 Task: Find connections with filter location Ruyigi with filter topic #Leanstartupswith filter profile language French with filter current company Reliance Digital Retail Ltd. with filter school William Carey University, Shillong with filter industry Agricultural Chemical Manufacturing with filter service category Software Testing with filter keywords title Director
Action: Mouse moved to (198, 245)
Screenshot: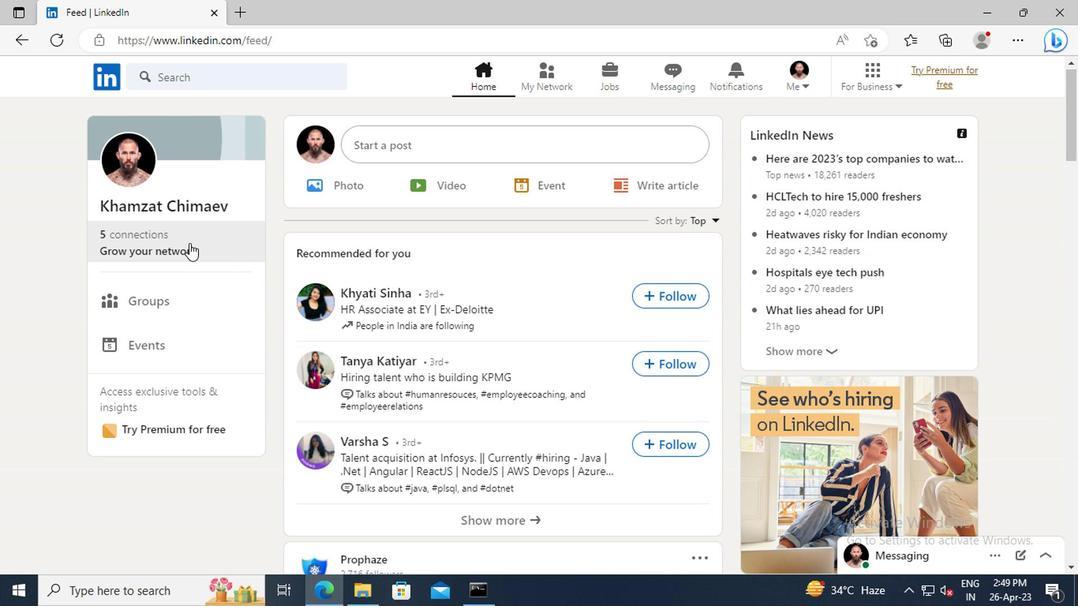 
Action: Mouse pressed left at (198, 245)
Screenshot: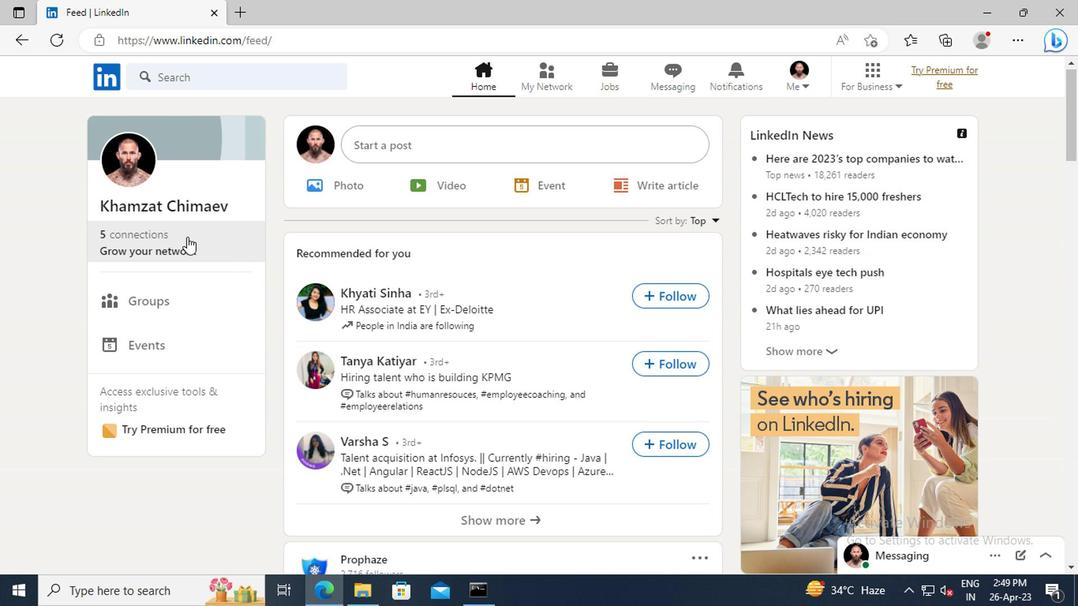 
Action: Mouse moved to (203, 180)
Screenshot: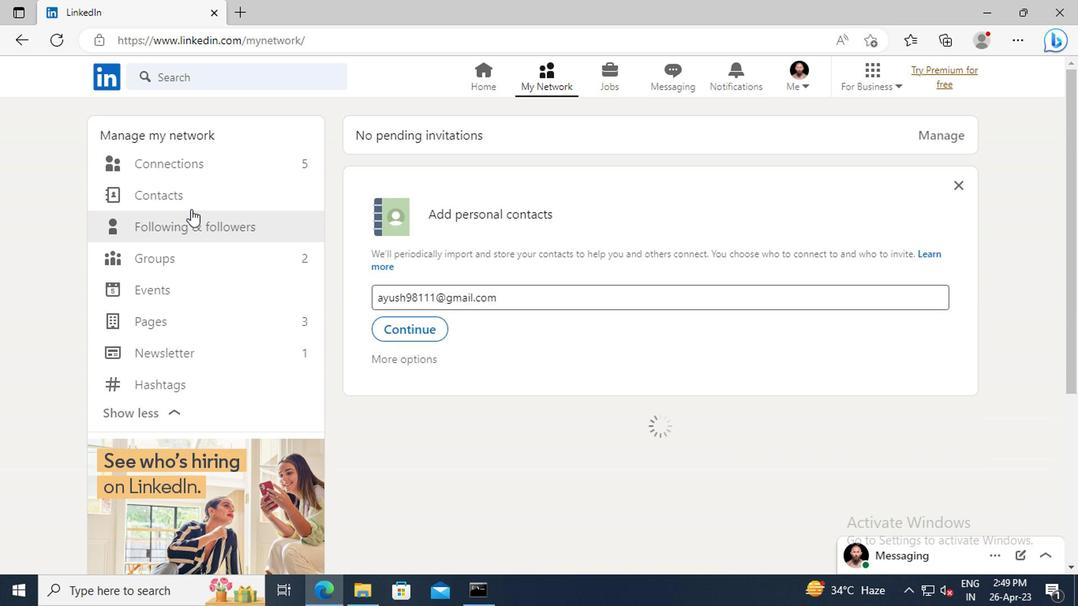 
Action: Mouse pressed left at (203, 180)
Screenshot: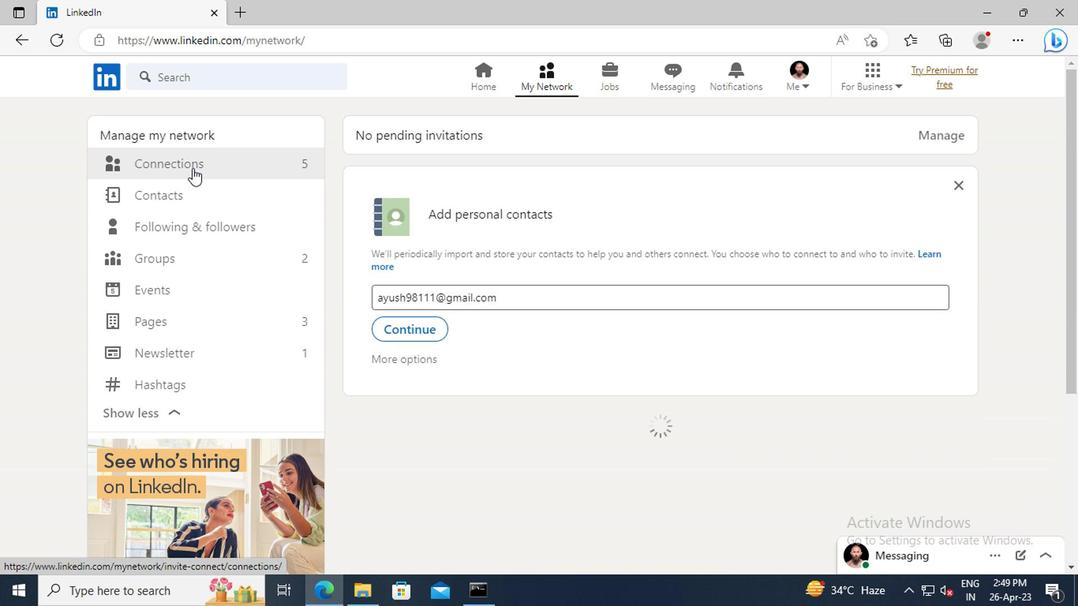 
Action: Mouse moved to (655, 180)
Screenshot: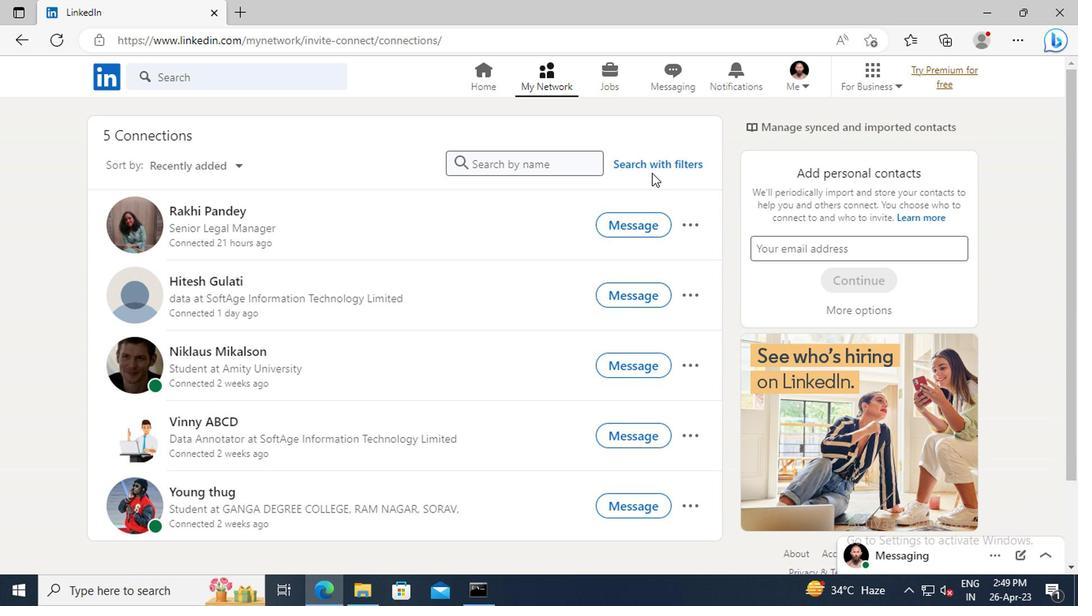 
Action: Mouse pressed left at (655, 180)
Screenshot: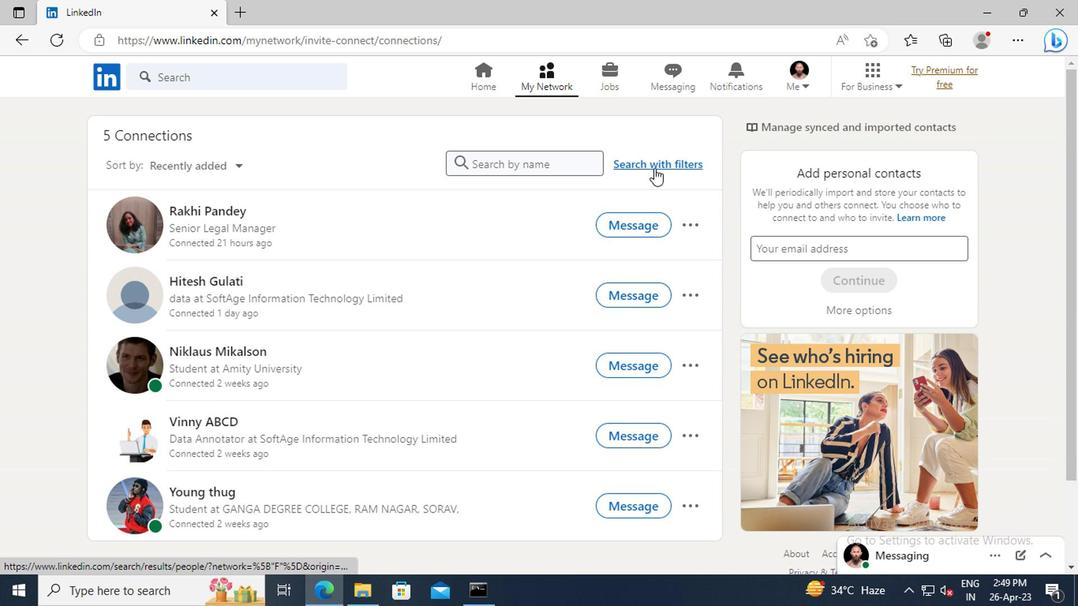 
Action: Mouse moved to (594, 139)
Screenshot: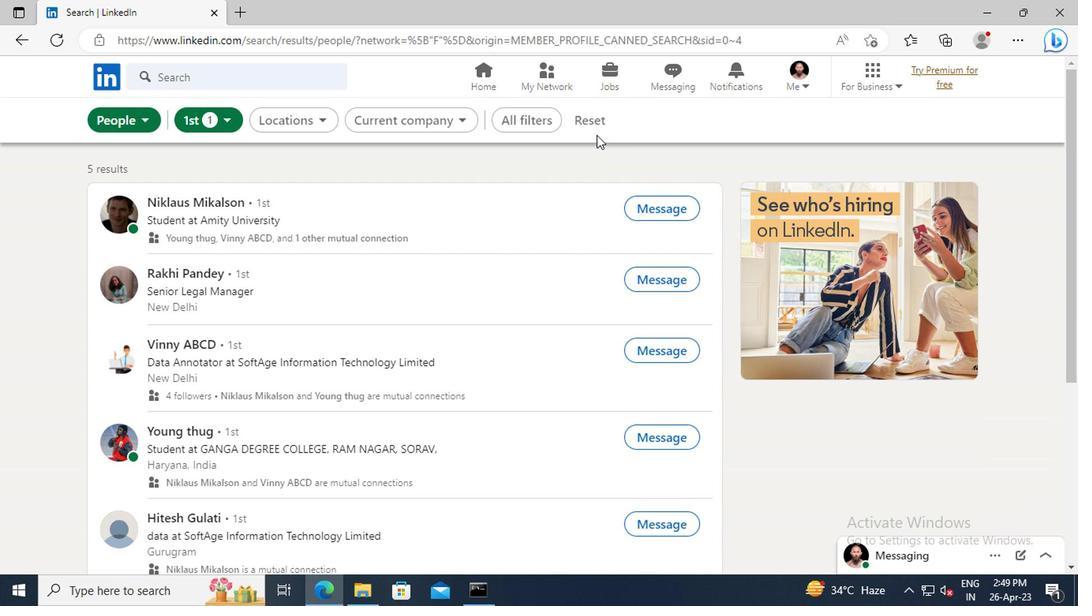 
Action: Mouse pressed left at (594, 139)
Screenshot: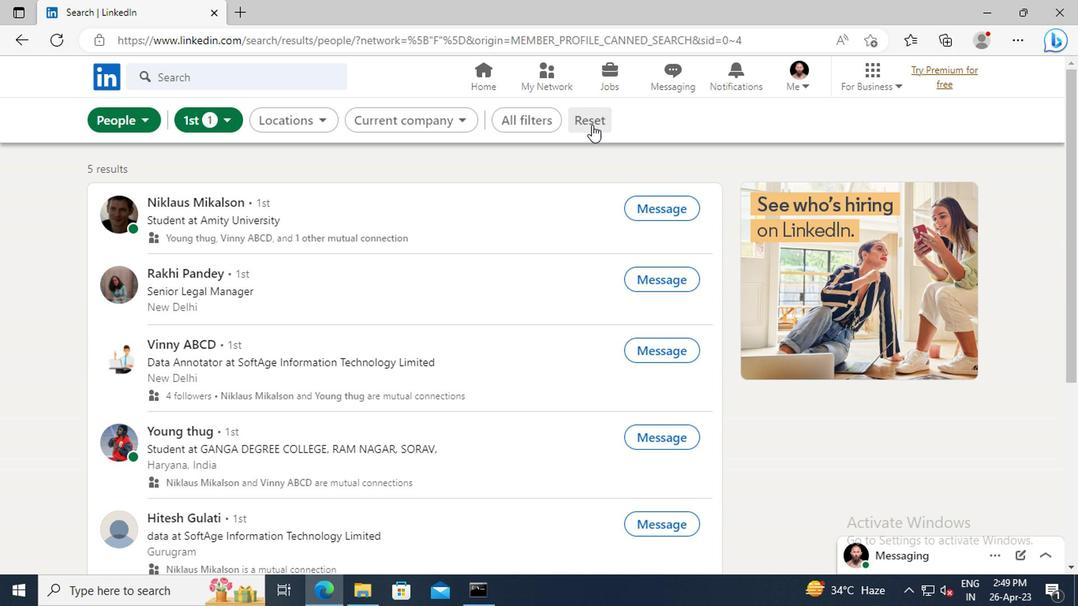 
Action: Mouse moved to (568, 137)
Screenshot: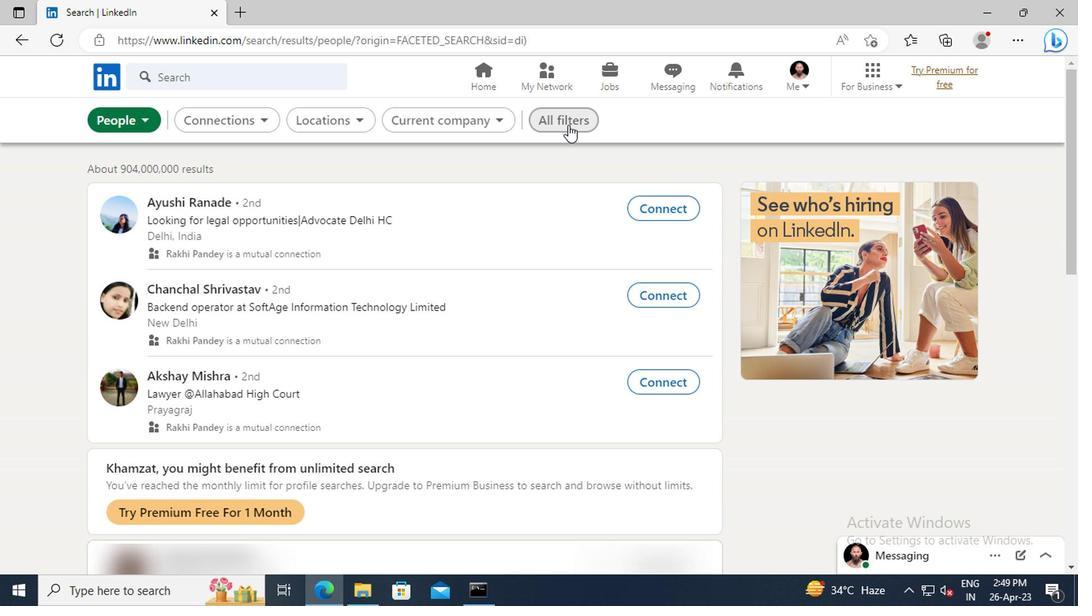 
Action: Mouse pressed left at (568, 137)
Screenshot: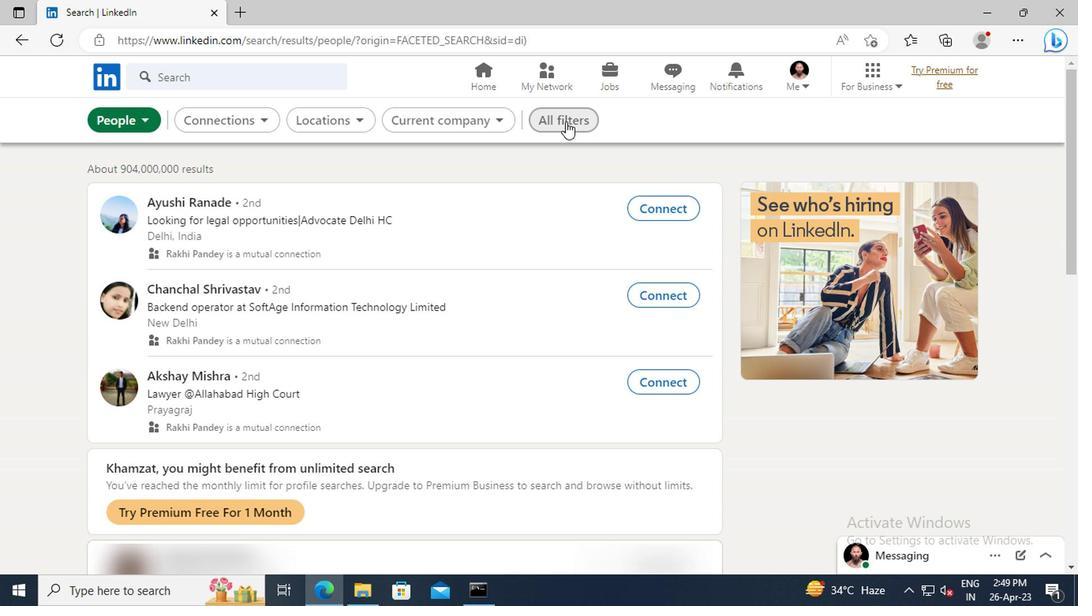 
Action: Mouse moved to (915, 344)
Screenshot: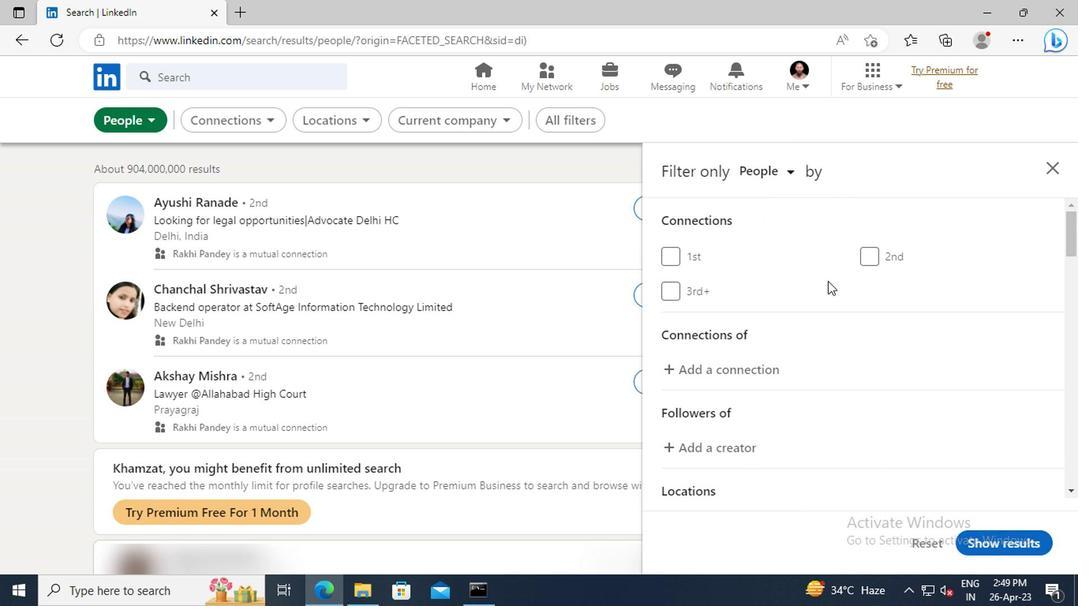 
Action: Mouse scrolled (915, 343) with delta (0, -1)
Screenshot: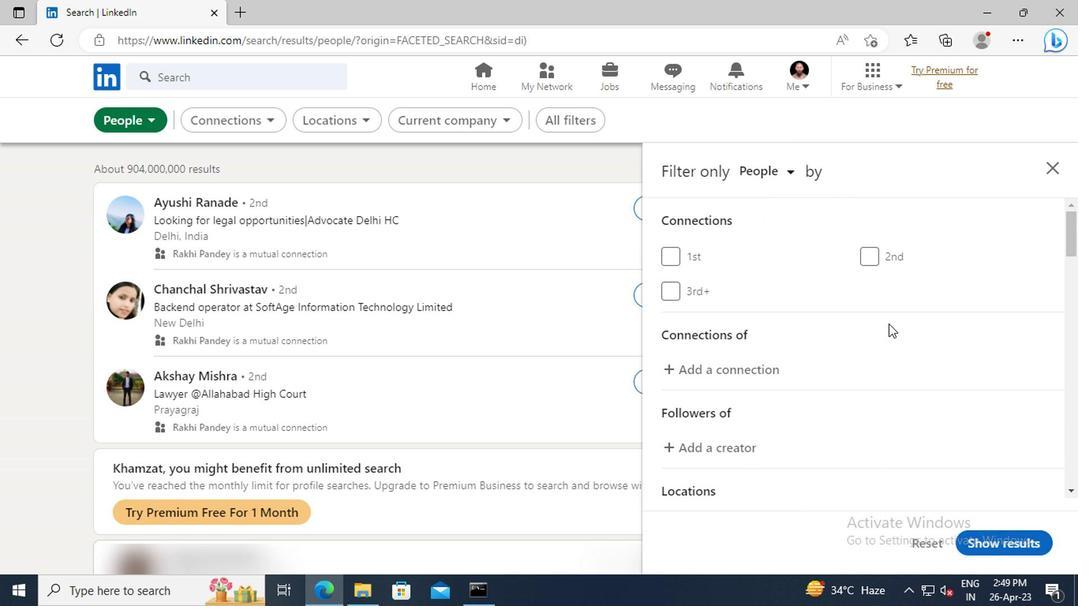 
Action: Mouse scrolled (915, 343) with delta (0, -1)
Screenshot: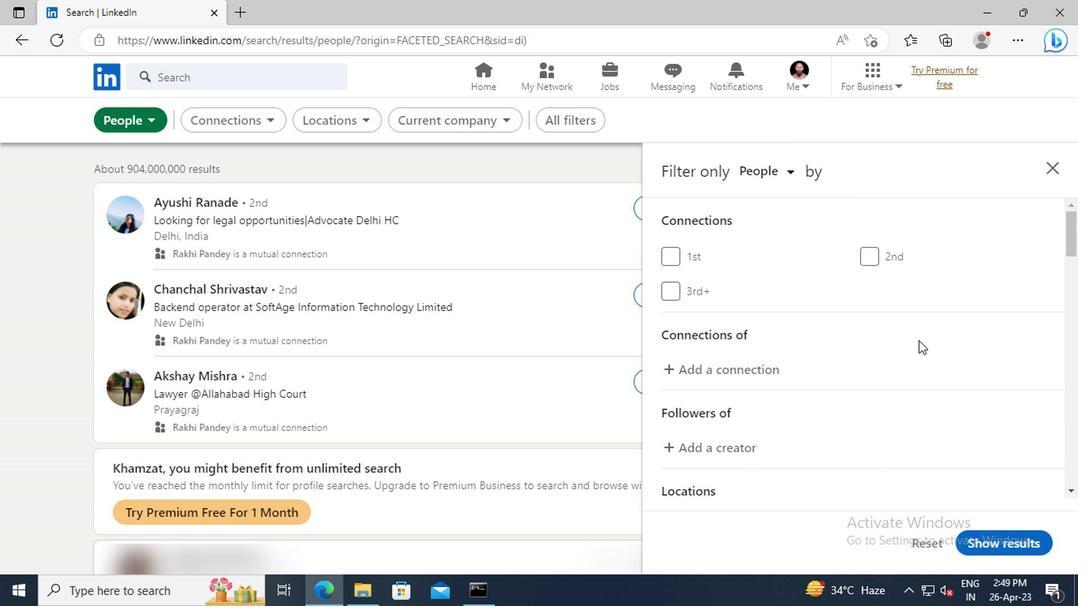 
Action: Mouse scrolled (915, 343) with delta (0, -1)
Screenshot: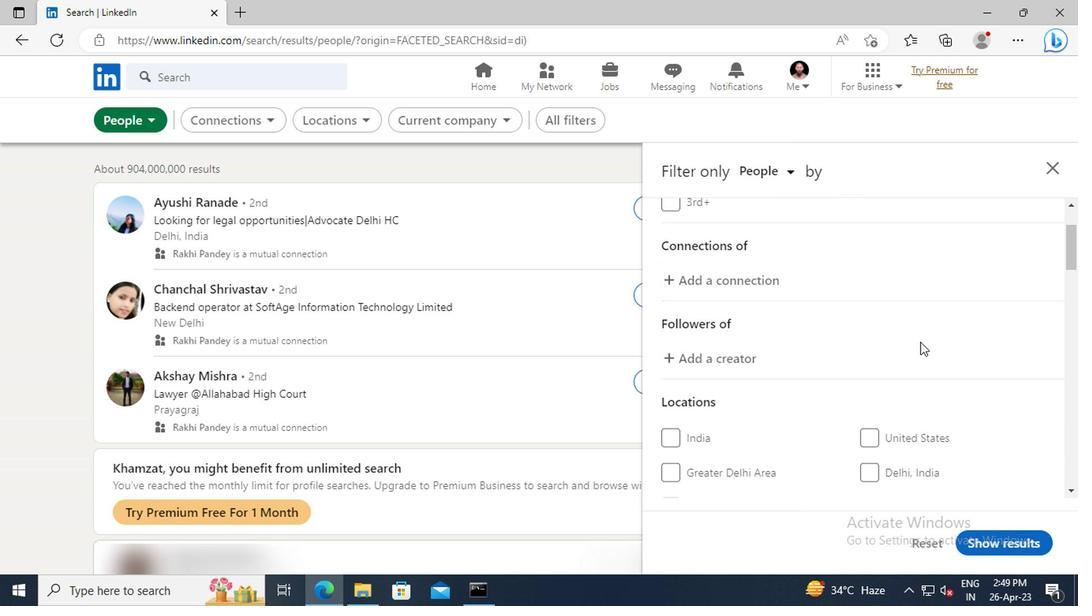 
Action: Mouse scrolled (915, 343) with delta (0, -1)
Screenshot: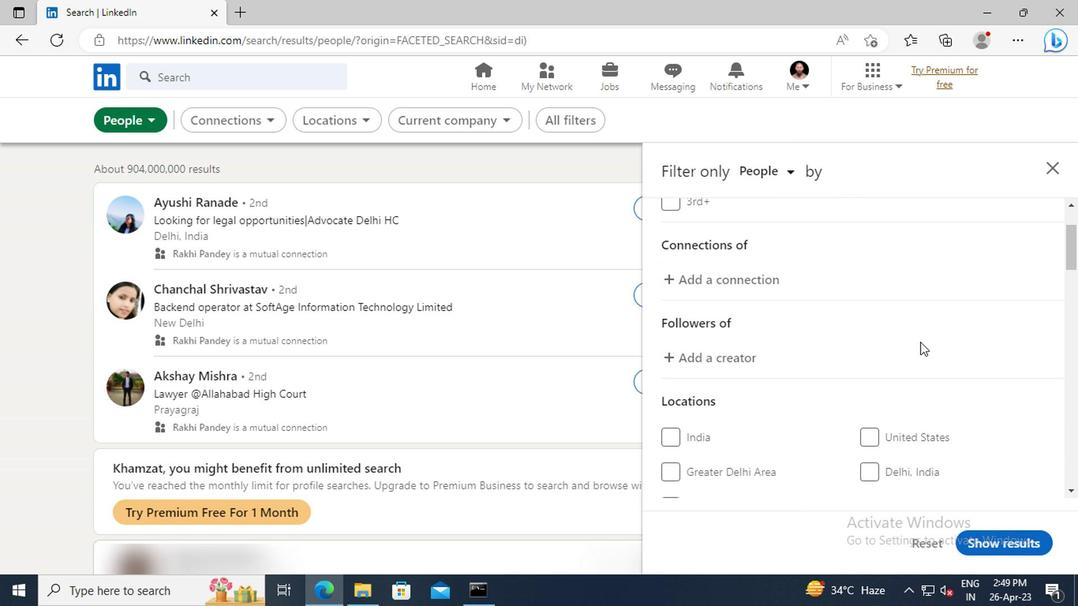 
Action: Mouse moved to (915, 344)
Screenshot: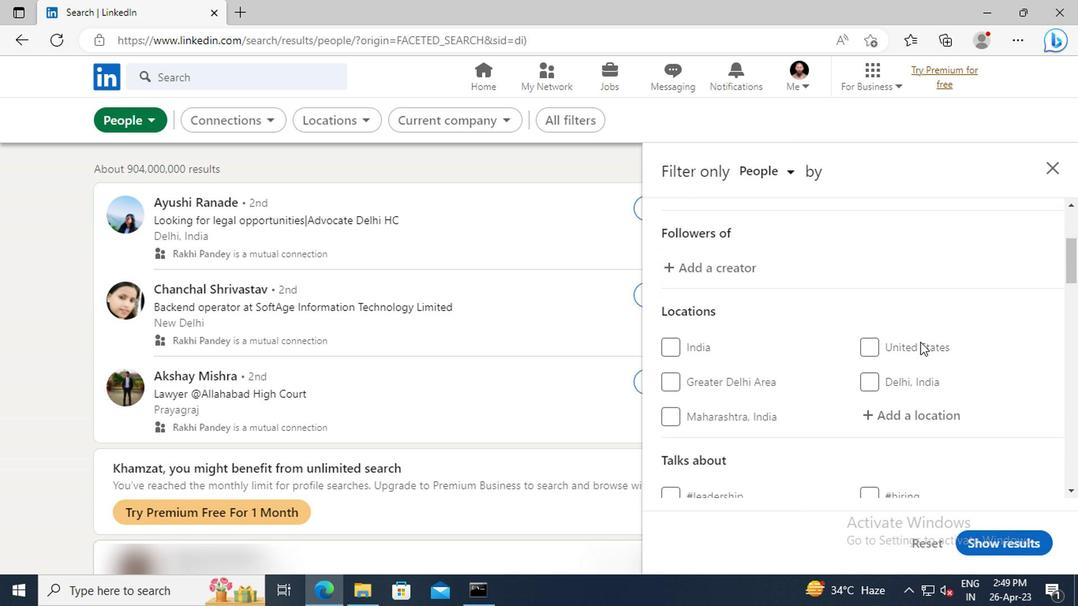 
Action: Mouse scrolled (915, 343) with delta (0, -1)
Screenshot: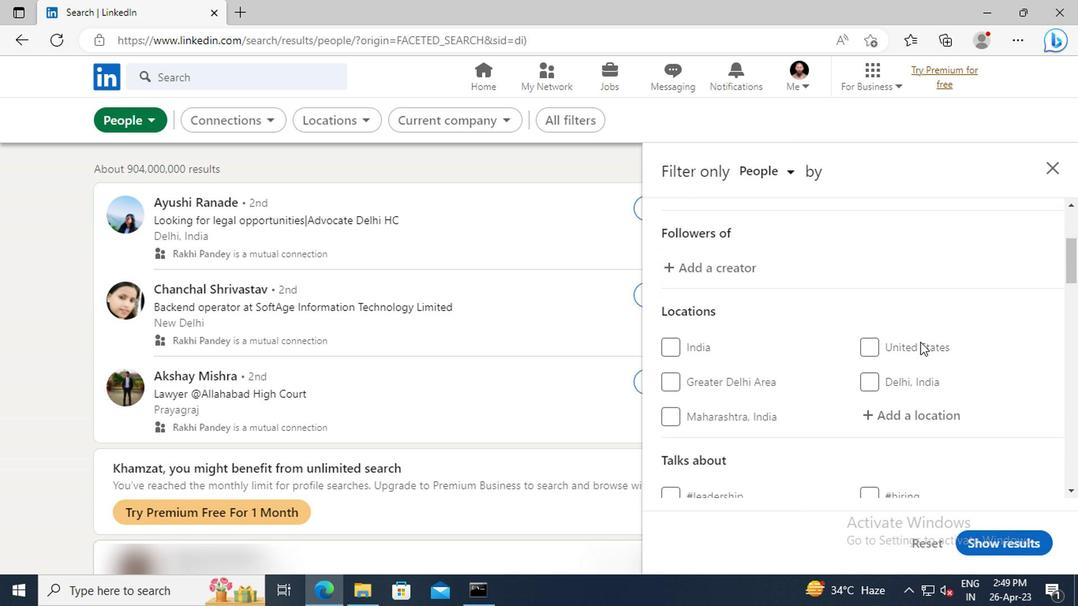 
Action: Mouse moved to (909, 368)
Screenshot: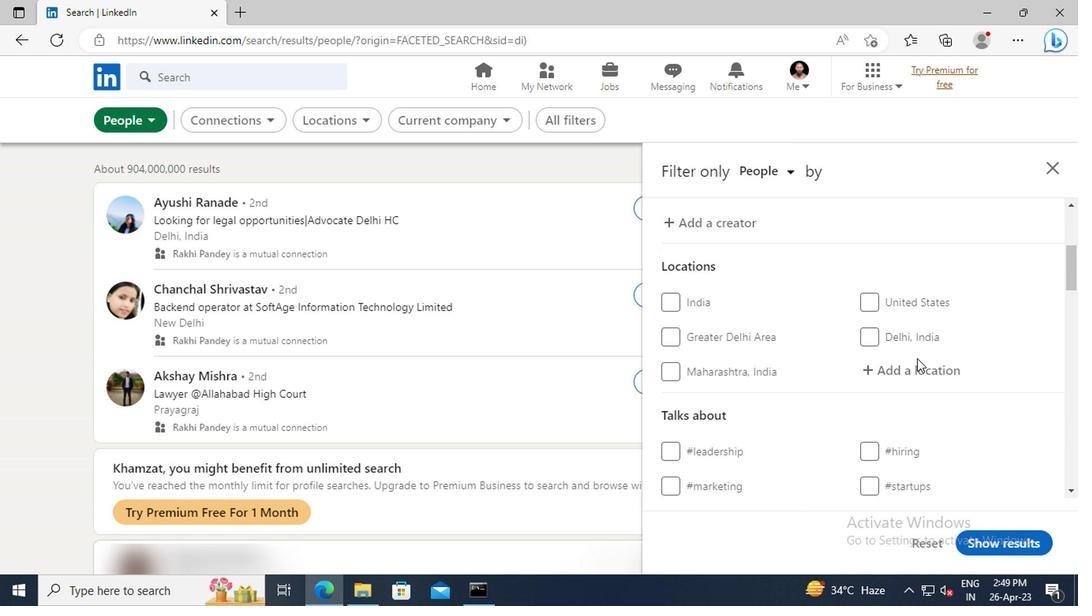 
Action: Mouse pressed left at (909, 368)
Screenshot: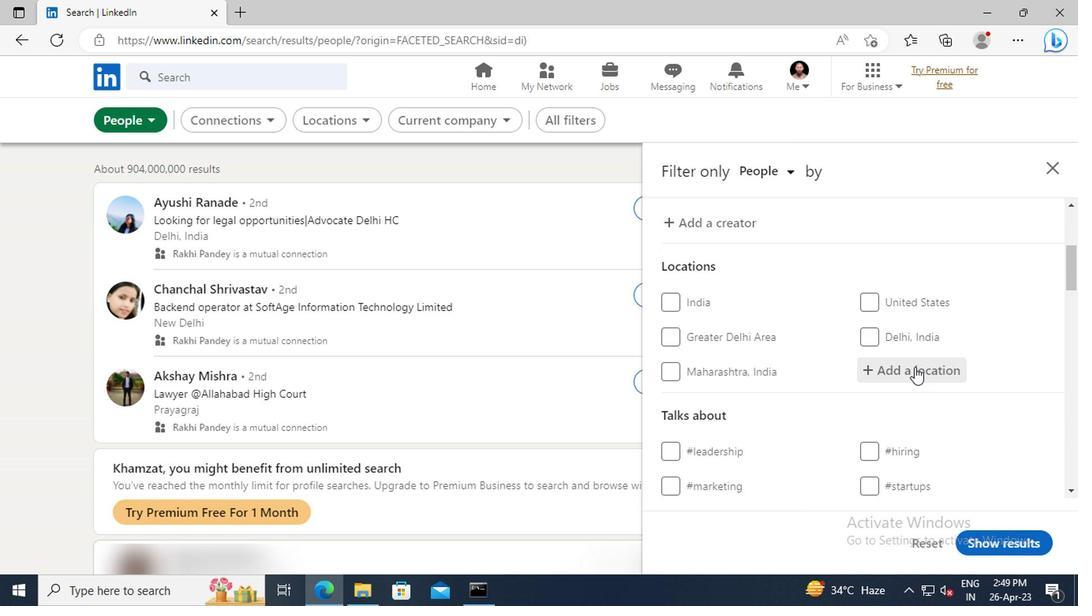
Action: Key pressed <Key.shift>RUYIGI
Screenshot: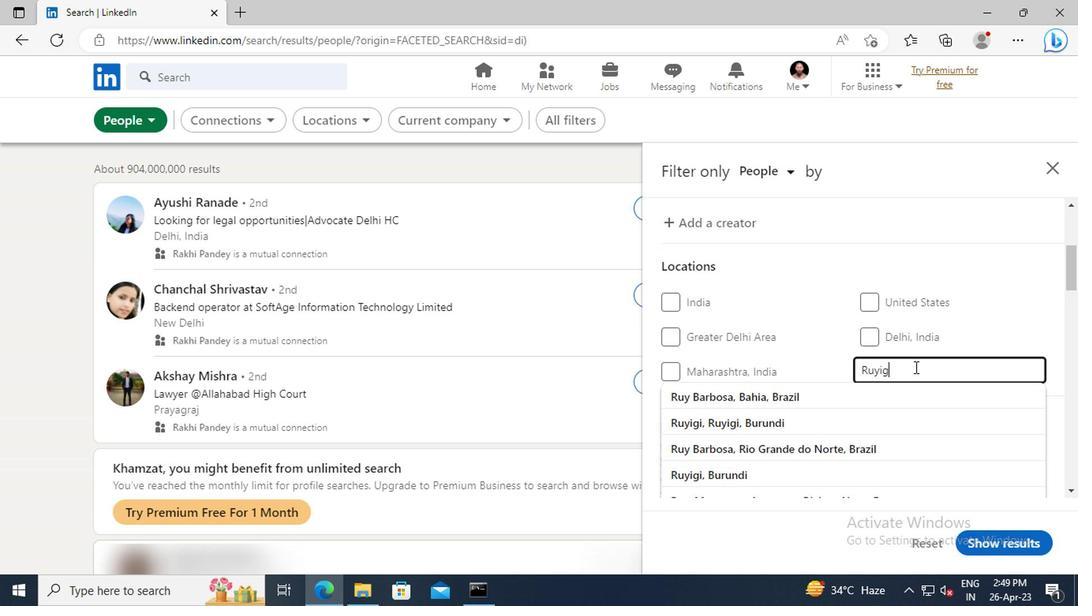 
Action: Mouse moved to (906, 394)
Screenshot: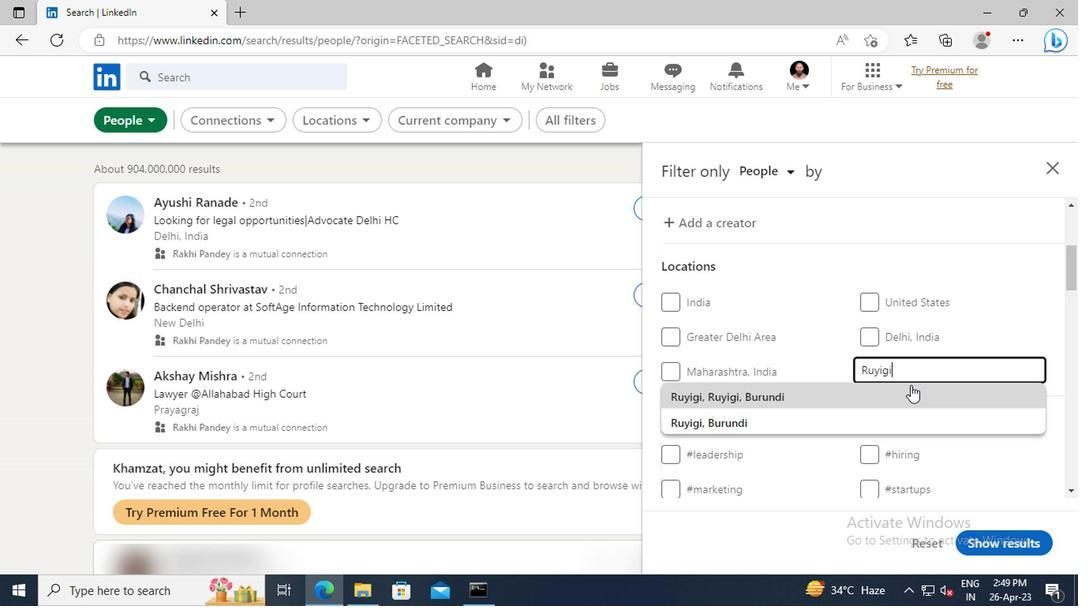 
Action: Mouse pressed left at (906, 394)
Screenshot: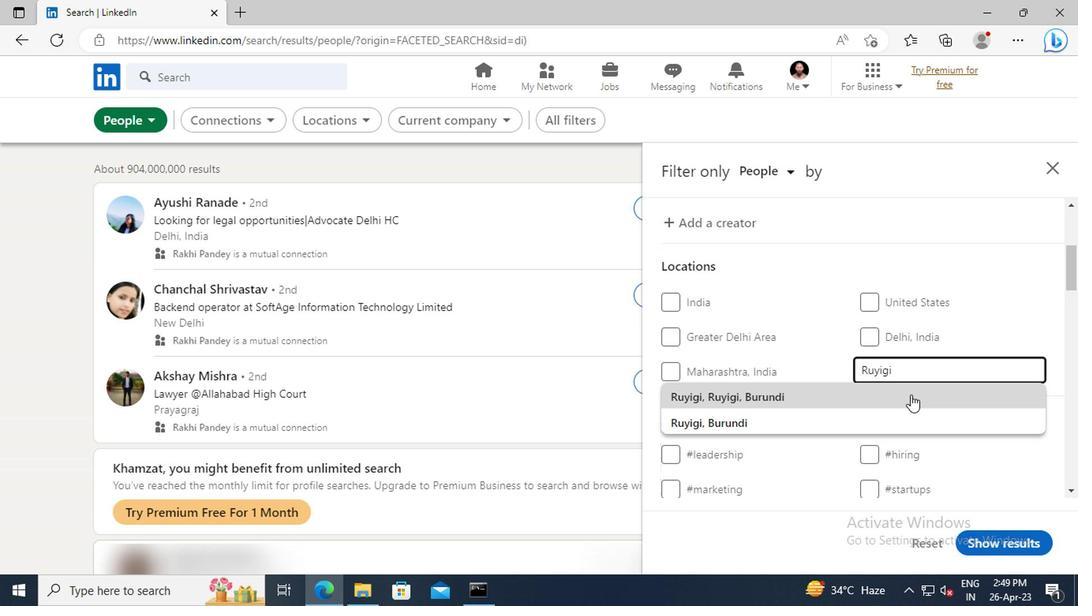 
Action: Mouse moved to (869, 325)
Screenshot: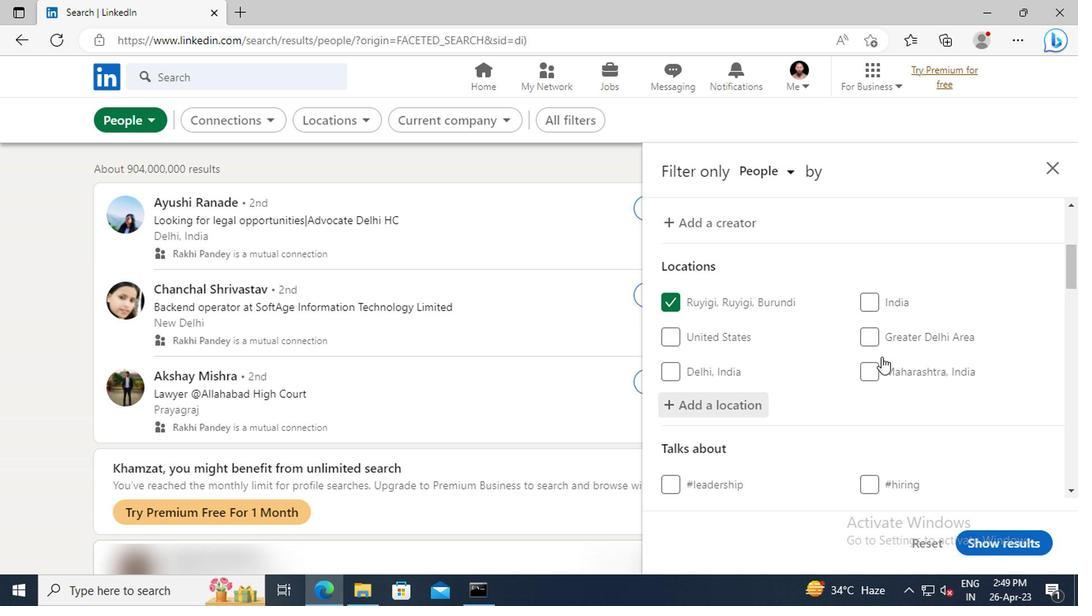 
Action: Mouse scrolled (869, 324) with delta (0, 0)
Screenshot: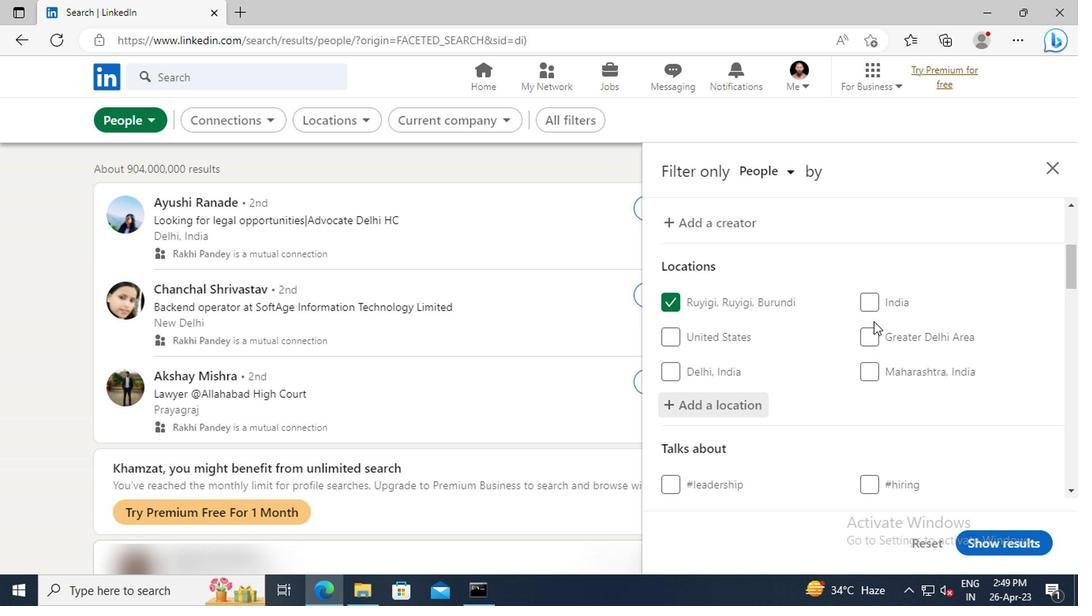 
Action: Mouse scrolled (869, 324) with delta (0, 0)
Screenshot: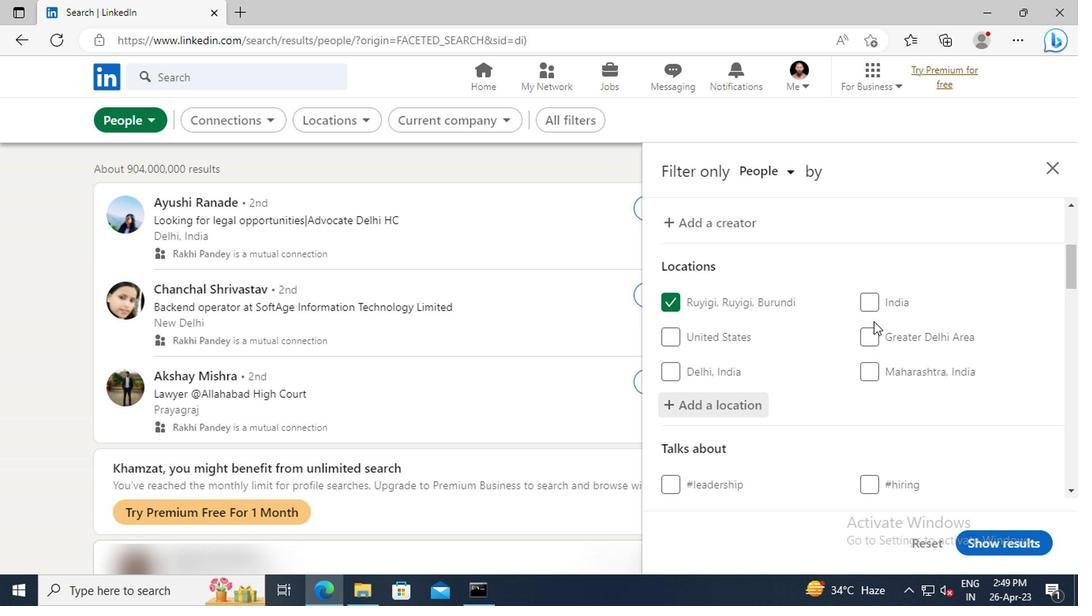 
Action: Mouse scrolled (869, 324) with delta (0, 0)
Screenshot: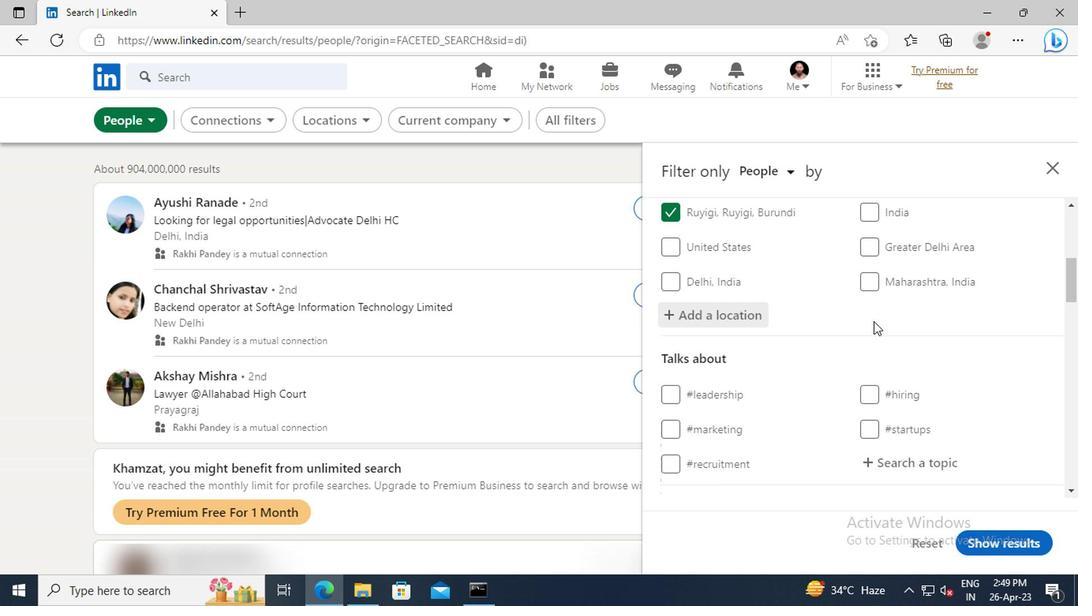 
Action: Mouse scrolled (869, 324) with delta (0, 0)
Screenshot: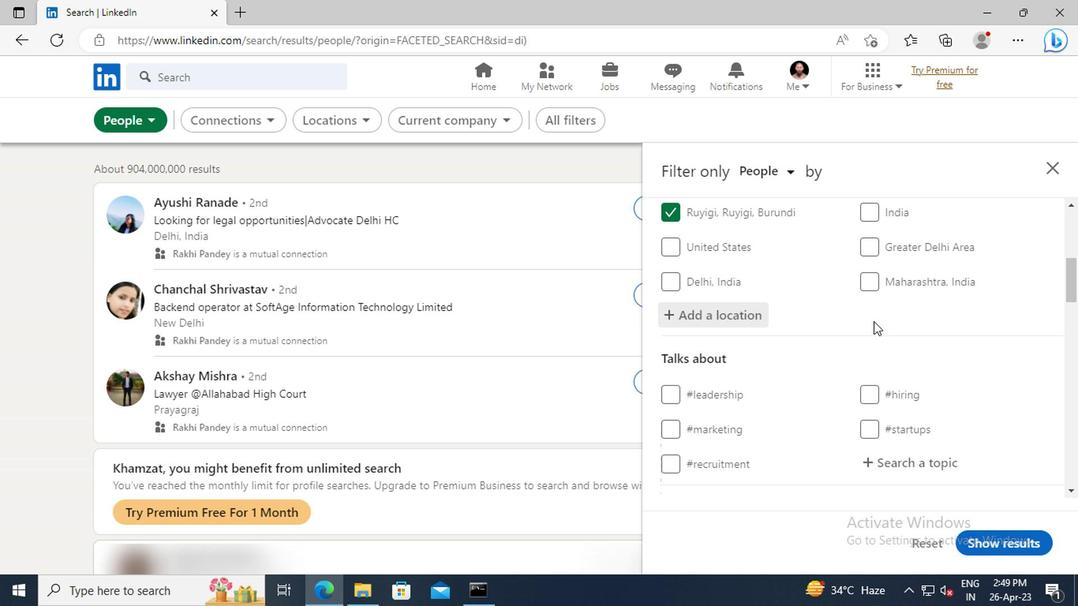 
Action: Mouse moved to (880, 380)
Screenshot: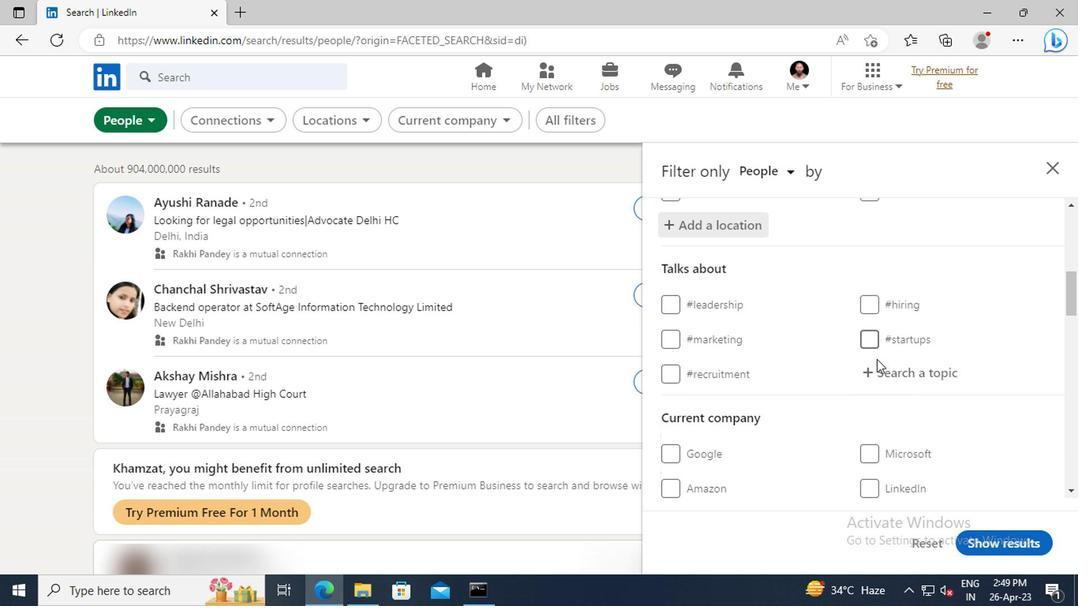 
Action: Mouse pressed left at (880, 380)
Screenshot: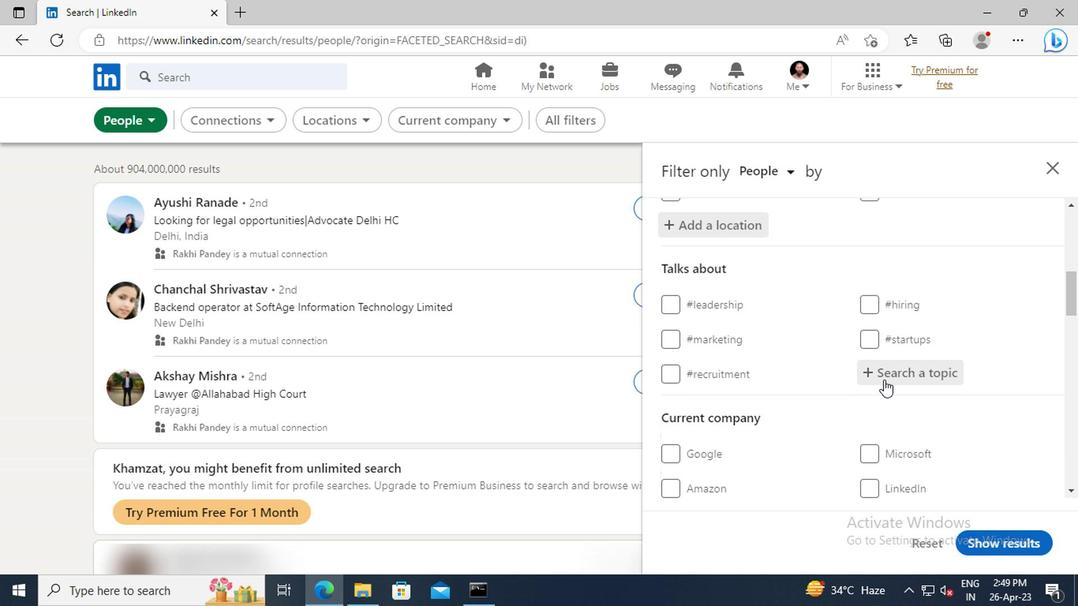 
Action: Key pressed <Key.shift>#<Key.shift>LEANSTARTUPSWITH<Key.enter>
Screenshot: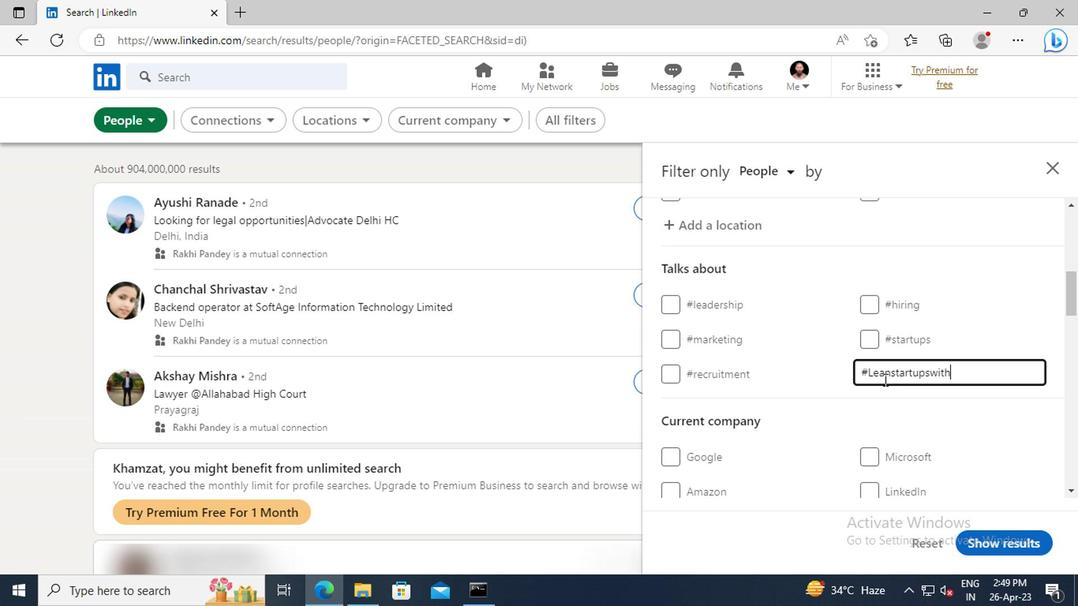 
Action: Mouse scrolled (880, 379) with delta (0, 0)
Screenshot: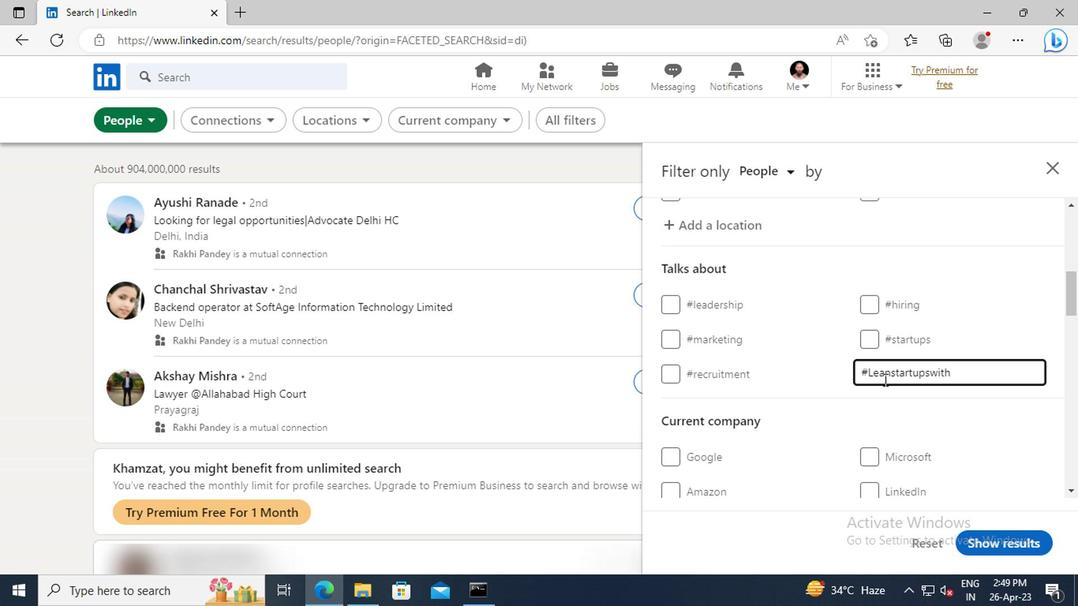 
Action: Mouse scrolled (880, 379) with delta (0, 0)
Screenshot: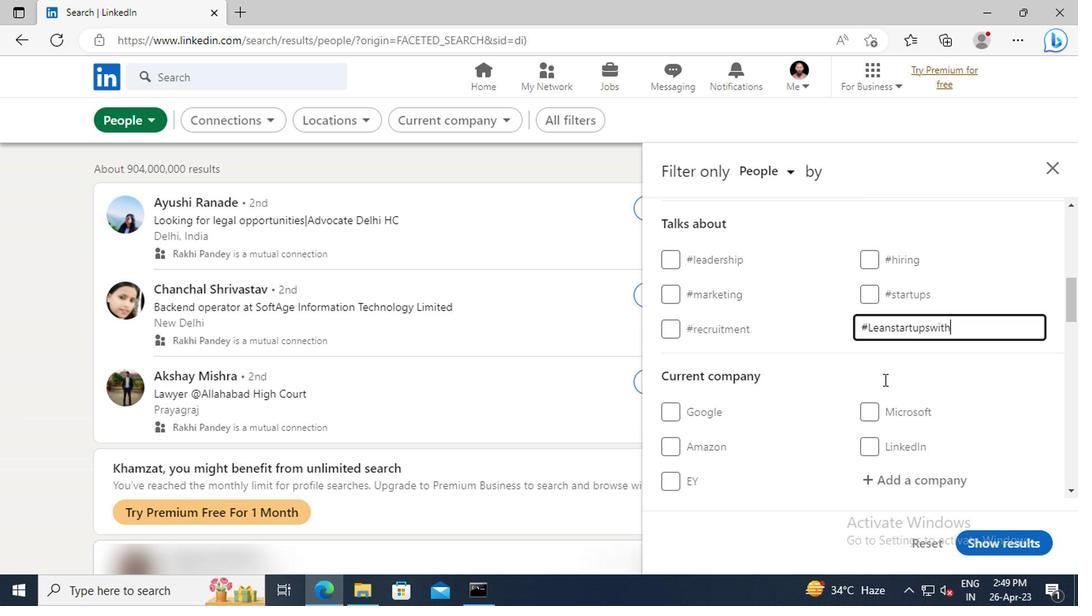 
Action: Mouse scrolled (880, 379) with delta (0, 0)
Screenshot: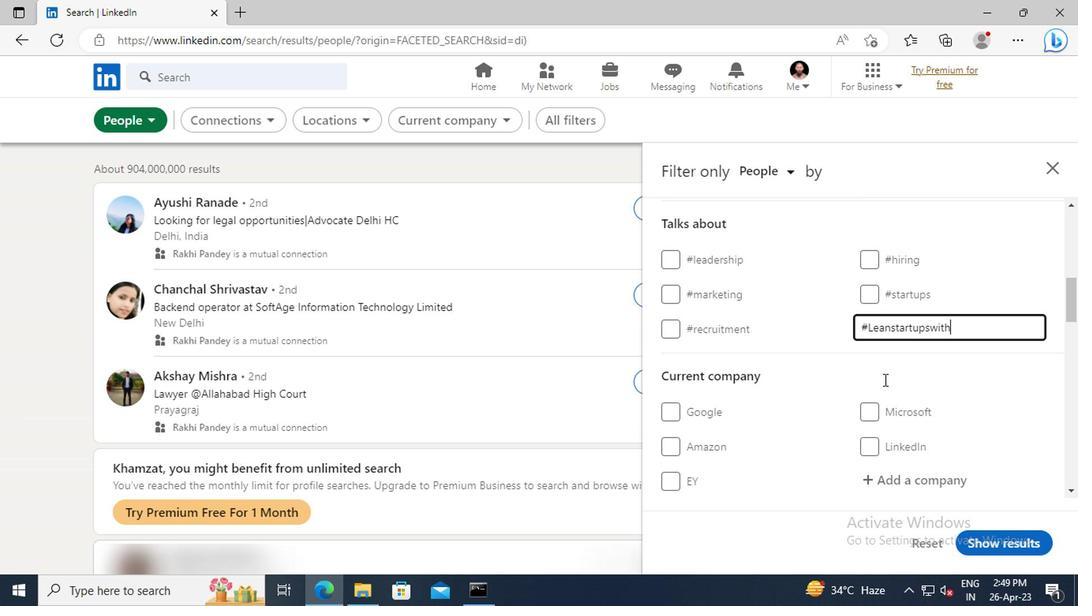 
Action: Mouse scrolled (880, 379) with delta (0, 0)
Screenshot: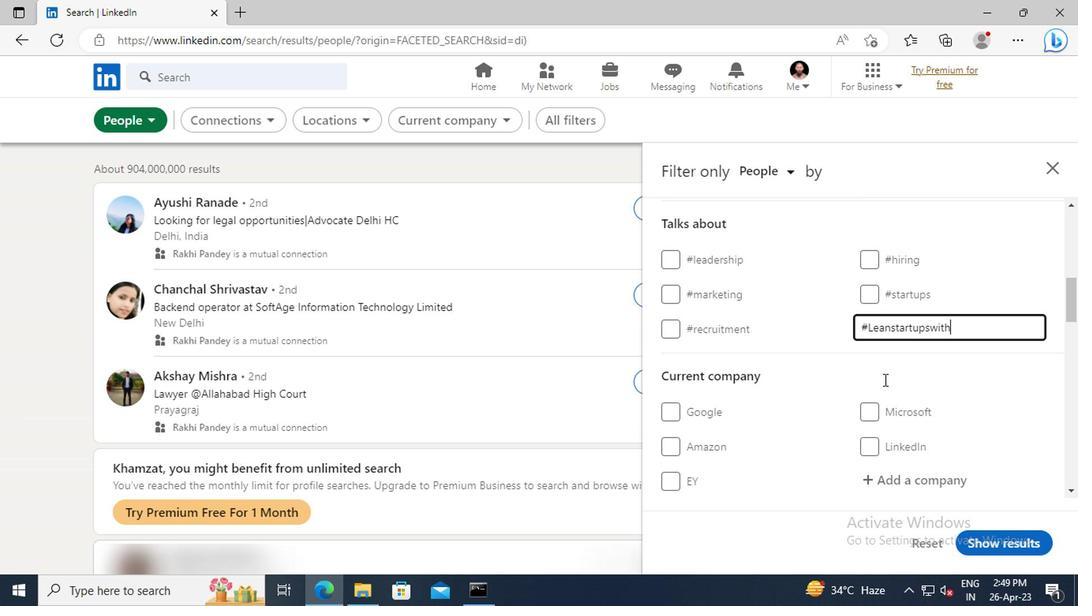 
Action: Mouse scrolled (880, 379) with delta (0, 0)
Screenshot: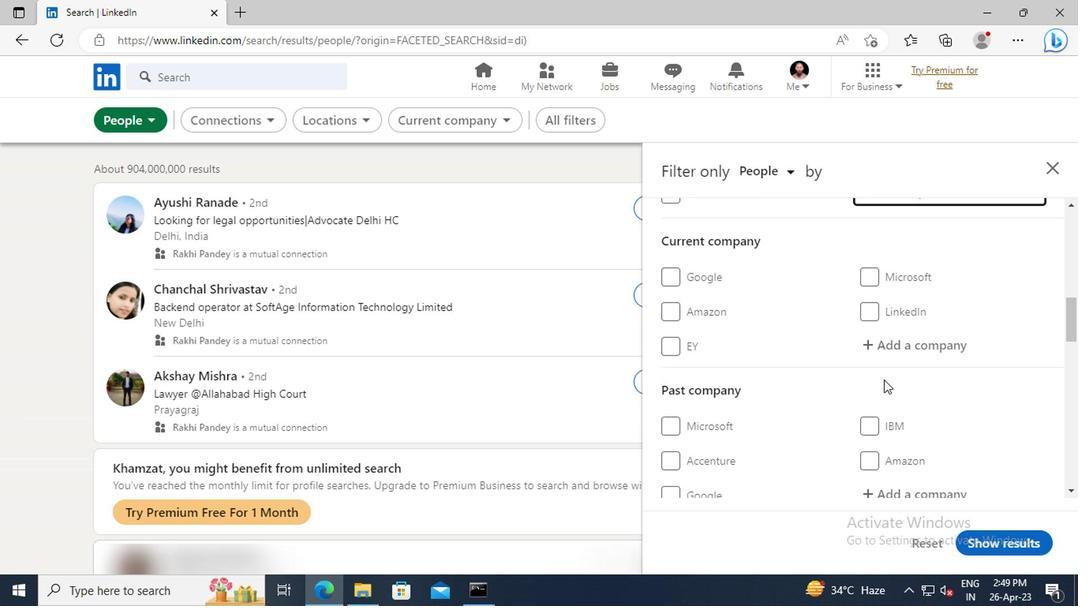 
Action: Mouse scrolled (880, 379) with delta (0, 0)
Screenshot: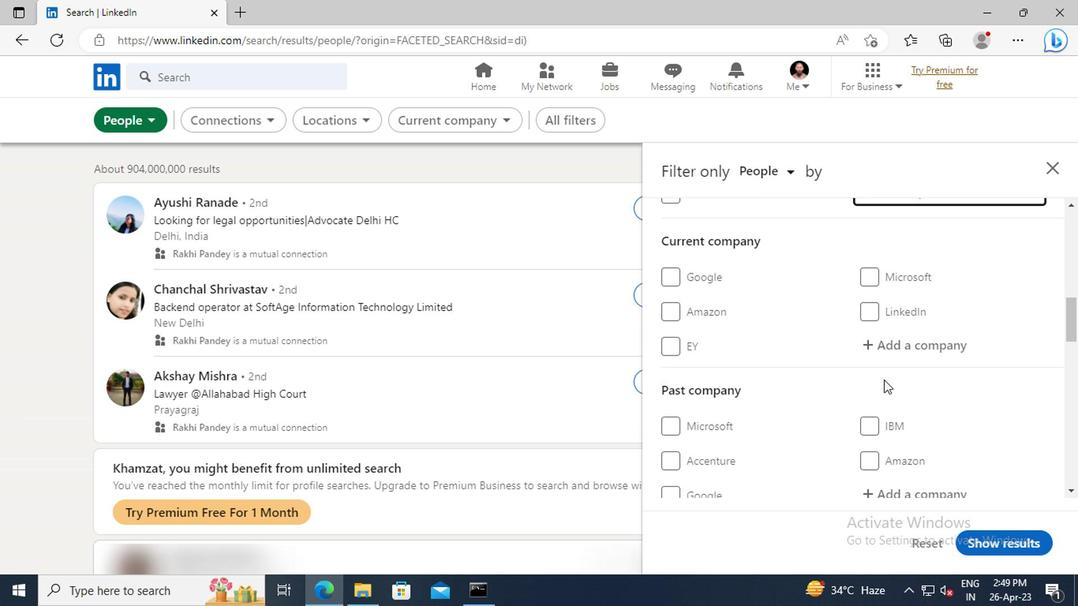 
Action: Mouse scrolled (880, 379) with delta (0, 0)
Screenshot: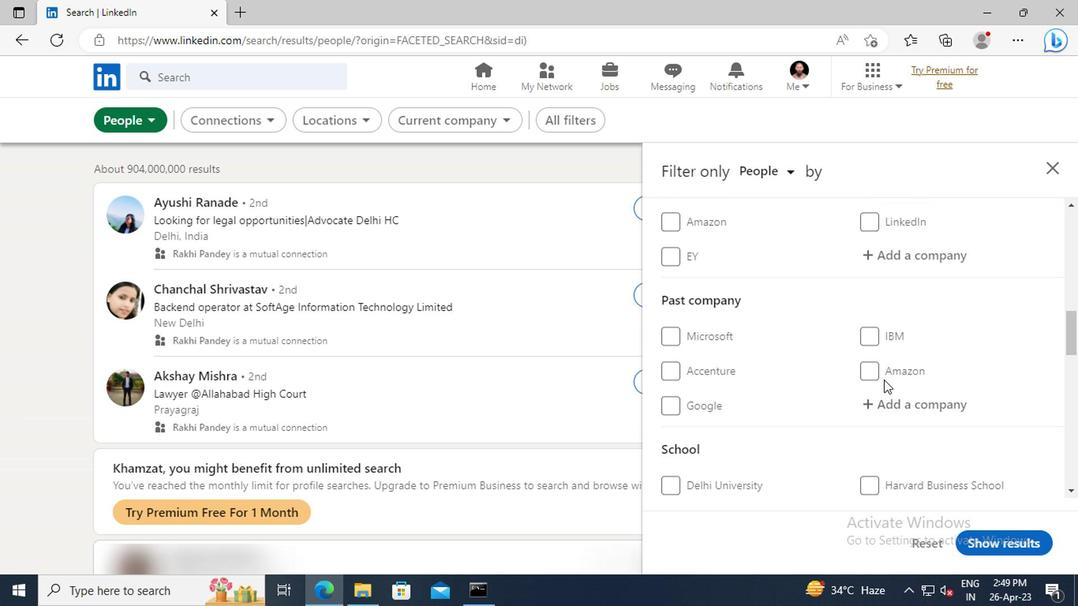 
Action: Mouse scrolled (880, 379) with delta (0, 0)
Screenshot: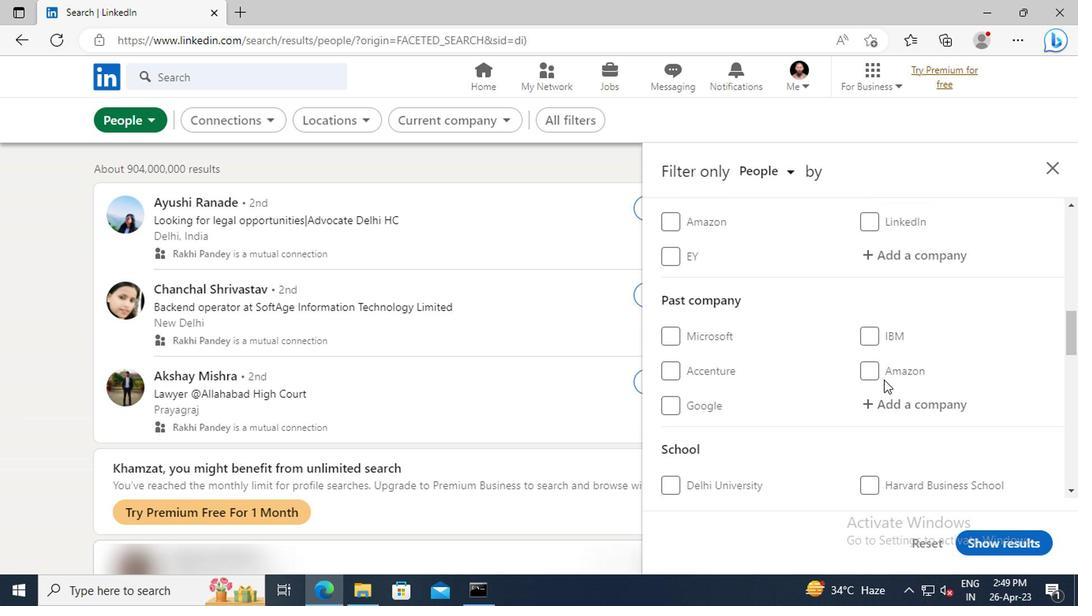 
Action: Mouse scrolled (880, 379) with delta (0, 0)
Screenshot: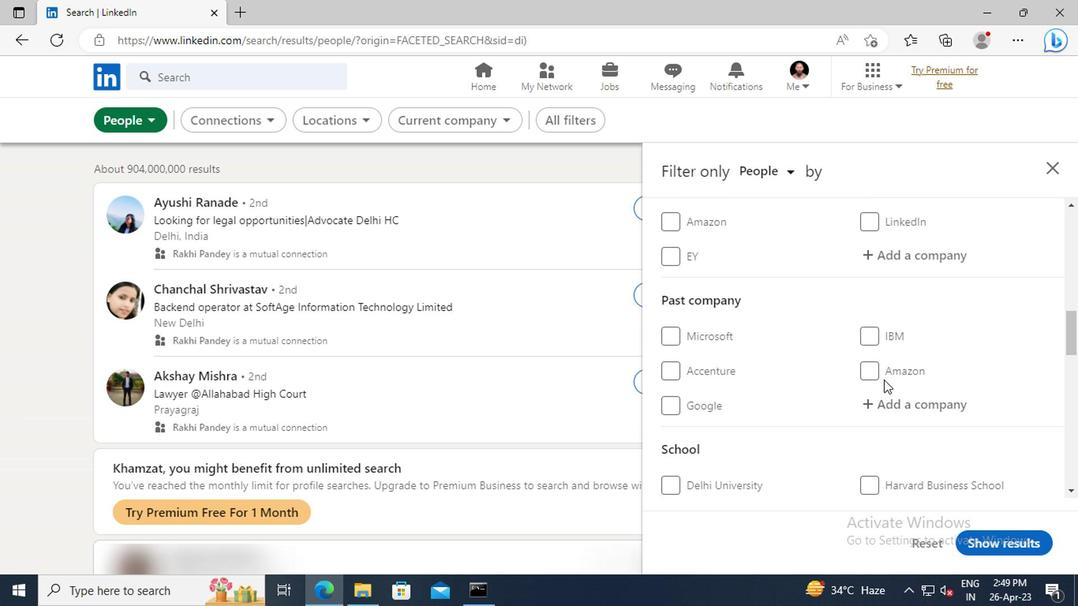 
Action: Mouse scrolled (880, 379) with delta (0, 0)
Screenshot: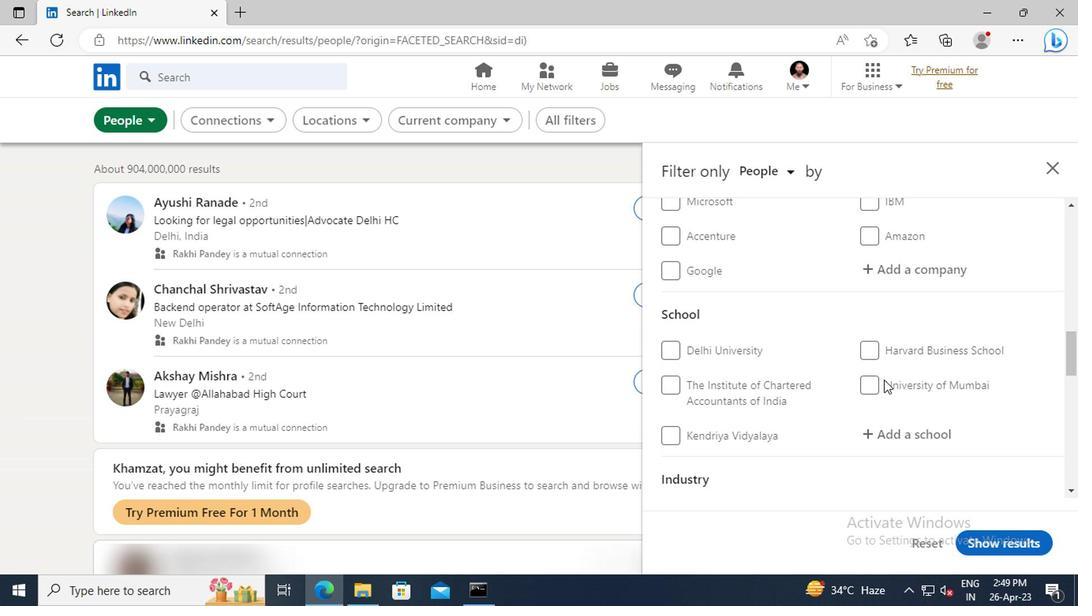 
Action: Mouse scrolled (880, 379) with delta (0, 0)
Screenshot: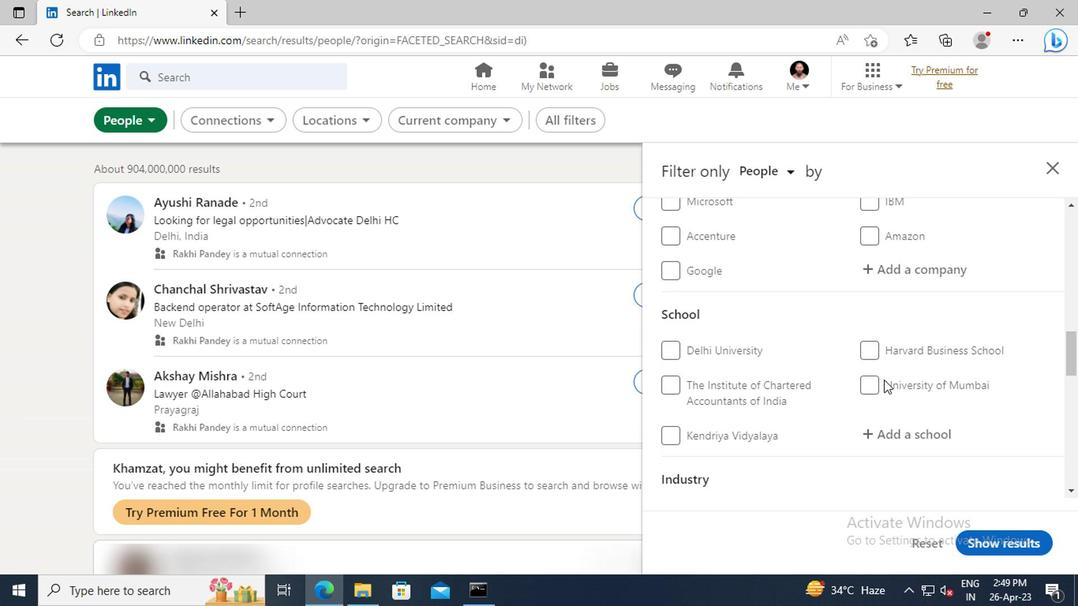 
Action: Mouse scrolled (880, 379) with delta (0, 0)
Screenshot: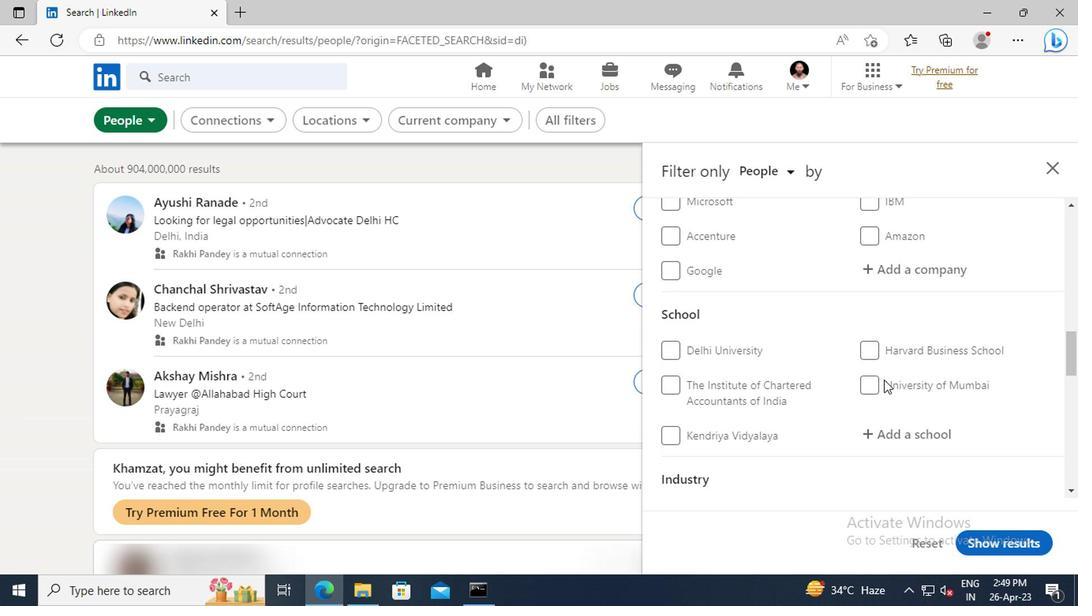 
Action: Mouse scrolled (880, 379) with delta (0, 0)
Screenshot: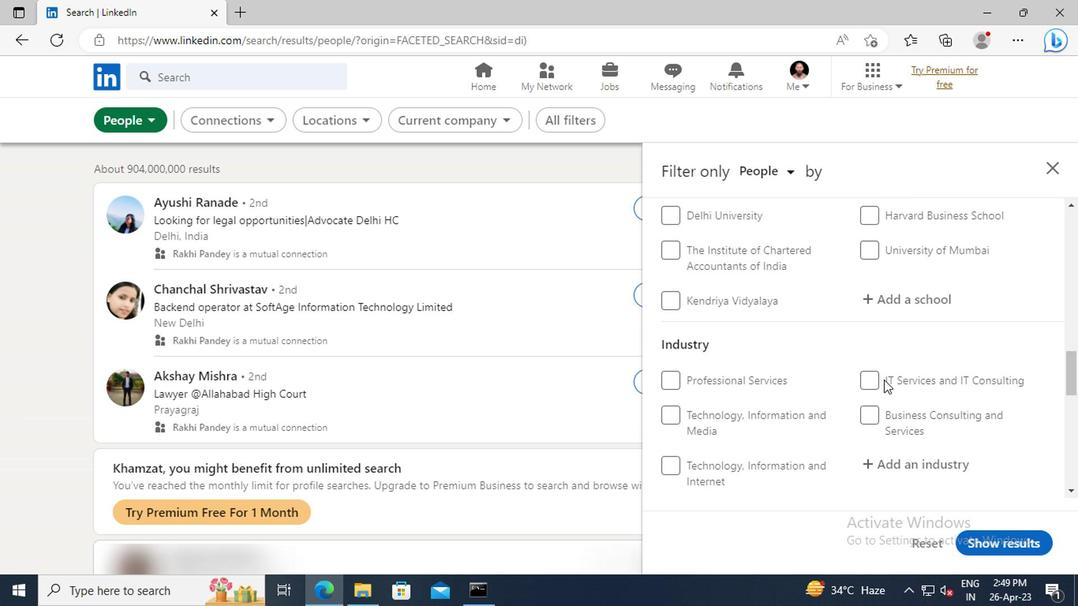 
Action: Mouse scrolled (880, 379) with delta (0, 0)
Screenshot: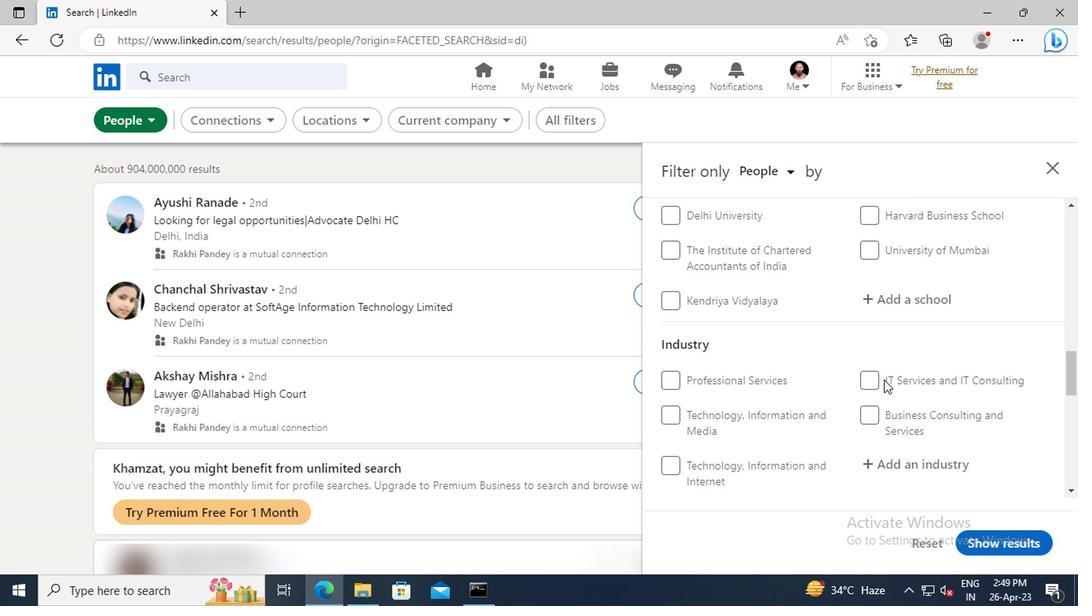 
Action: Mouse scrolled (880, 379) with delta (0, 0)
Screenshot: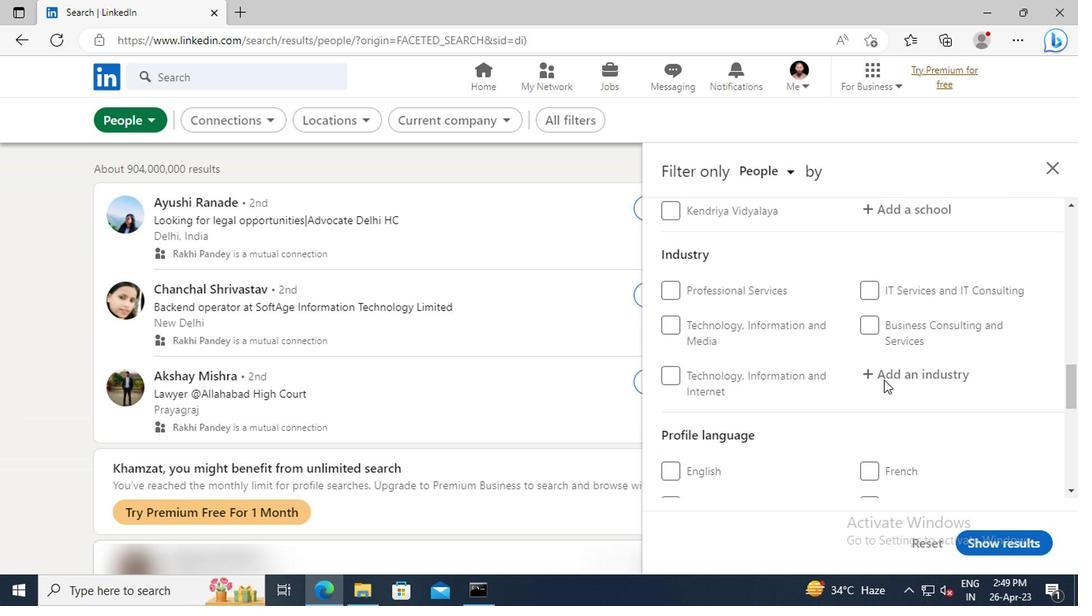 
Action: Mouse scrolled (880, 379) with delta (0, 0)
Screenshot: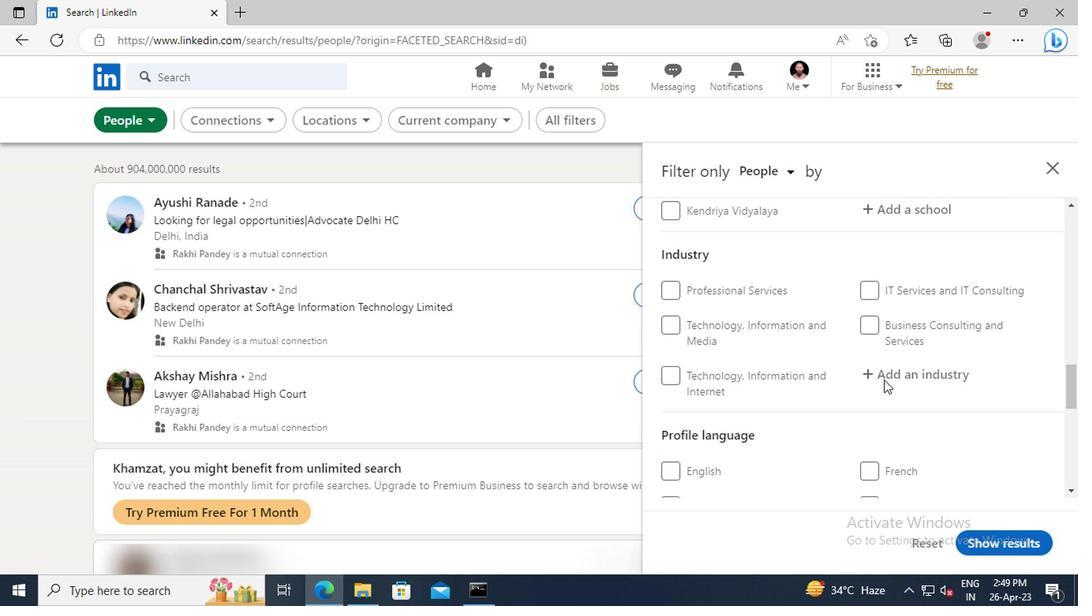 
Action: Mouse moved to (863, 384)
Screenshot: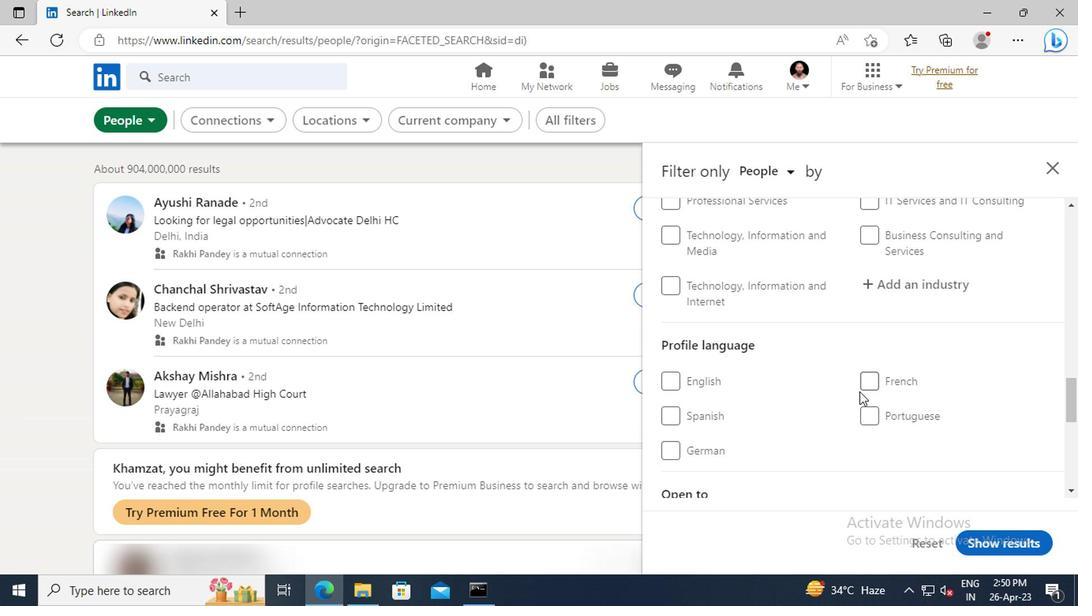 
Action: Mouse pressed left at (863, 384)
Screenshot: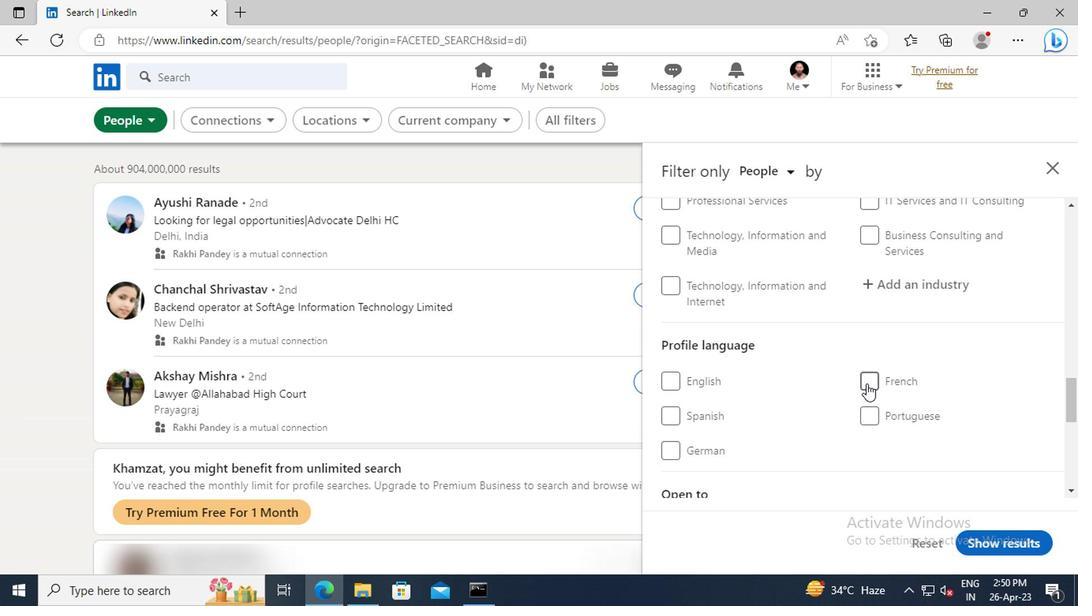 
Action: Mouse moved to (849, 384)
Screenshot: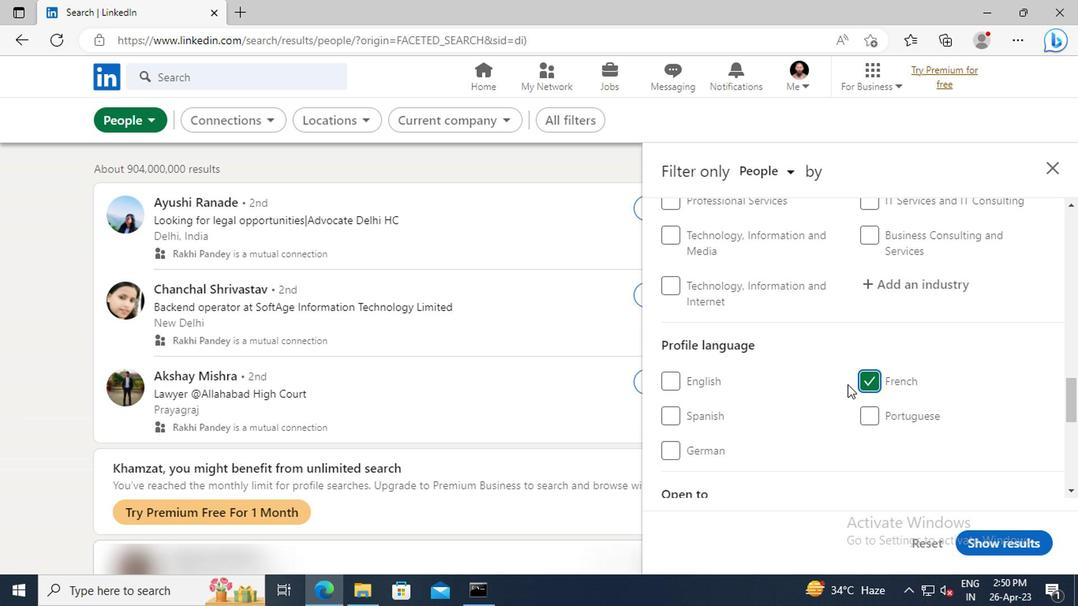 
Action: Mouse scrolled (849, 385) with delta (0, 1)
Screenshot: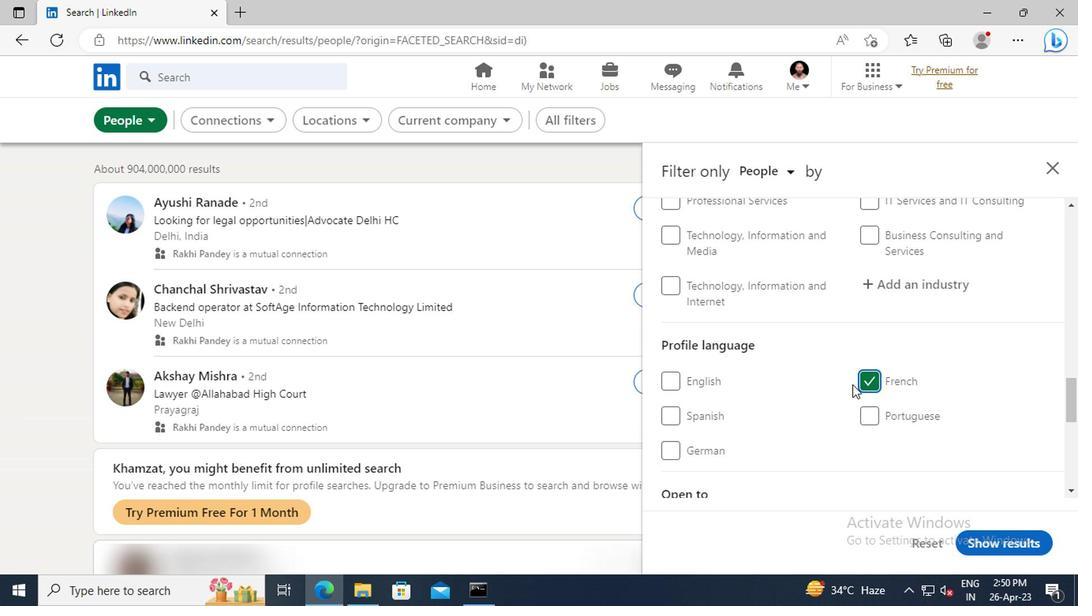 
Action: Mouse scrolled (849, 385) with delta (0, 1)
Screenshot: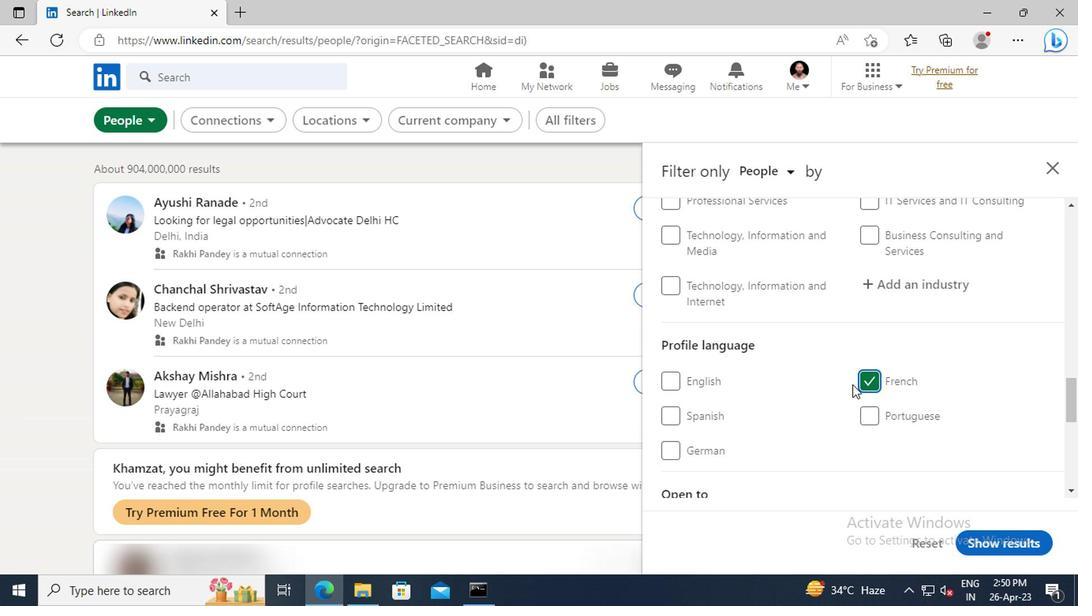 
Action: Mouse moved to (849, 384)
Screenshot: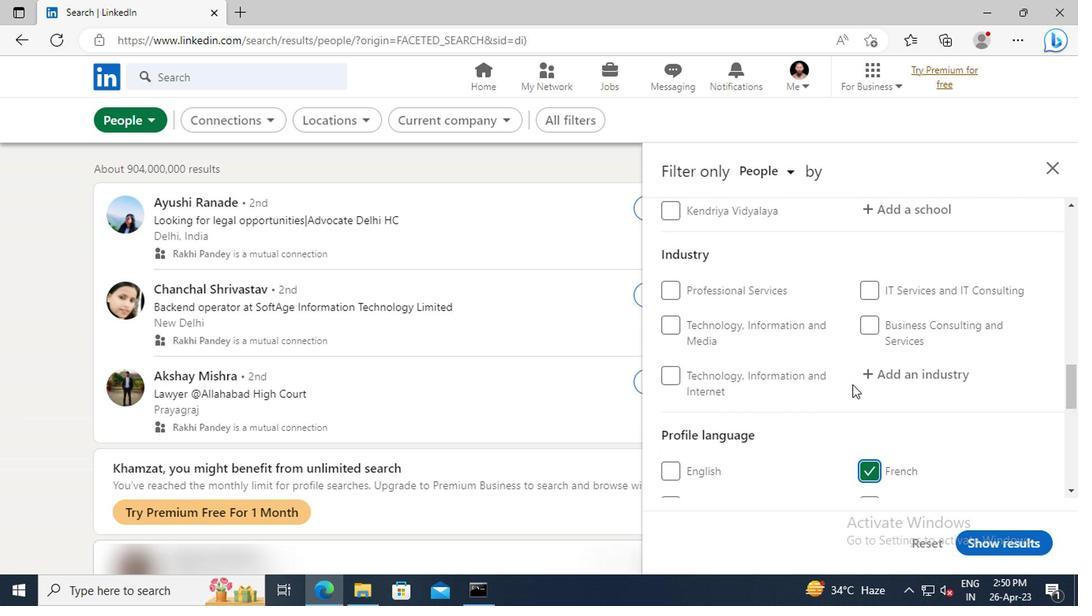 
Action: Mouse scrolled (849, 385) with delta (0, 1)
Screenshot: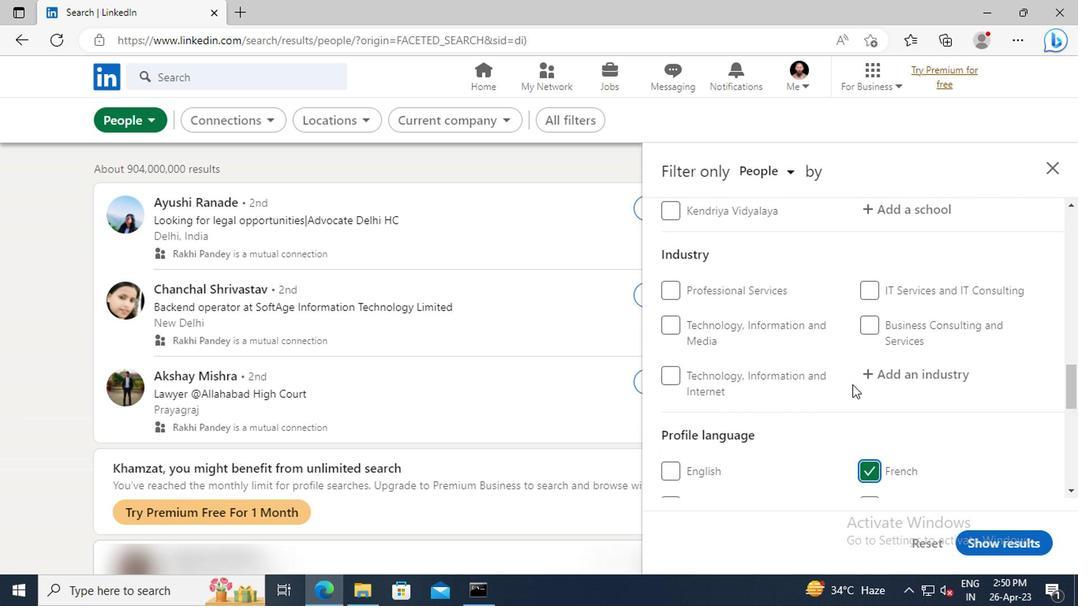 
Action: Mouse scrolled (849, 385) with delta (0, 1)
Screenshot: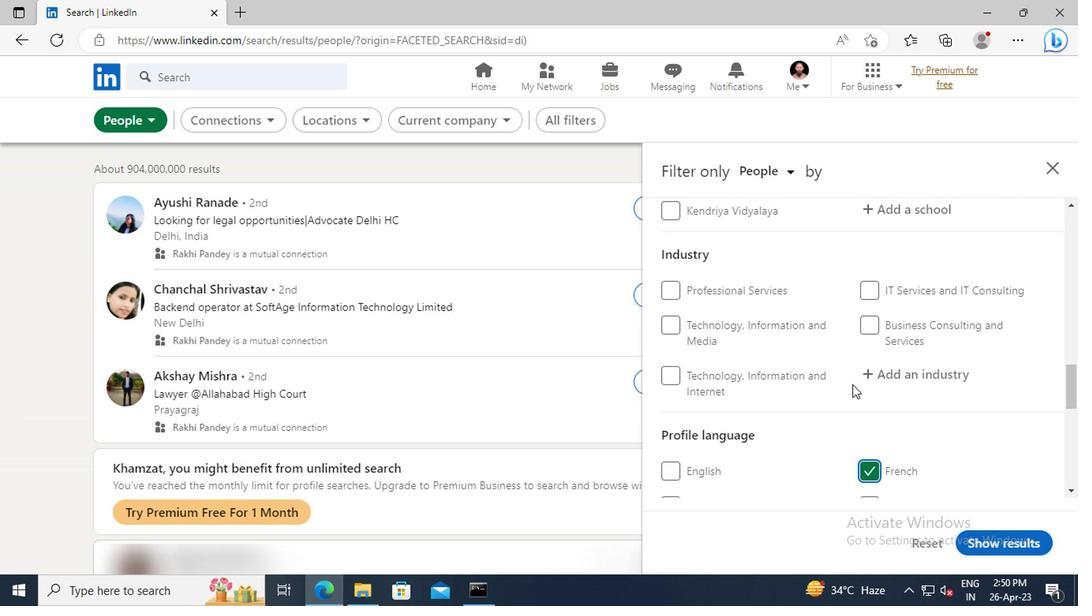 
Action: Mouse scrolled (849, 385) with delta (0, 1)
Screenshot: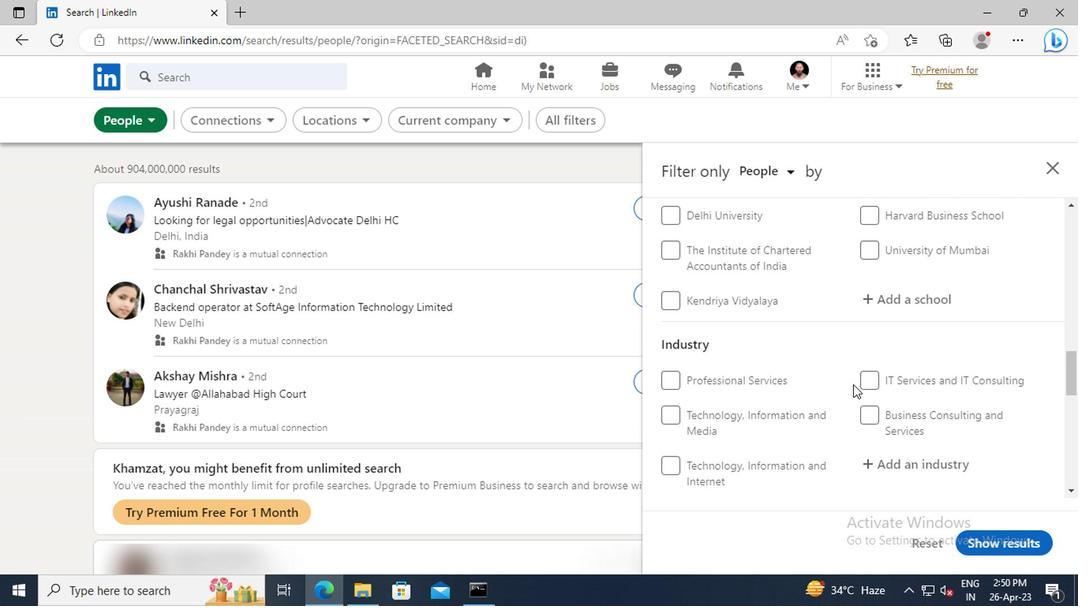 
Action: Mouse moved to (850, 384)
Screenshot: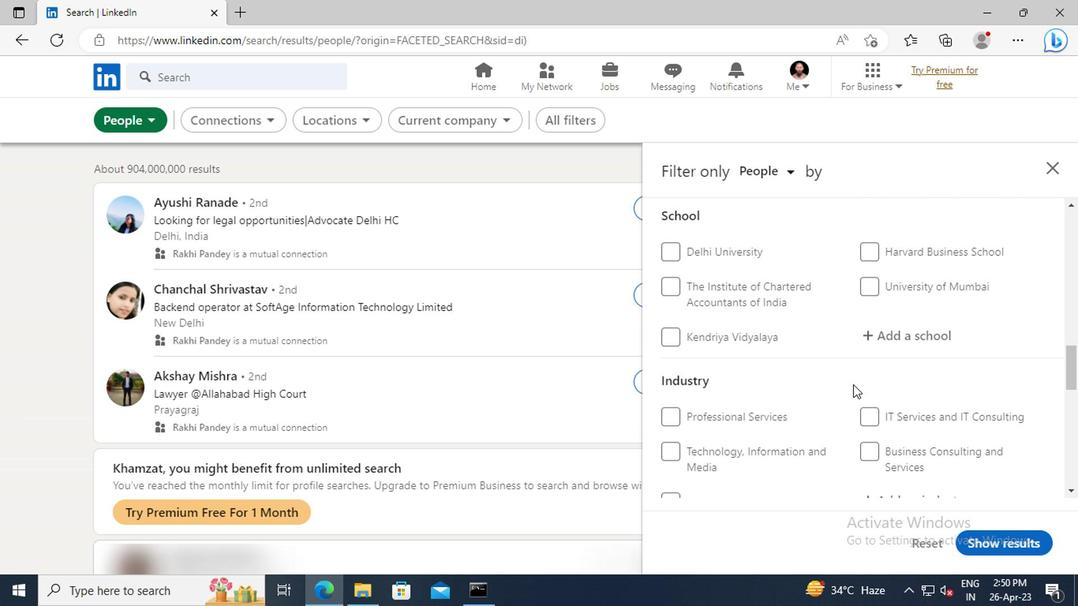 
Action: Mouse scrolled (850, 385) with delta (0, 1)
Screenshot: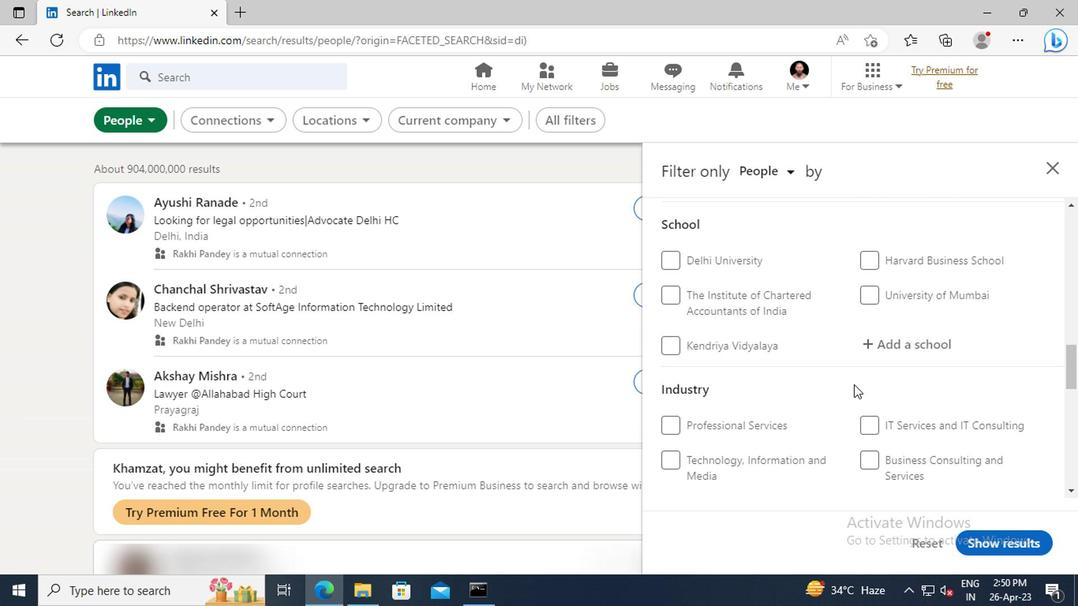 
Action: Mouse scrolled (850, 385) with delta (0, 1)
Screenshot: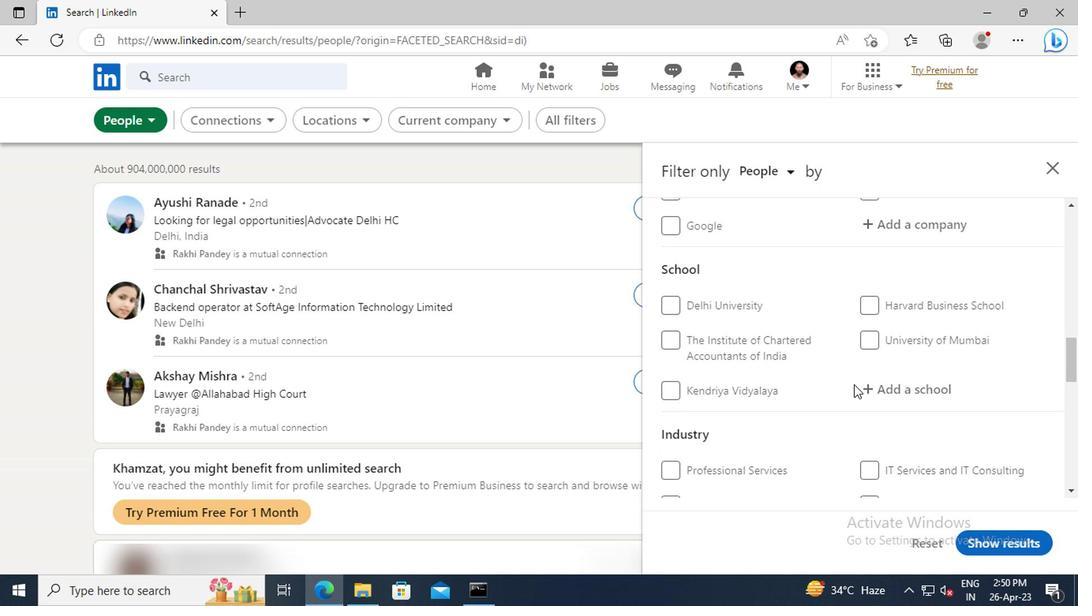 
Action: Mouse scrolled (850, 385) with delta (0, 1)
Screenshot: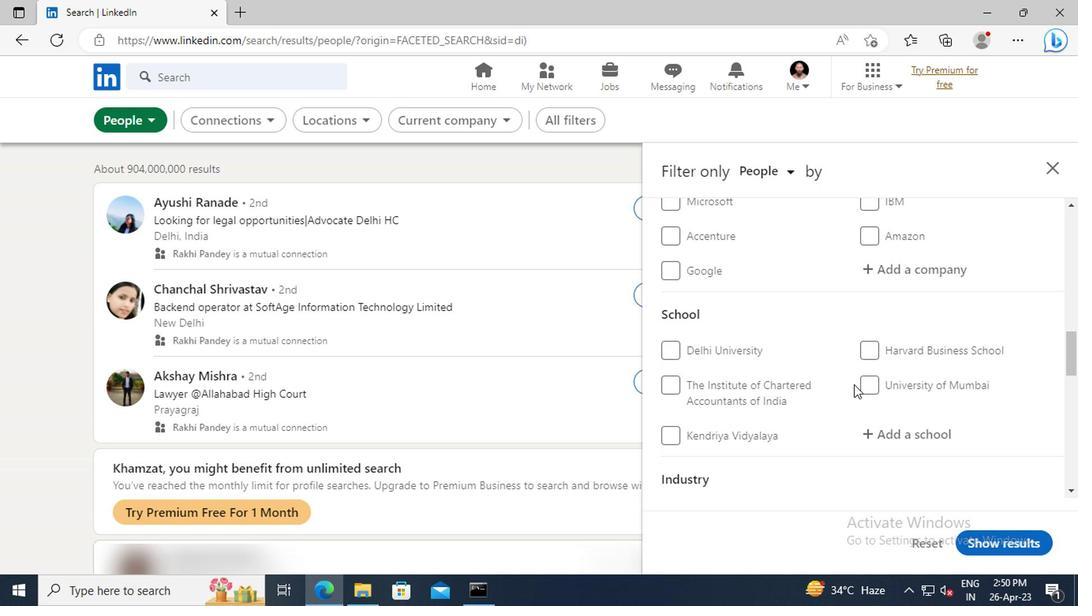 
Action: Mouse scrolled (850, 385) with delta (0, 1)
Screenshot: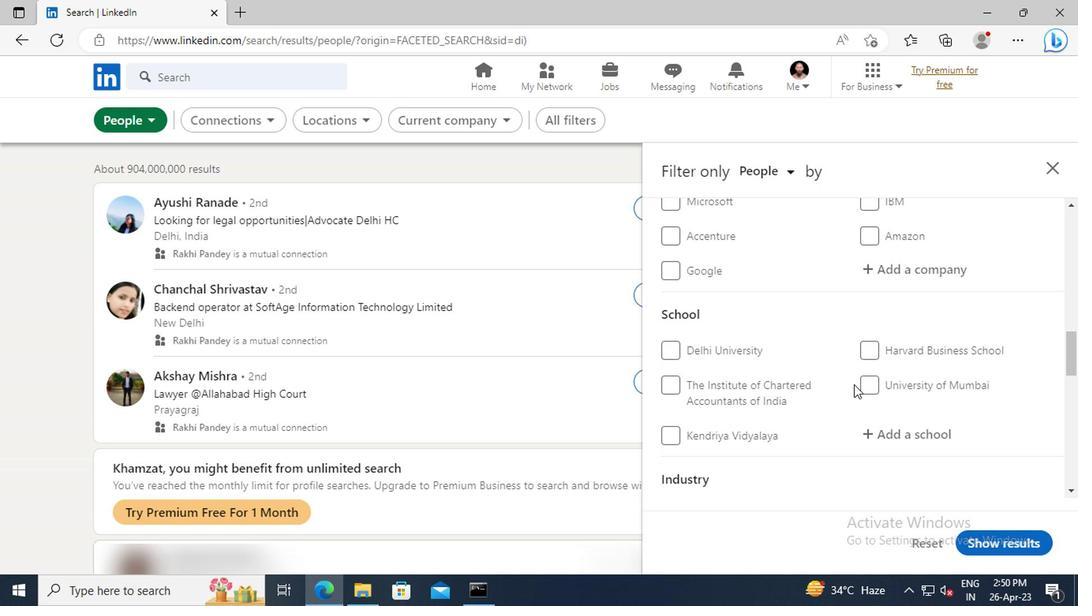 
Action: Mouse scrolled (850, 385) with delta (0, 1)
Screenshot: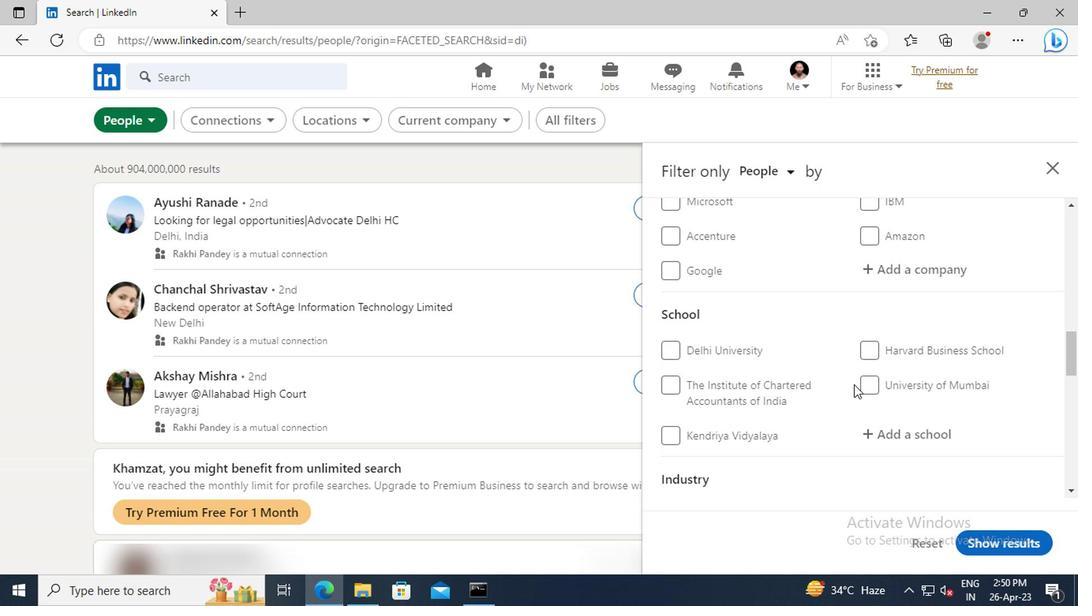 
Action: Mouse scrolled (850, 385) with delta (0, 1)
Screenshot: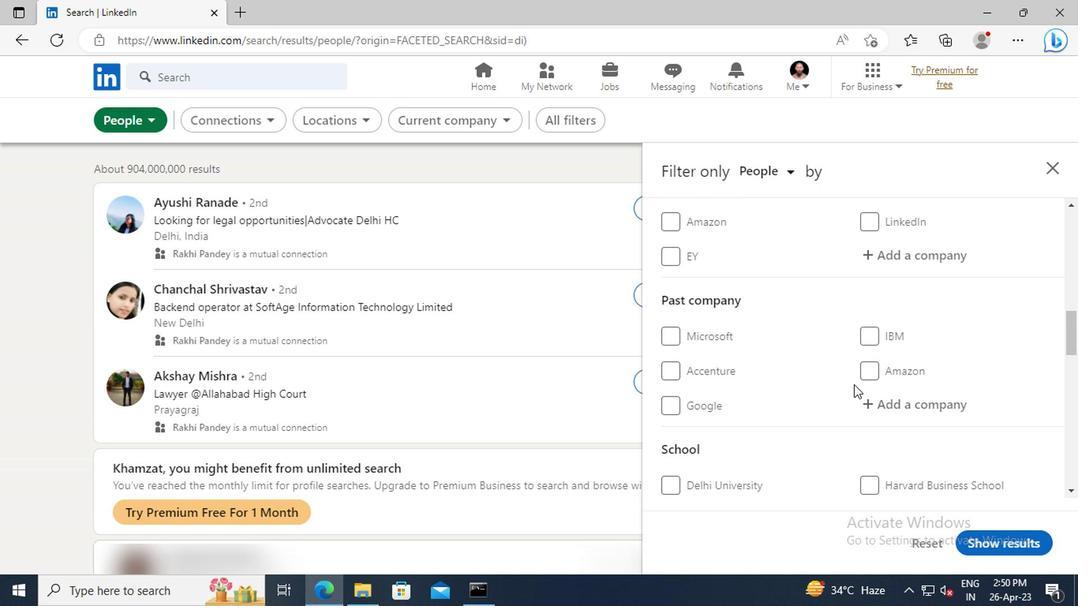 
Action: Mouse scrolled (850, 385) with delta (0, 1)
Screenshot: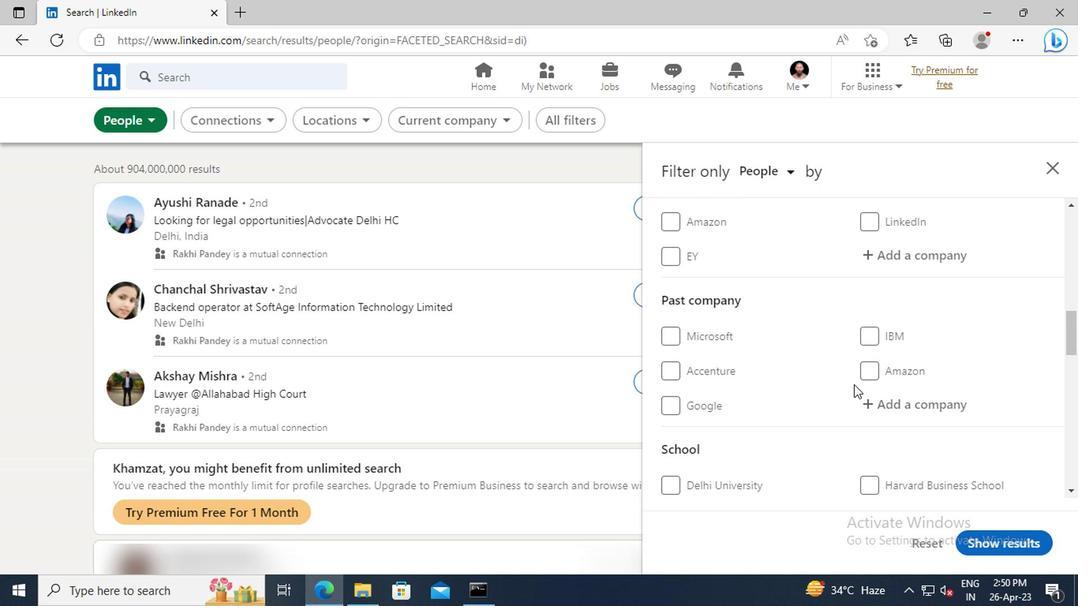 
Action: Mouse scrolled (850, 385) with delta (0, 1)
Screenshot: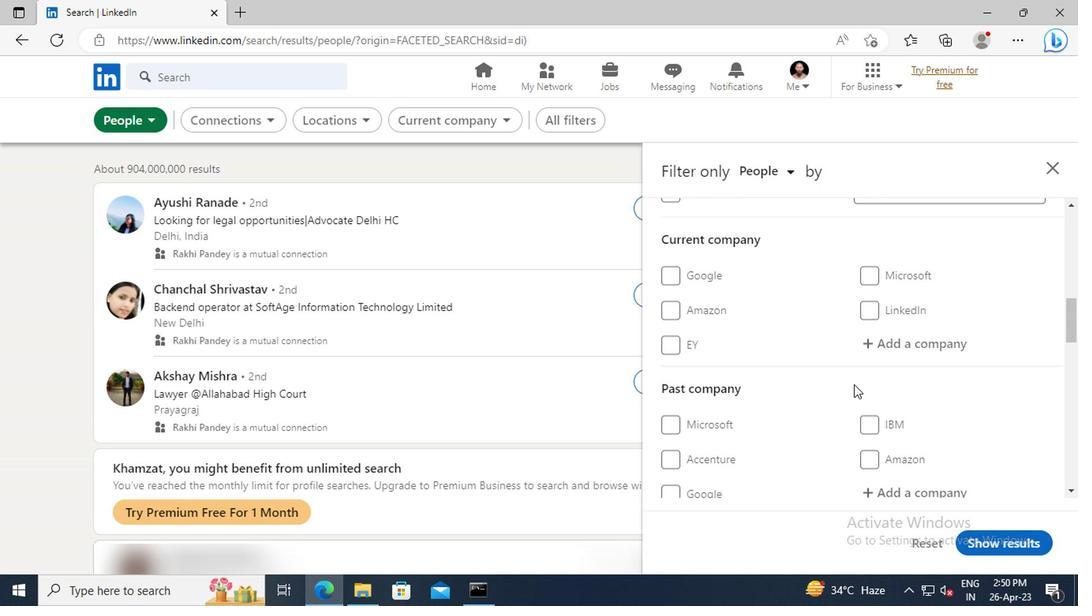 
Action: Mouse moved to (872, 385)
Screenshot: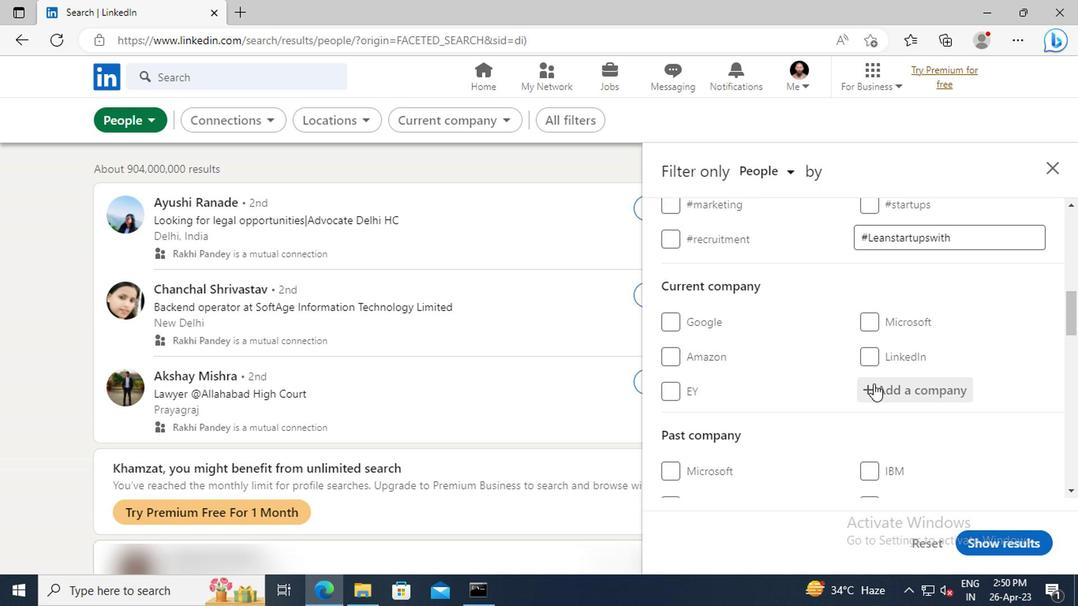 
Action: Mouse pressed left at (872, 385)
Screenshot: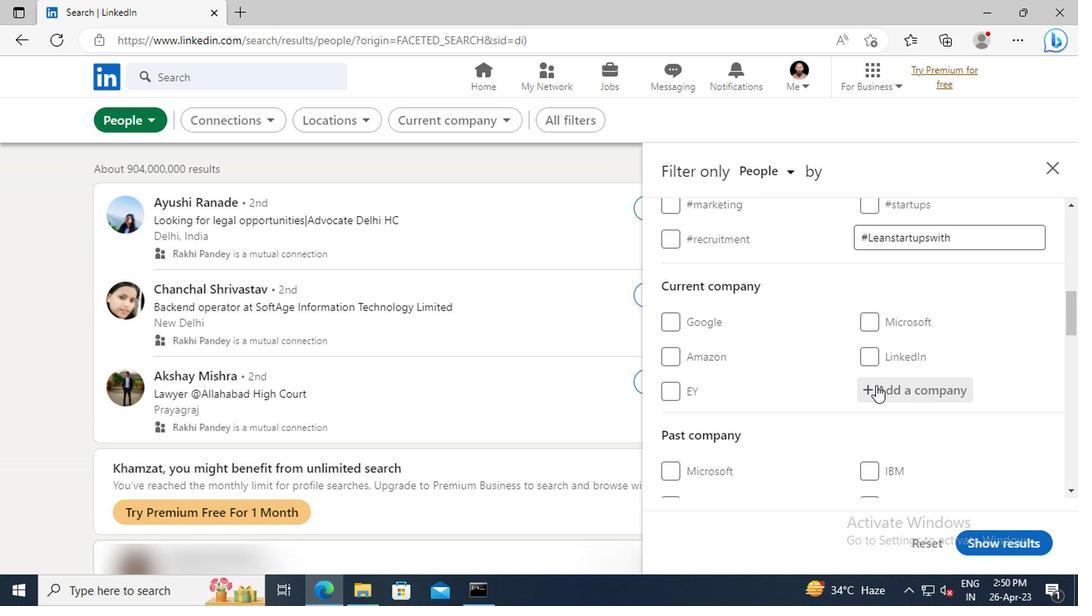 
Action: Key pressed <Key.shift>RELIANCE<Key.space><Key.shift>DIGITAL<Key.space><Key.shift>RETAIL<Key.space><Key.shift>LTD.
Screenshot: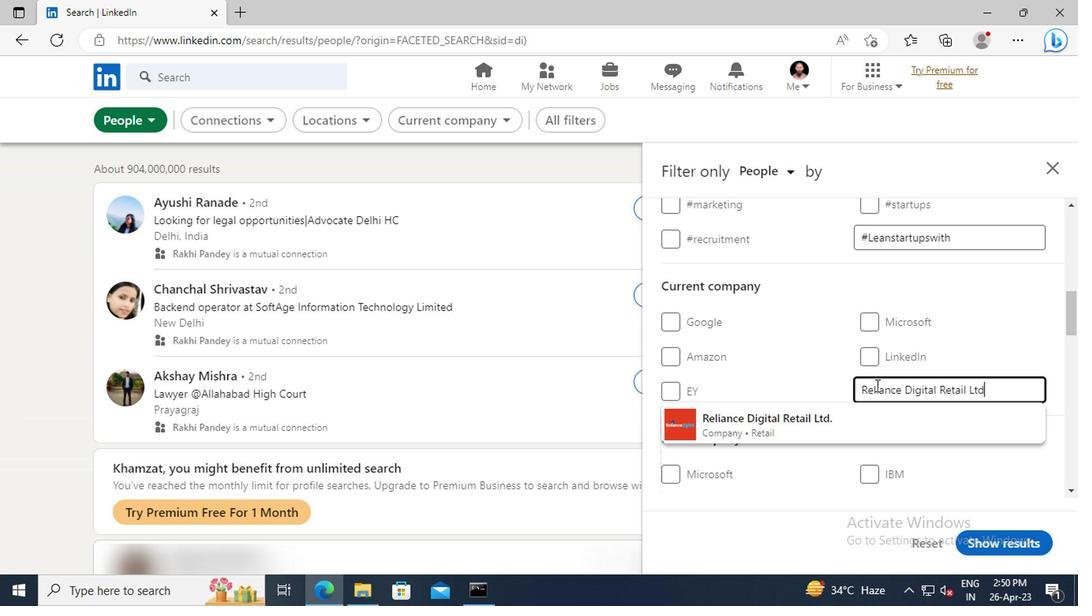 
Action: Mouse moved to (826, 416)
Screenshot: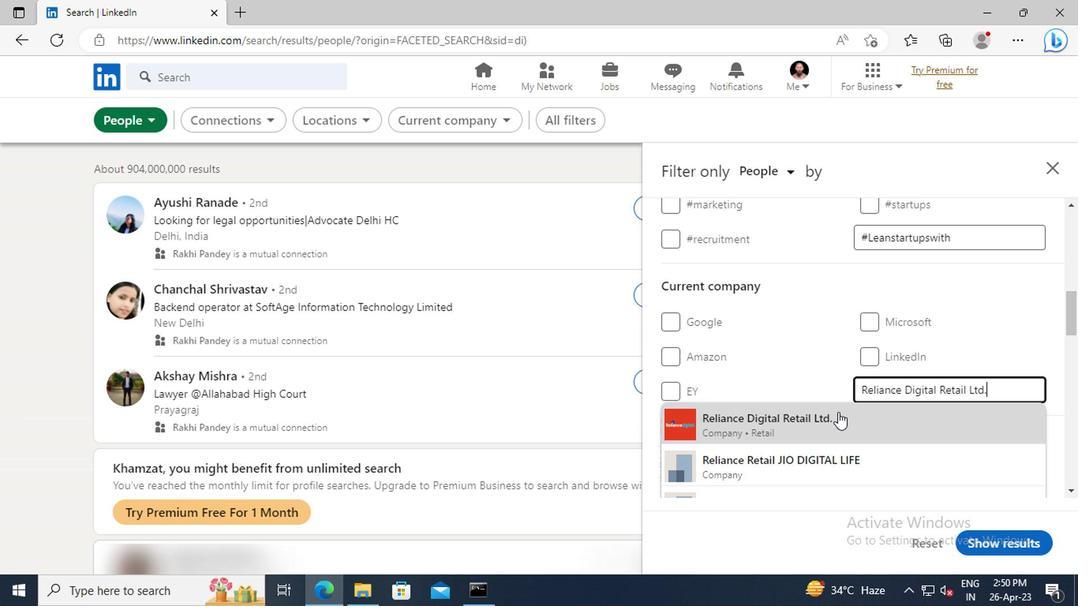 
Action: Mouse pressed left at (826, 416)
Screenshot: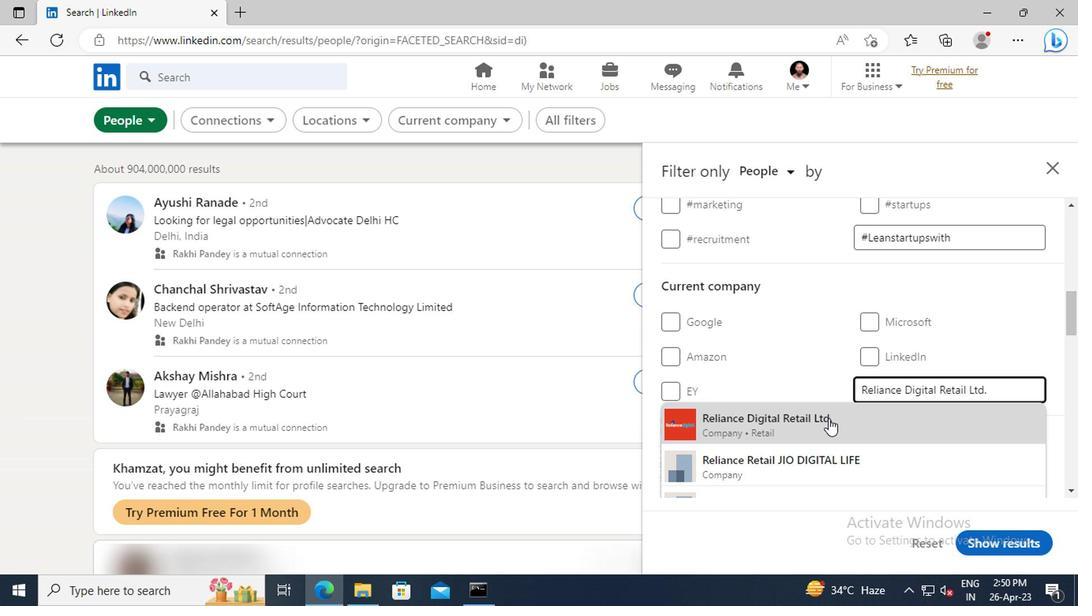 
Action: Mouse moved to (816, 315)
Screenshot: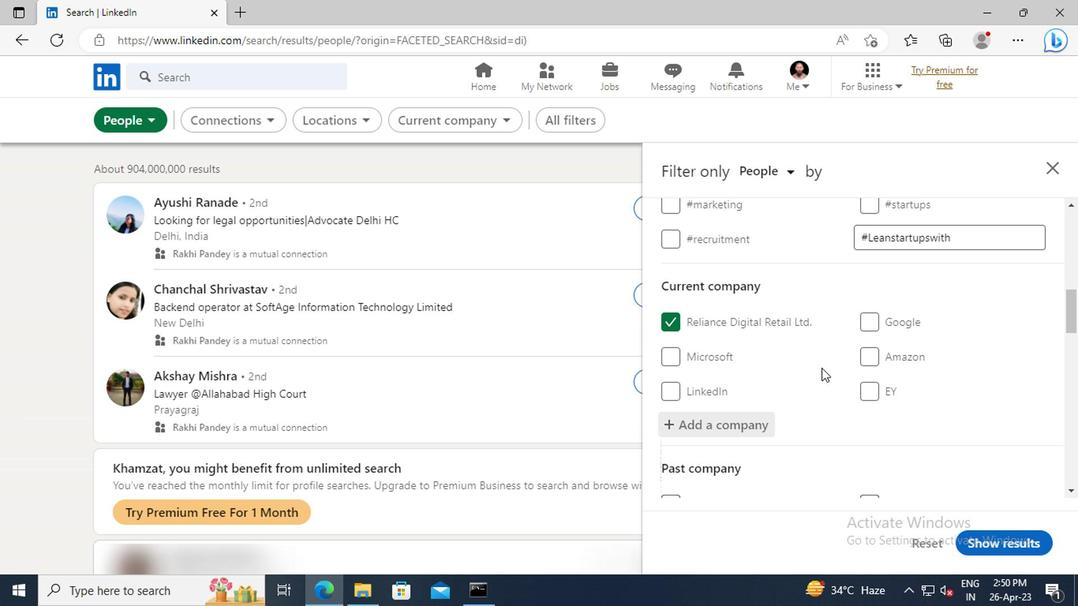 
Action: Mouse scrolled (816, 315) with delta (0, 0)
Screenshot: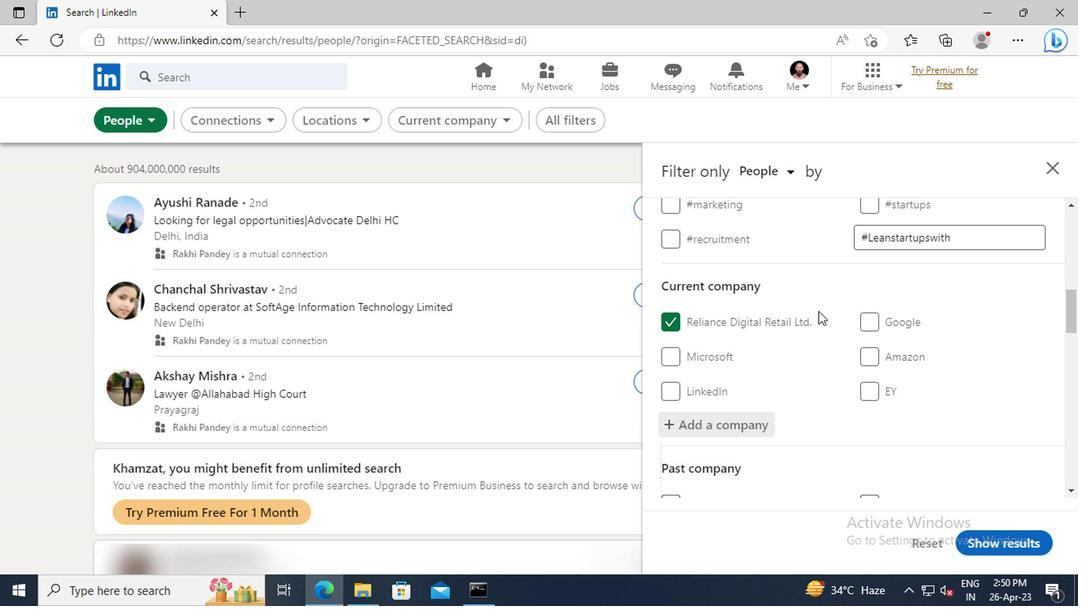 
Action: Mouse scrolled (816, 315) with delta (0, 0)
Screenshot: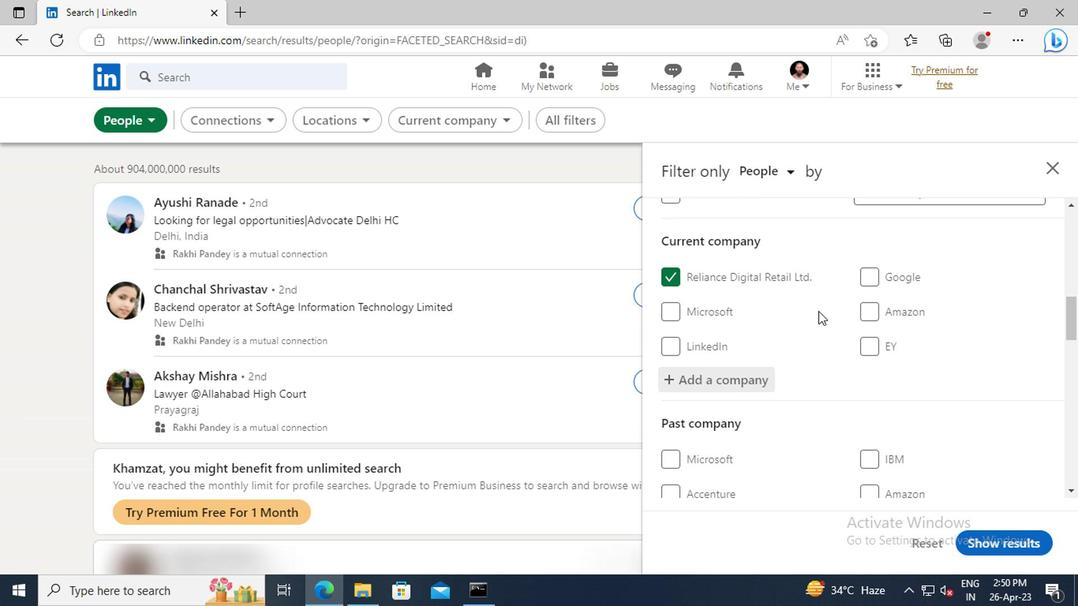 
Action: Mouse scrolled (816, 315) with delta (0, 0)
Screenshot: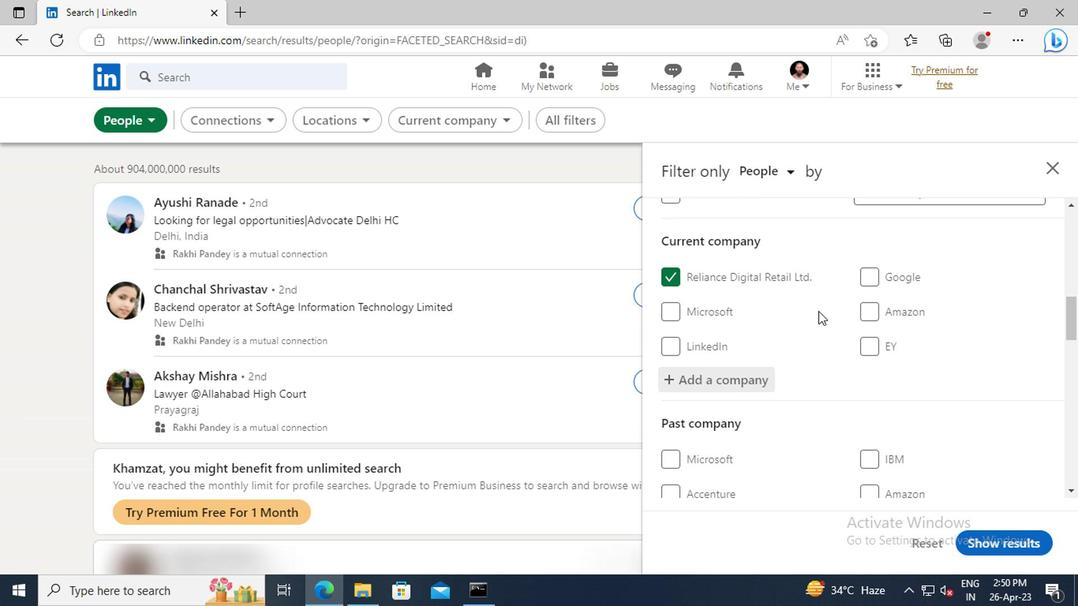
Action: Mouse scrolled (816, 315) with delta (0, 0)
Screenshot: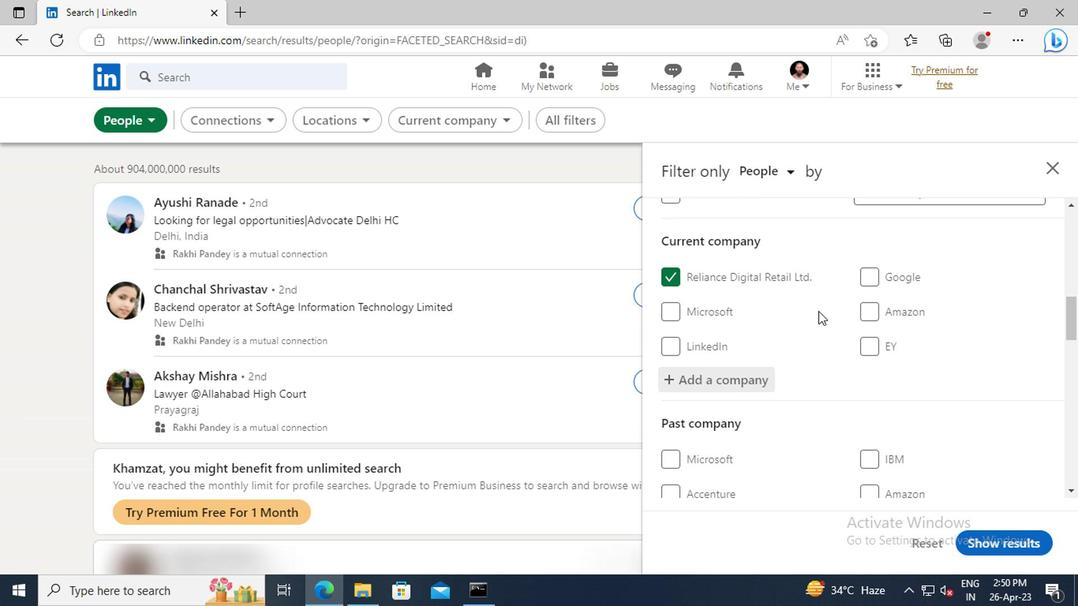 
Action: Mouse scrolled (816, 315) with delta (0, 0)
Screenshot: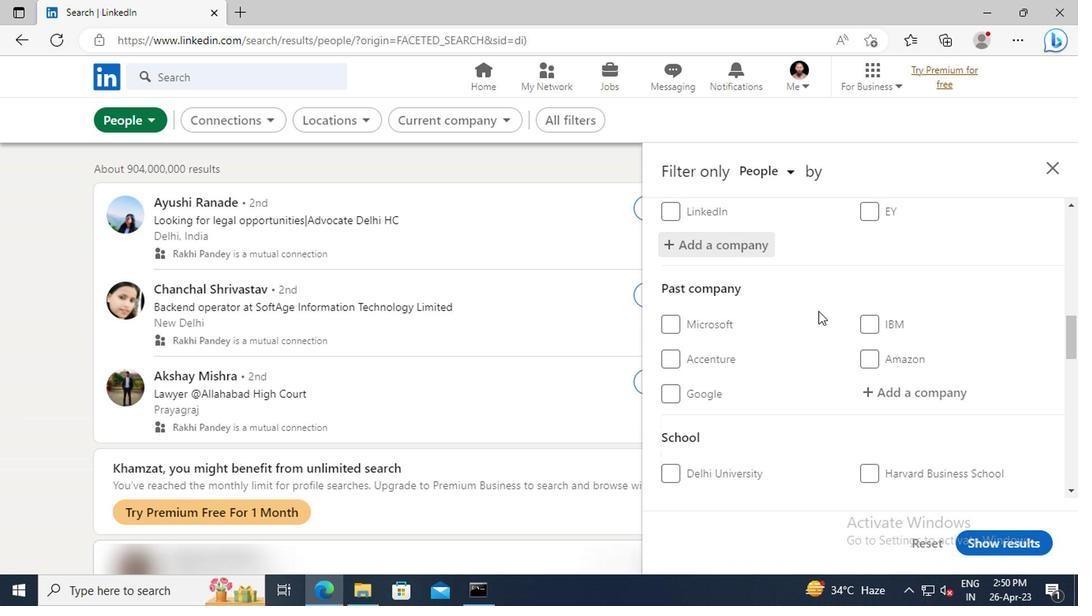 
Action: Mouse scrolled (816, 315) with delta (0, 0)
Screenshot: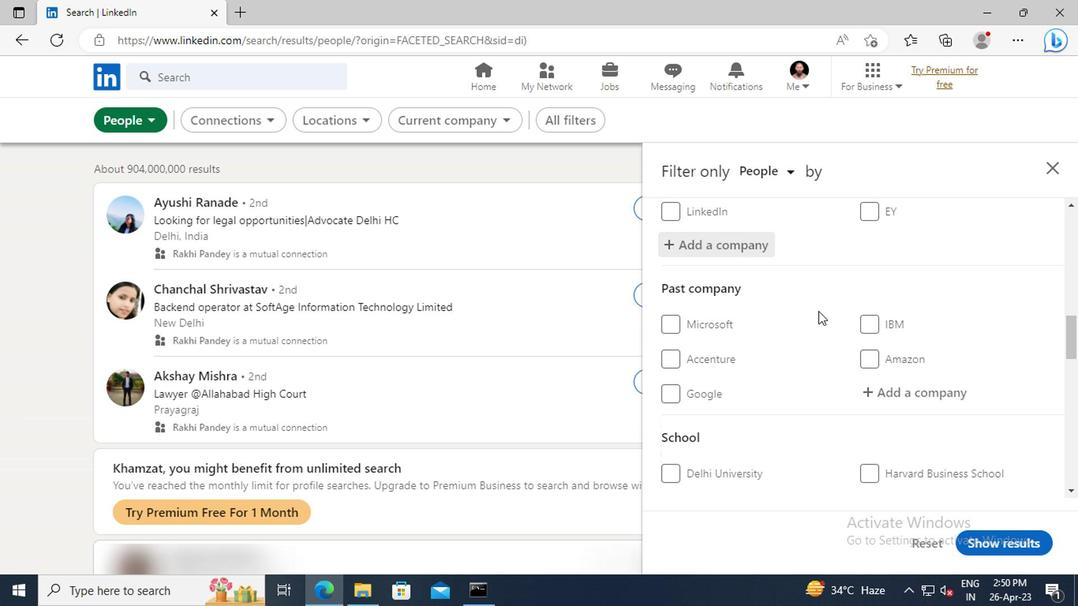 
Action: Mouse scrolled (816, 315) with delta (0, 0)
Screenshot: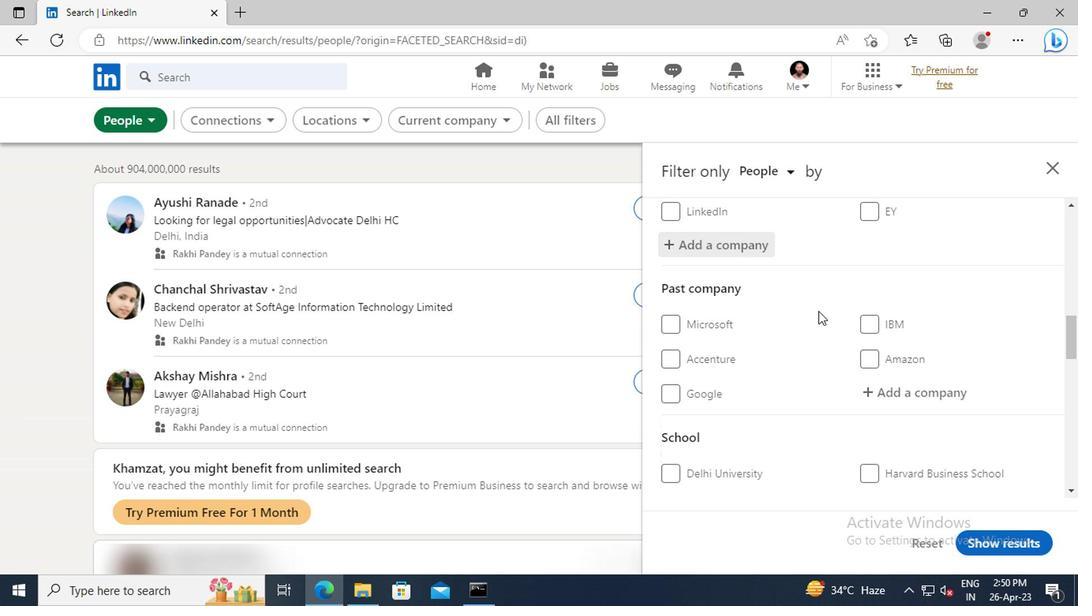 
Action: Mouse scrolled (816, 315) with delta (0, 0)
Screenshot: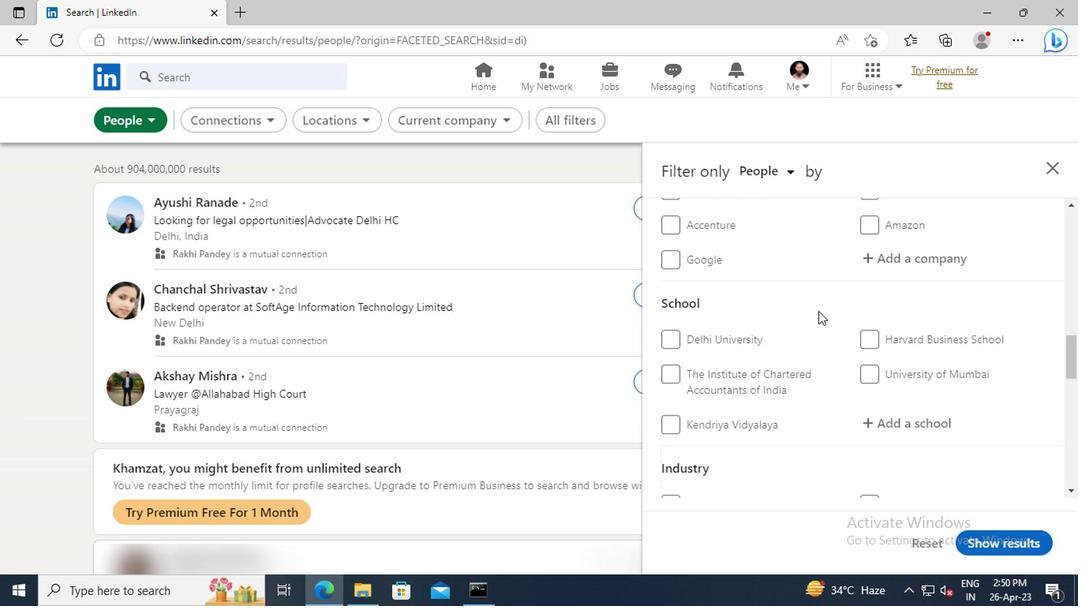 
Action: Mouse moved to (855, 356)
Screenshot: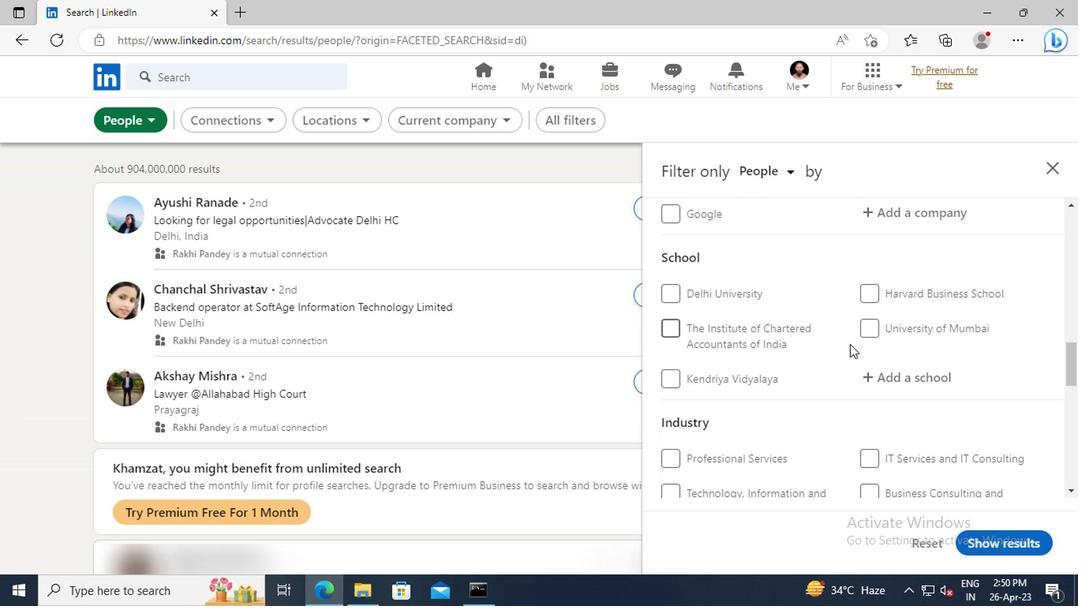 
Action: Mouse scrolled (855, 355) with delta (0, -1)
Screenshot: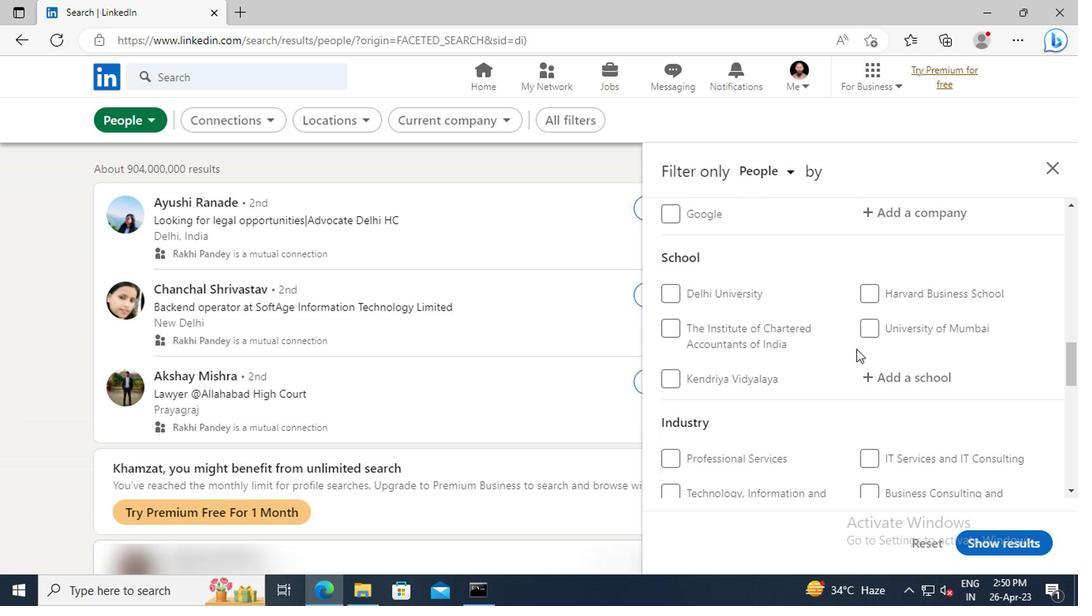 
Action: Mouse moved to (882, 336)
Screenshot: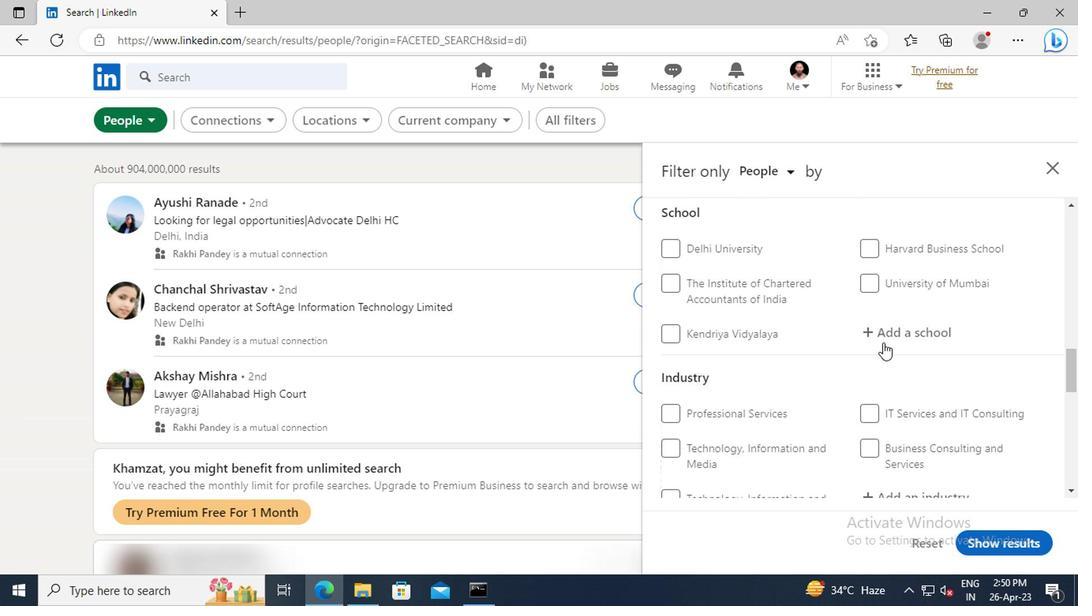 
Action: Mouse pressed left at (882, 336)
Screenshot: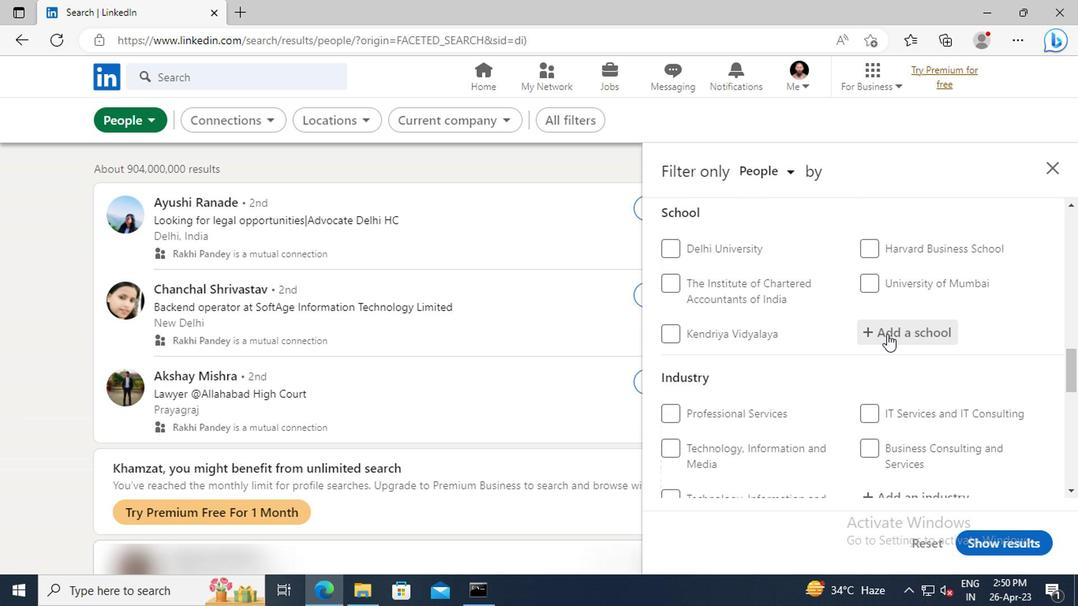 
Action: Key pressed <Key.shift>WILLIAM<Key.space><Key.shift>CAREY<Key.space><Key.shift>UNIVERSITY,<Key.space><Key.shift>SHILLONG
Screenshot: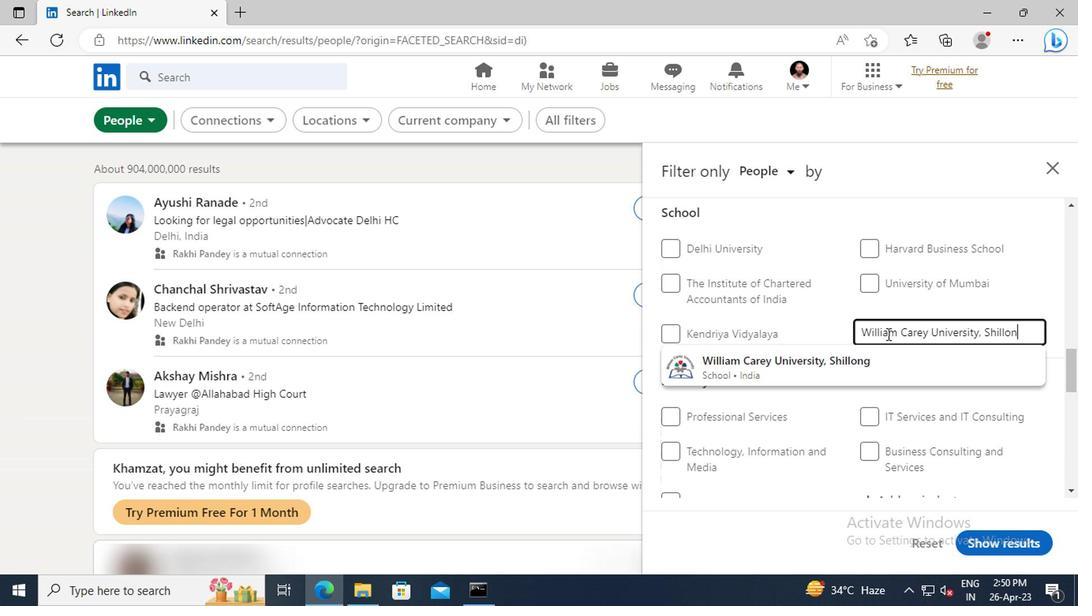 
Action: Mouse moved to (875, 368)
Screenshot: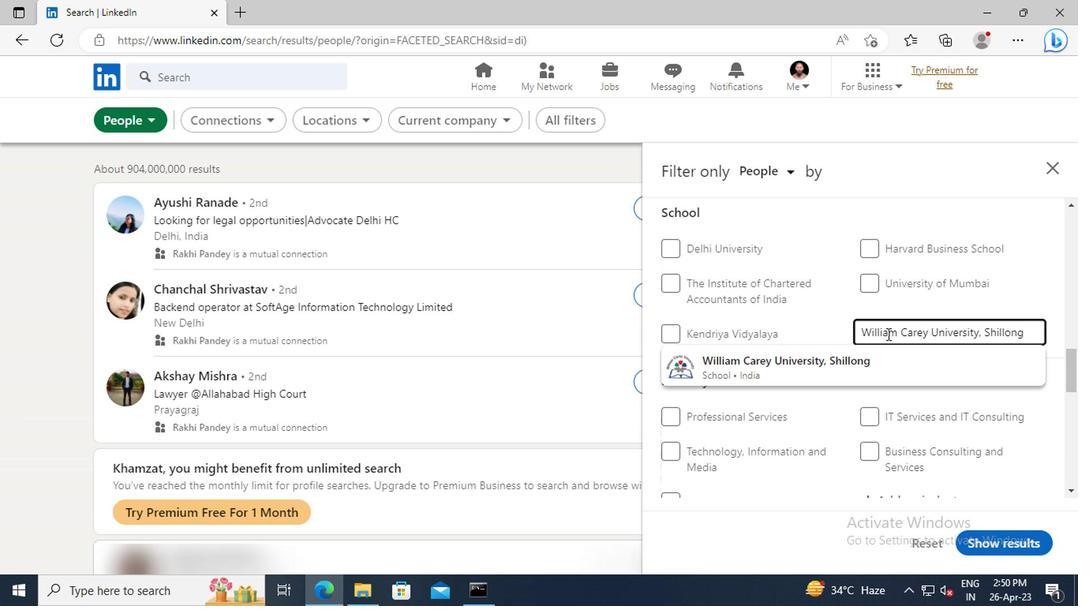 
Action: Mouse pressed left at (875, 368)
Screenshot: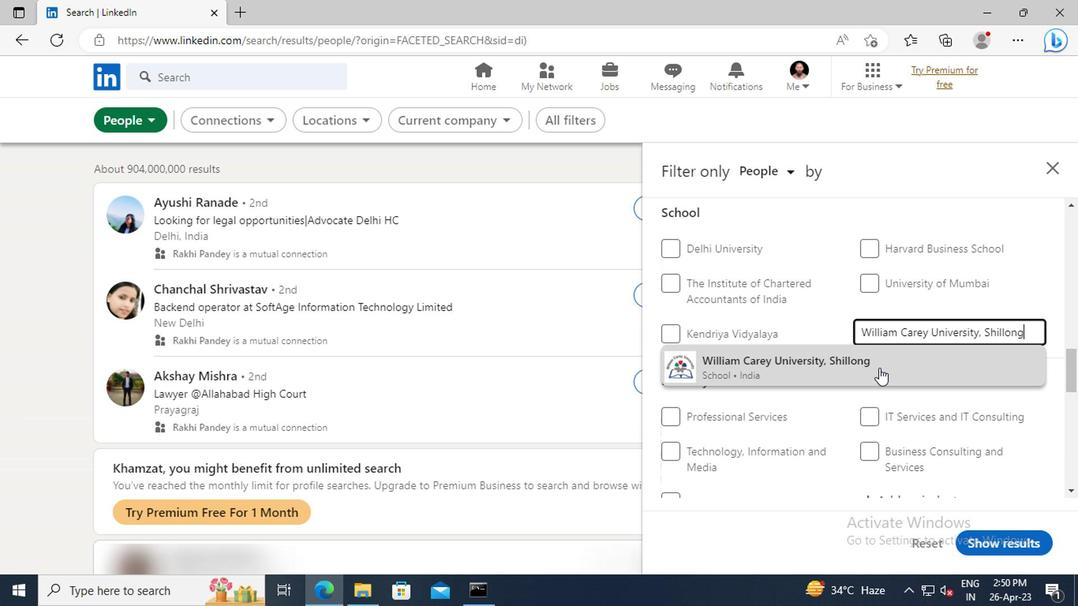 
Action: Mouse moved to (860, 323)
Screenshot: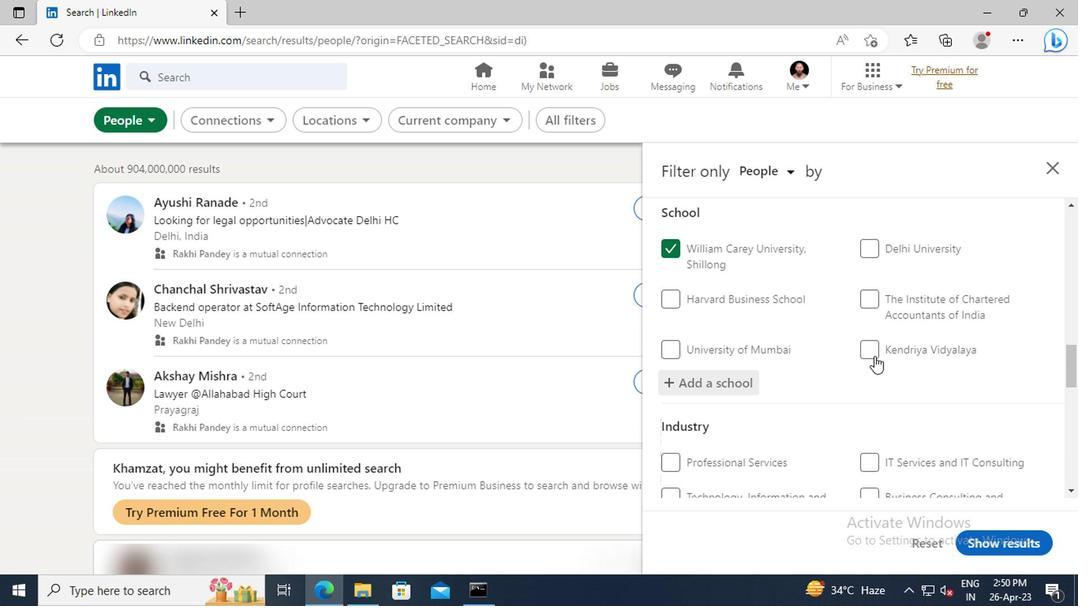 
Action: Mouse scrolled (860, 322) with delta (0, 0)
Screenshot: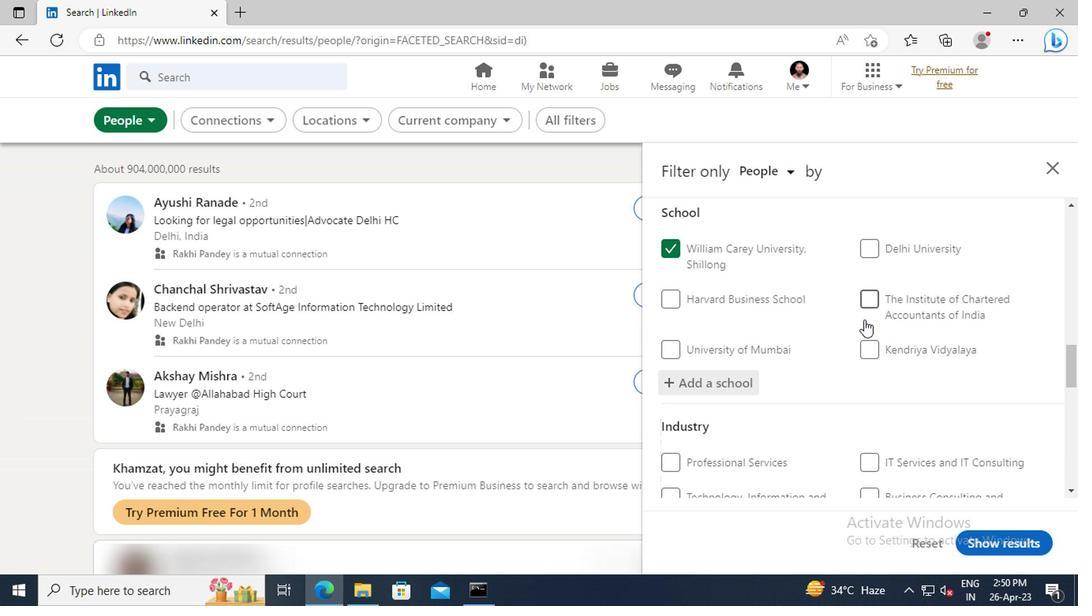 
Action: Mouse scrolled (860, 322) with delta (0, 0)
Screenshot: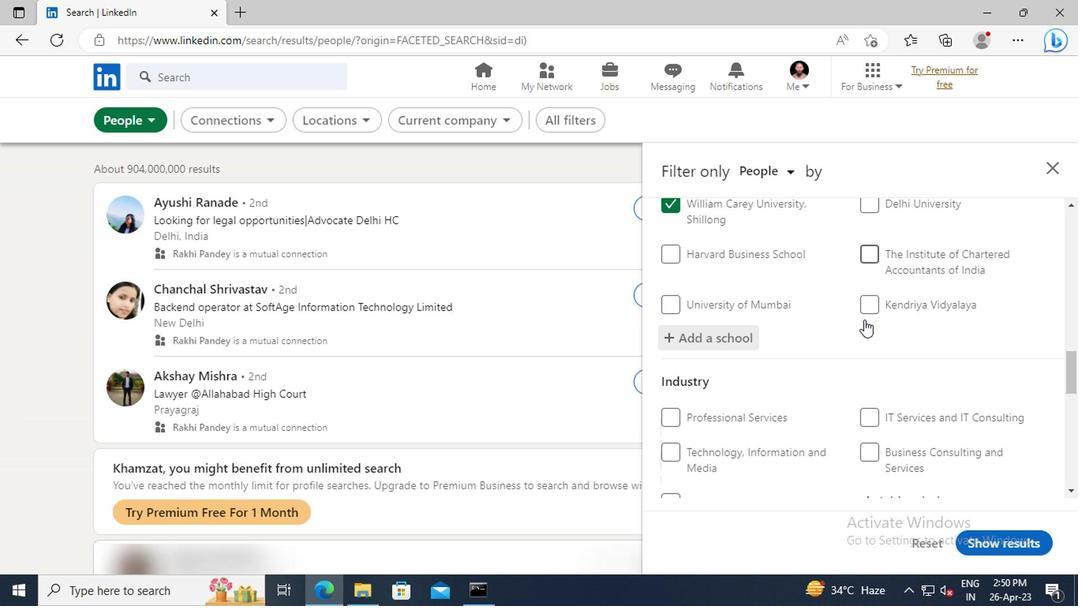 
Action: Mouse moved to (868, 313)
Screenshot: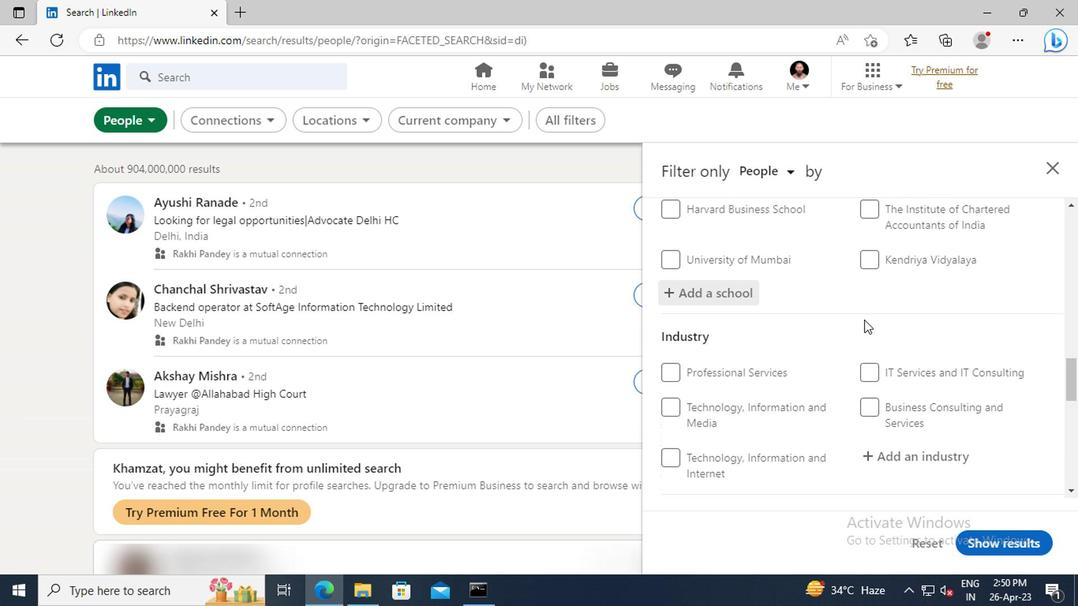 
Action: Mouse scrolled (868, 313) with delta (0, 0)
Screenshot: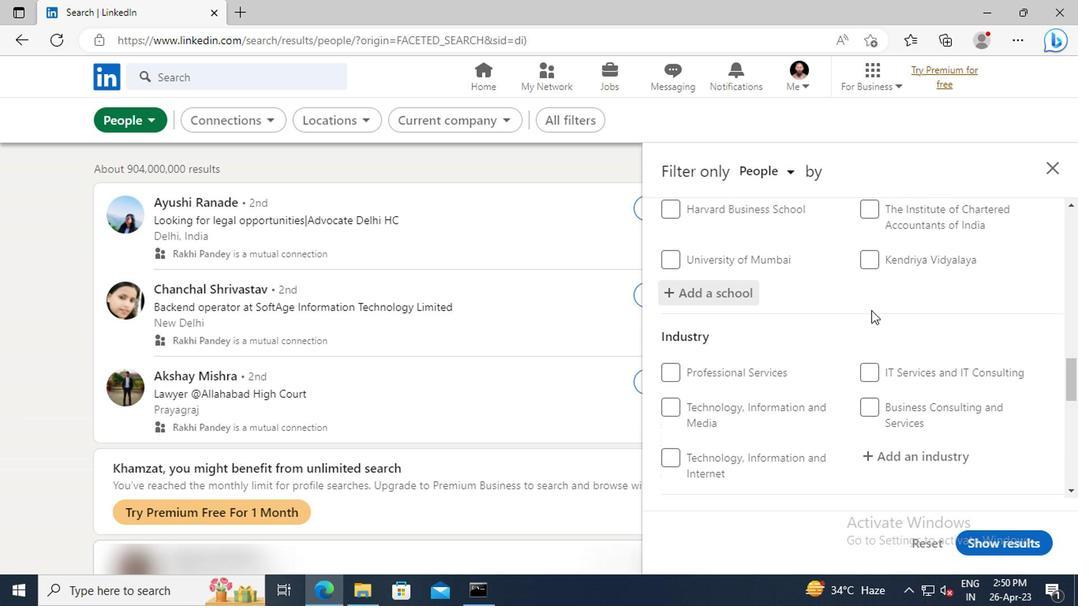 
Action: Mouse scrolled (868, 313) with delta (0, 0)
Screenshot: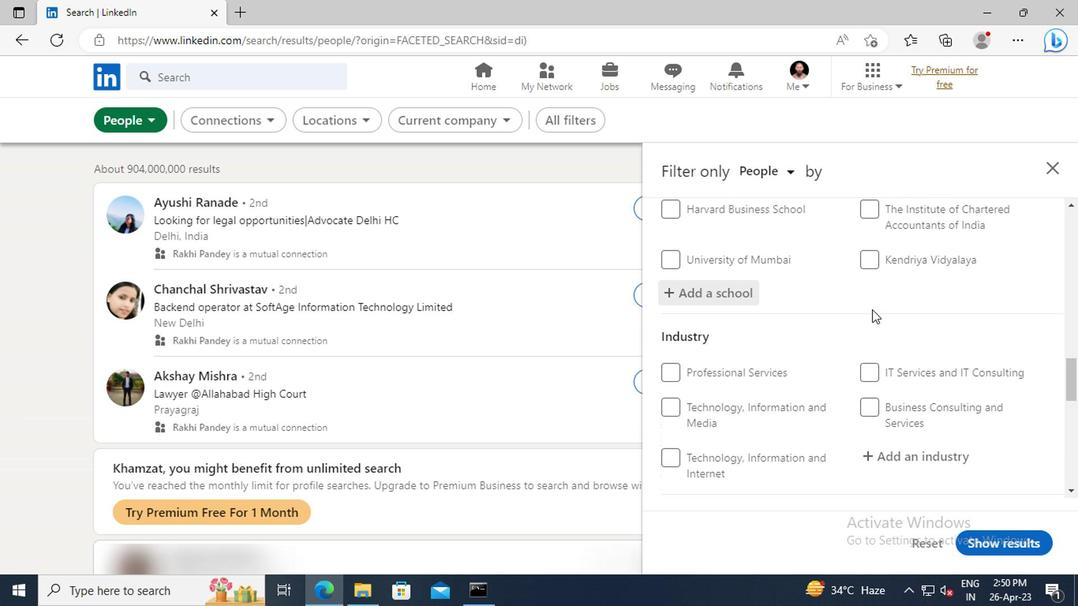 
Action: Mouse moved to (887, 363)
Screenshot: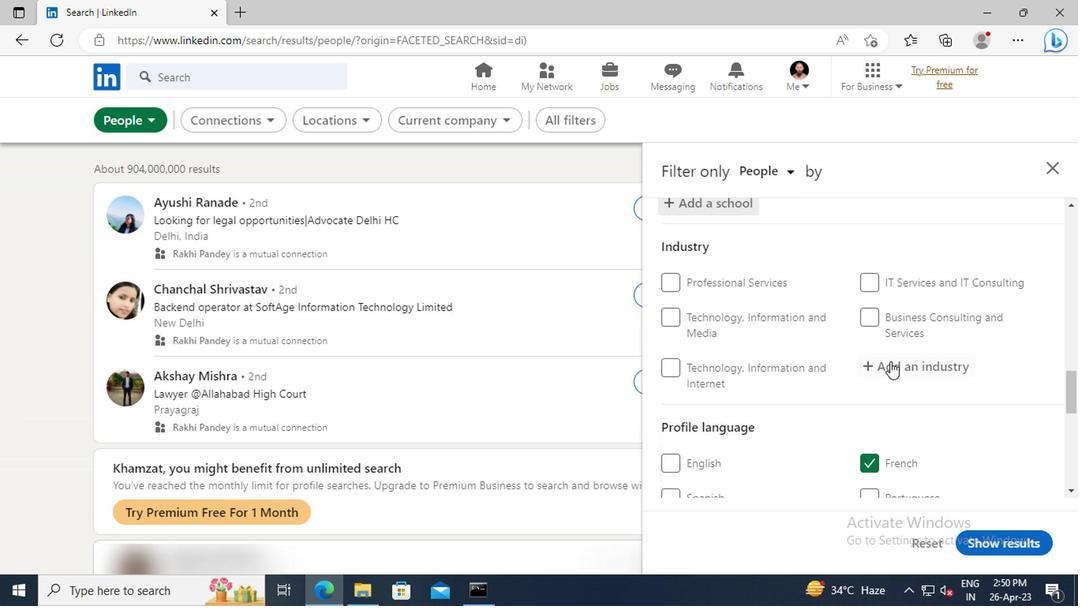 
Action: Mouse pressed left at (887, 363)
Screenshot: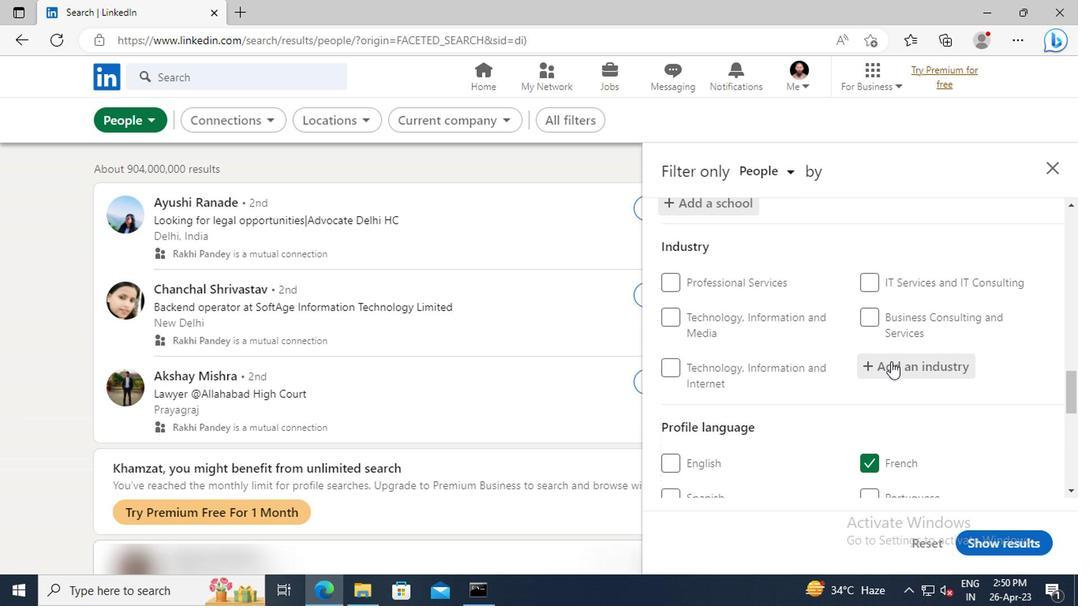 
Action: Key pressed <Key.shift_r>AGRICULTURAL<Key.space><Key.shift>CHEMICAL<Key.space><Key.shift>MANUFACTURING
Screenshot: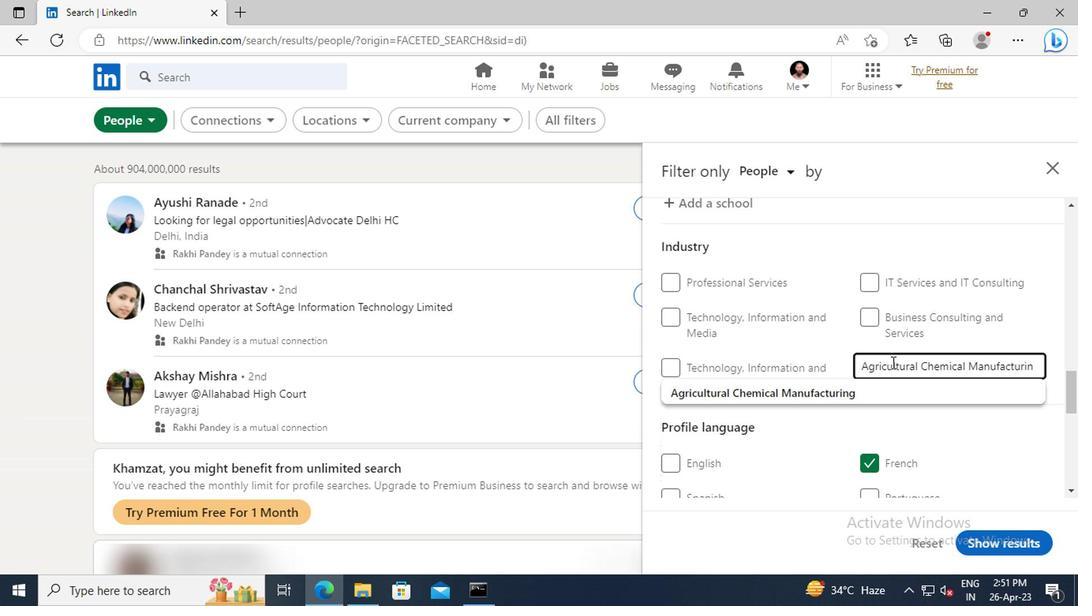 
Action: Mouse moved to (855, 391)
Screenshot: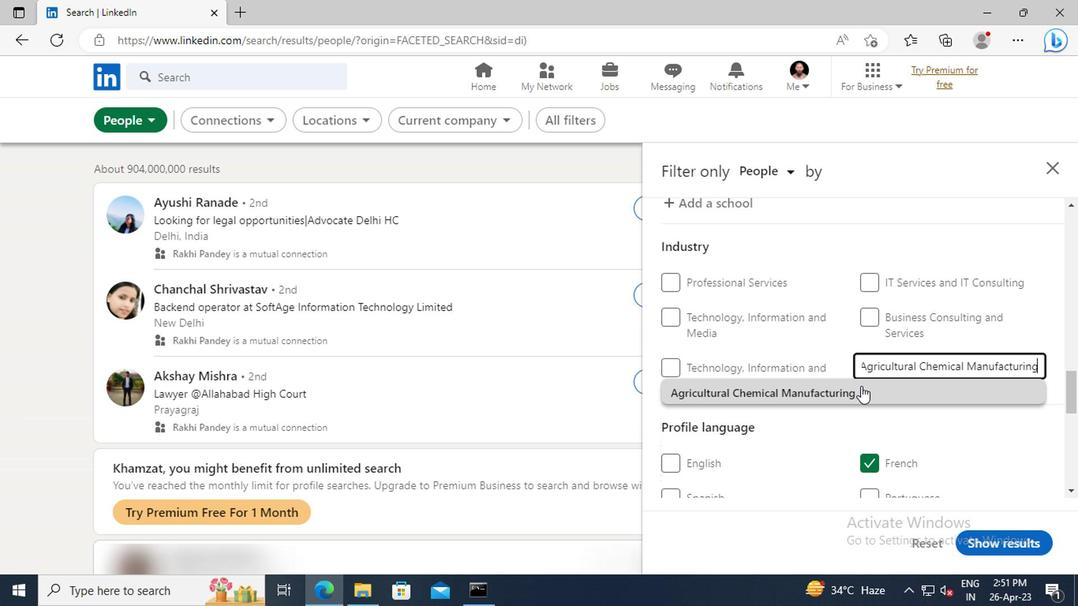 
Action: Mouse pressed left at (855, 391)
Screenshot: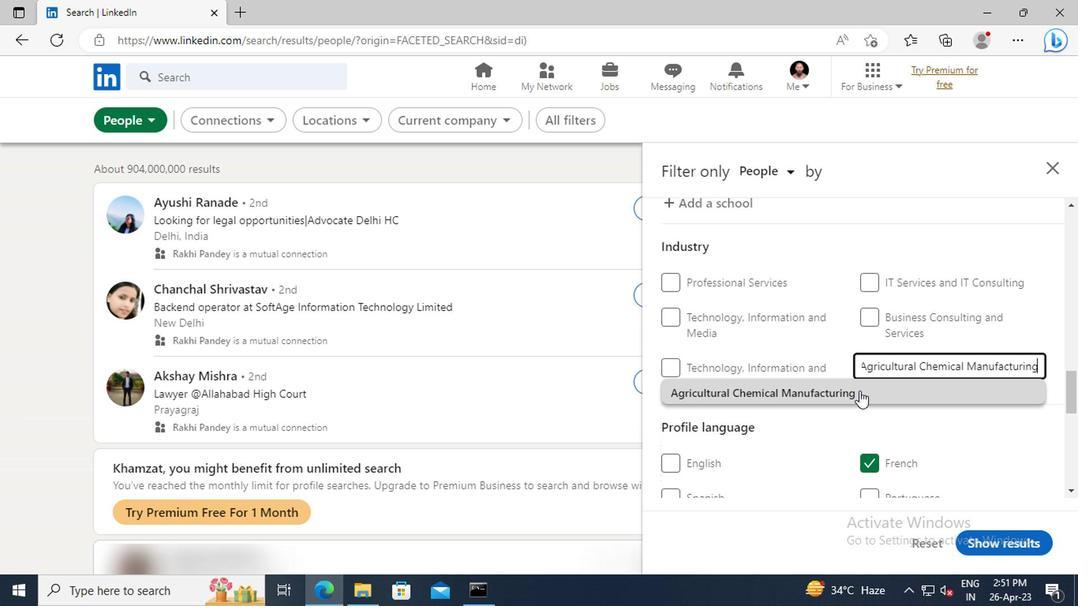 
Action: Mouse moved to (853, 334)
Screenshot: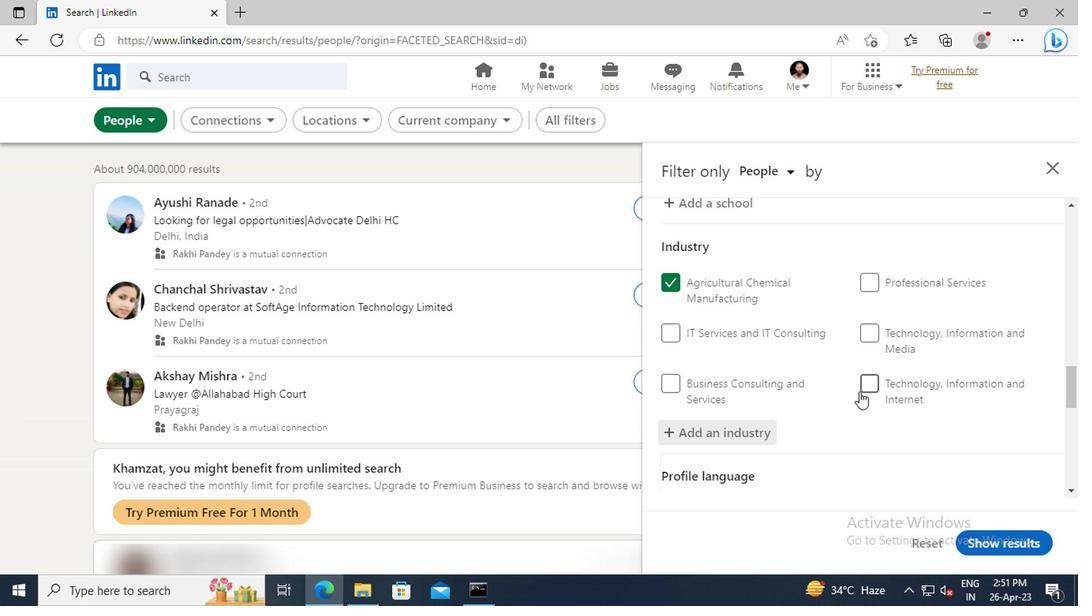 
Action: Mouse scrolled (853, 333) with delta (0, 0)
Screenshot: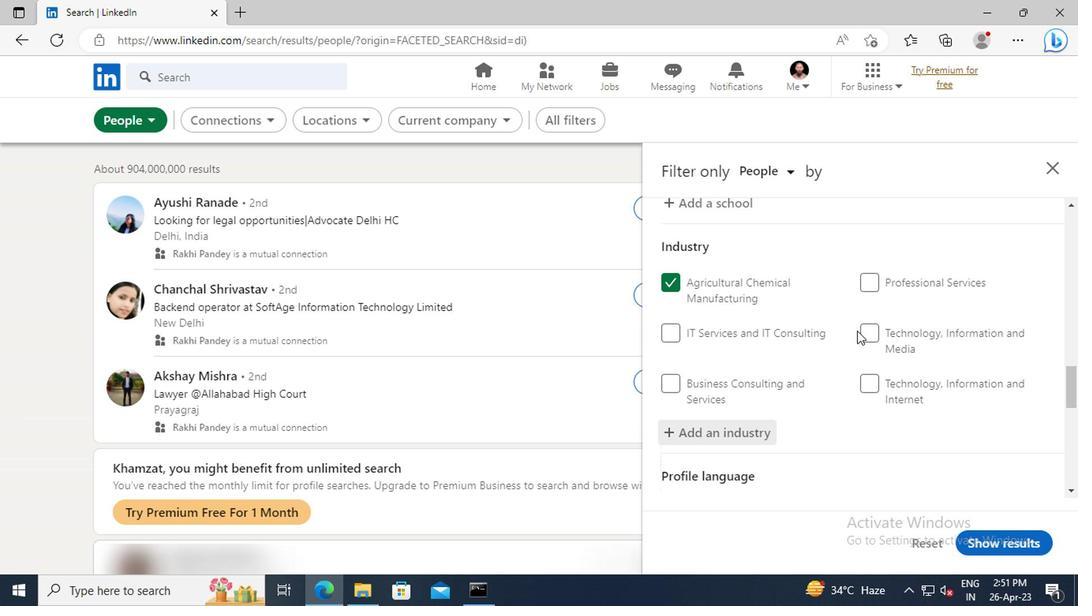 
Action: Mouse scrolled (853, 333) with delta (0, 0)
Screenshot: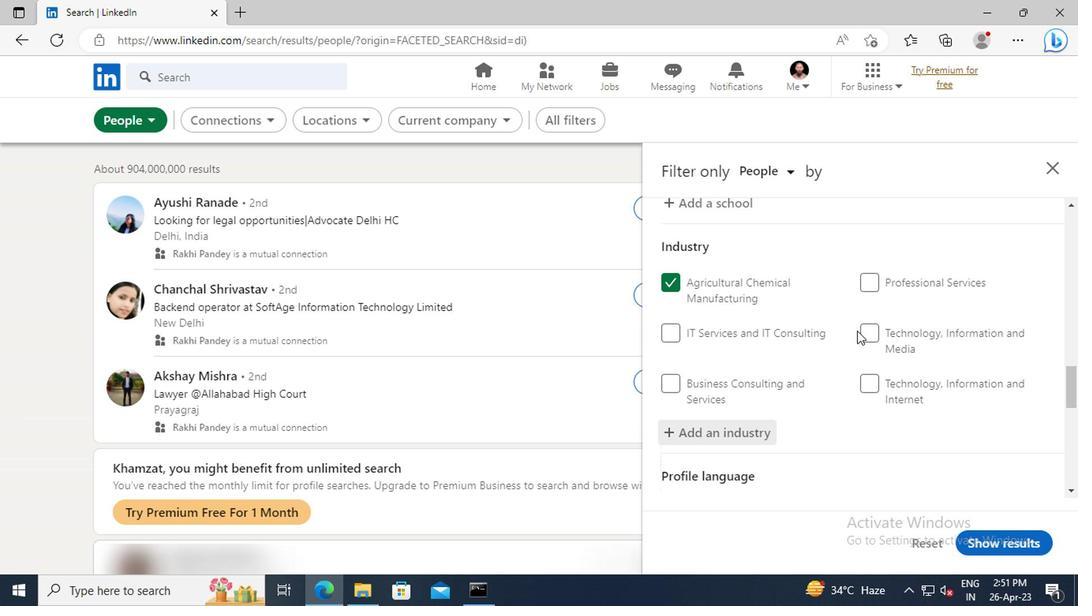 
Action: Mouse scrolled (853, 333) with delta (0, 0)
Screenshot: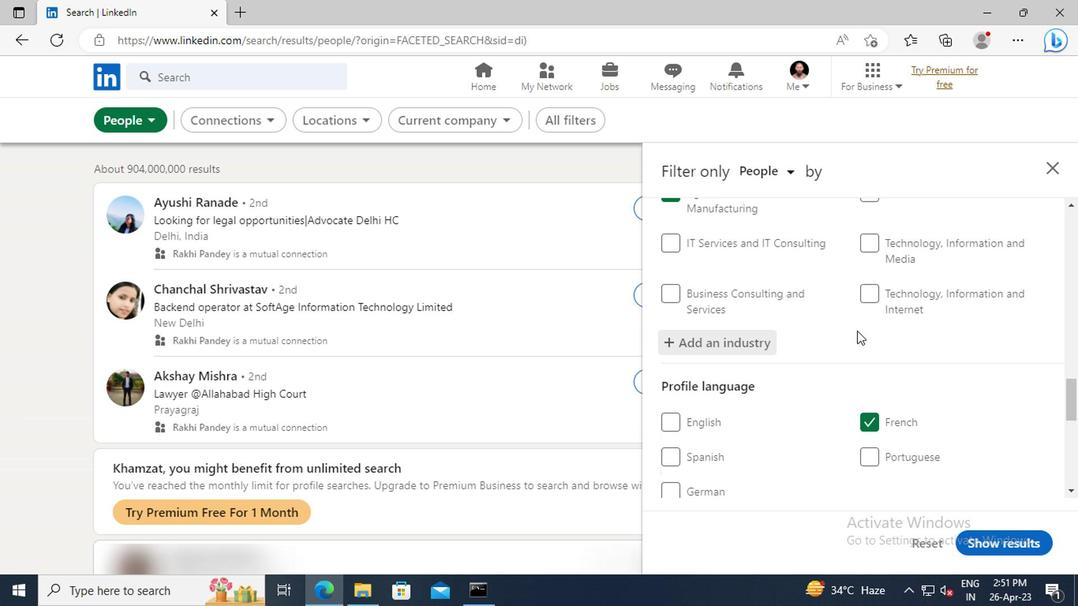 
Action: Mouse scrolled (853, 333) with delta (0, 0)
Screenshot: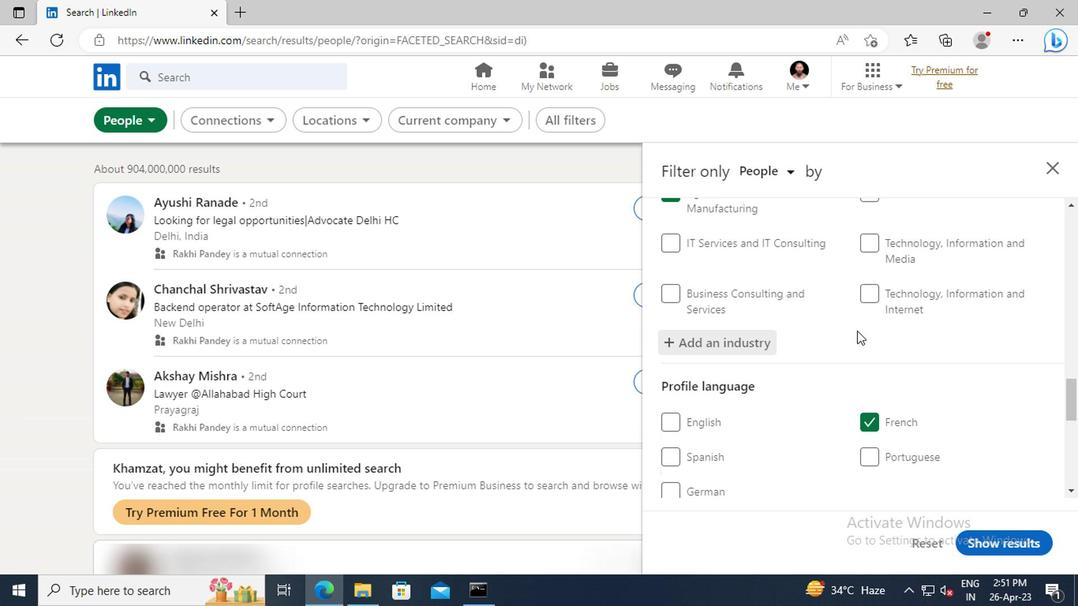 
Action: Mouse scrolled (853, 333) with delta (0, 0)
Screenshot: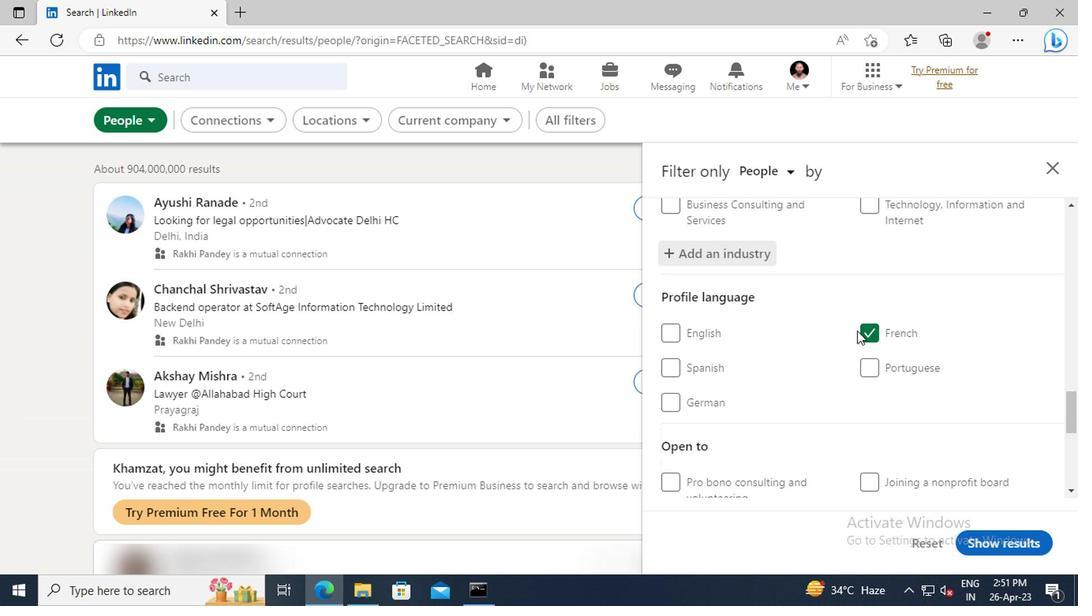
Action: Mouse scrolled (853, 333) with delta (0, 0)
Screenshot: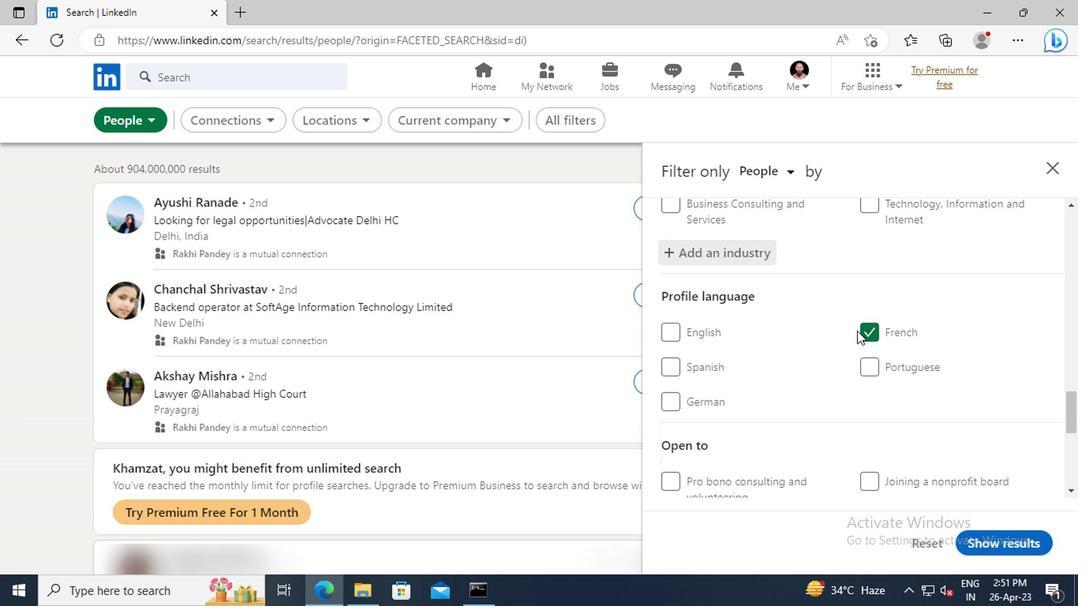 
Action: Mouse scrolled (853, 333) with delta (0, 0)
Screenshot: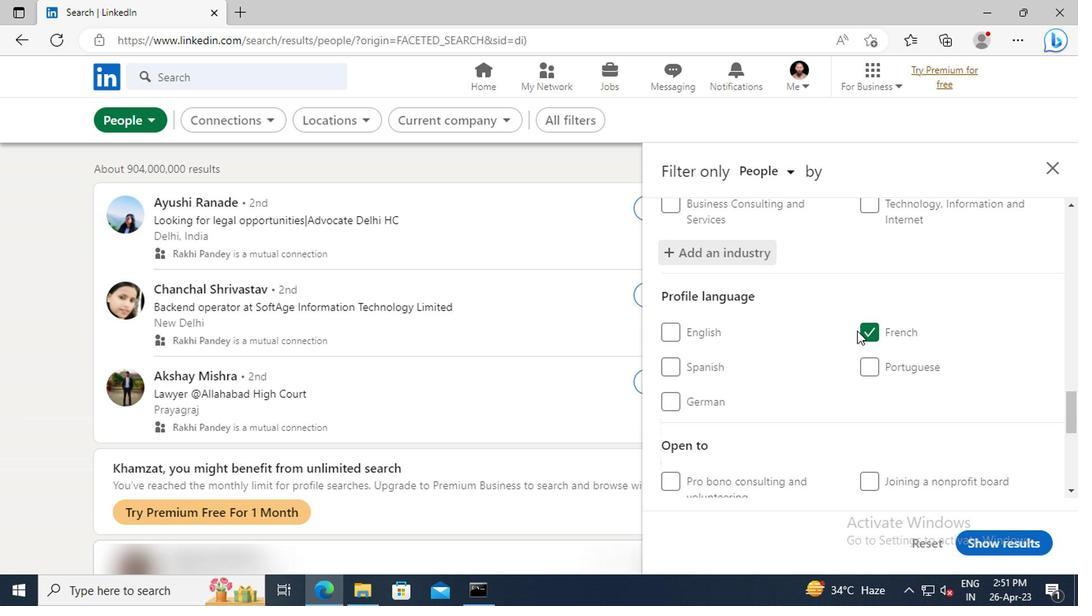 
Action: Mouse scrolled (853, 333) with delta (0, 0)
Screenshot: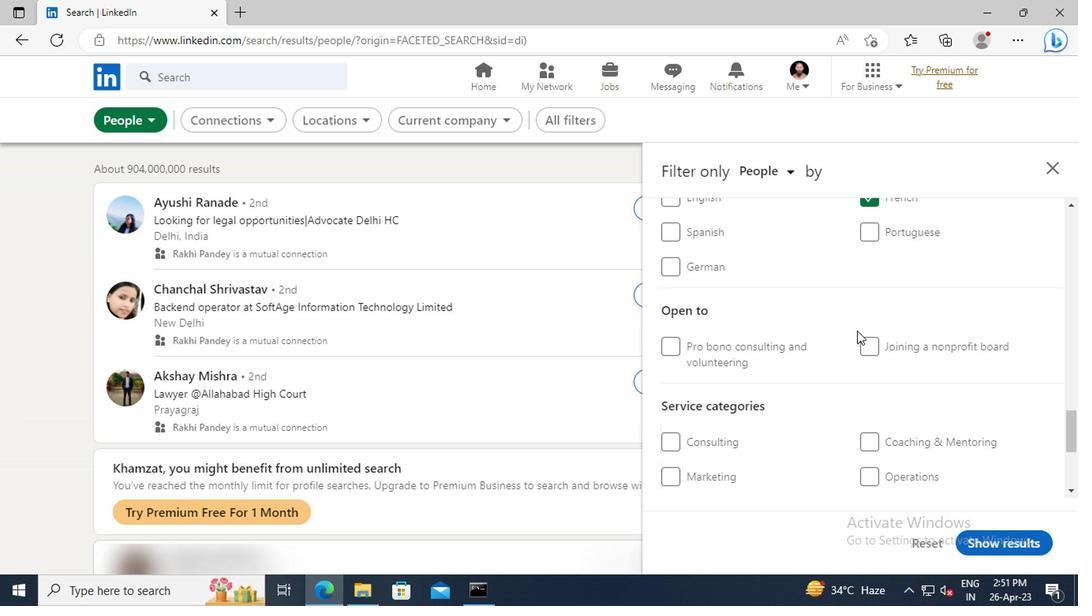 
Action: Mouse scrolled (853, 333) with delta (0, 0)
Screenshot: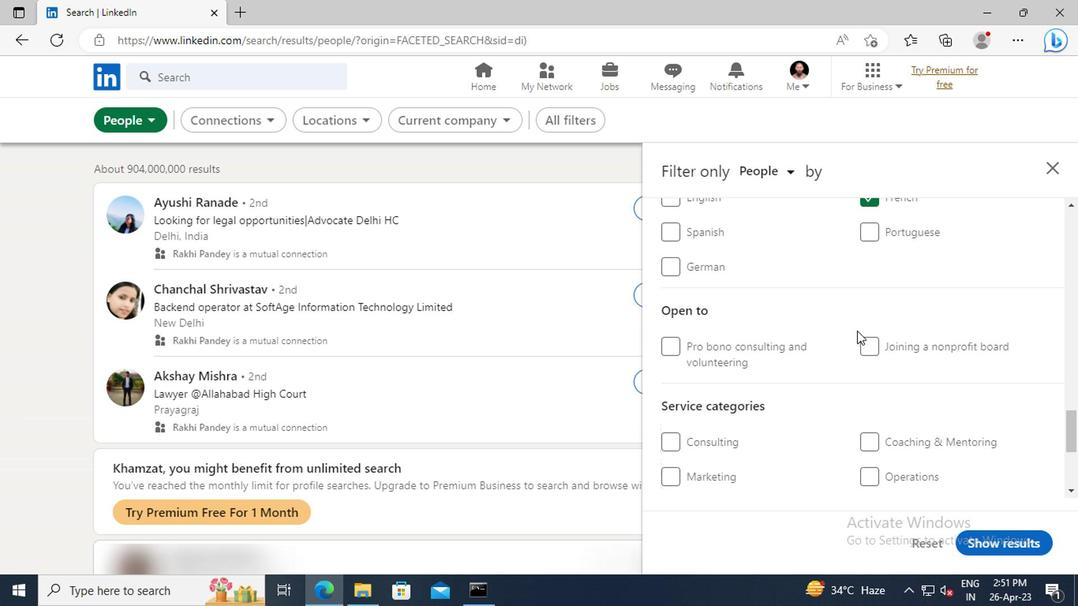 
Action: Mouse scrolled (853, 333) with delta (0, 0)
Screenshot: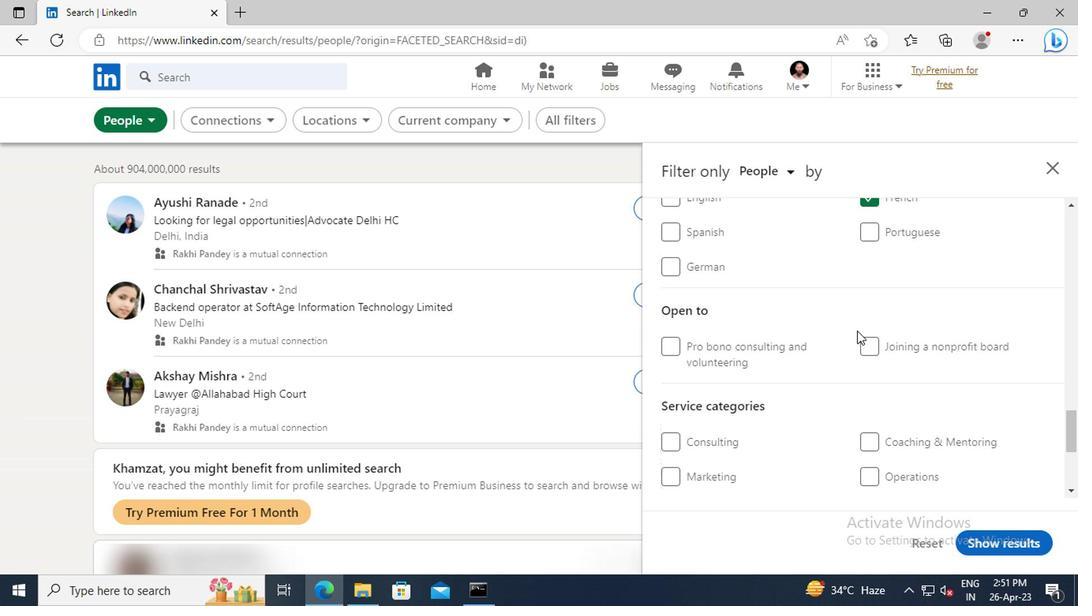 
Action: Mouse moved to (876, 375)
Screenshot: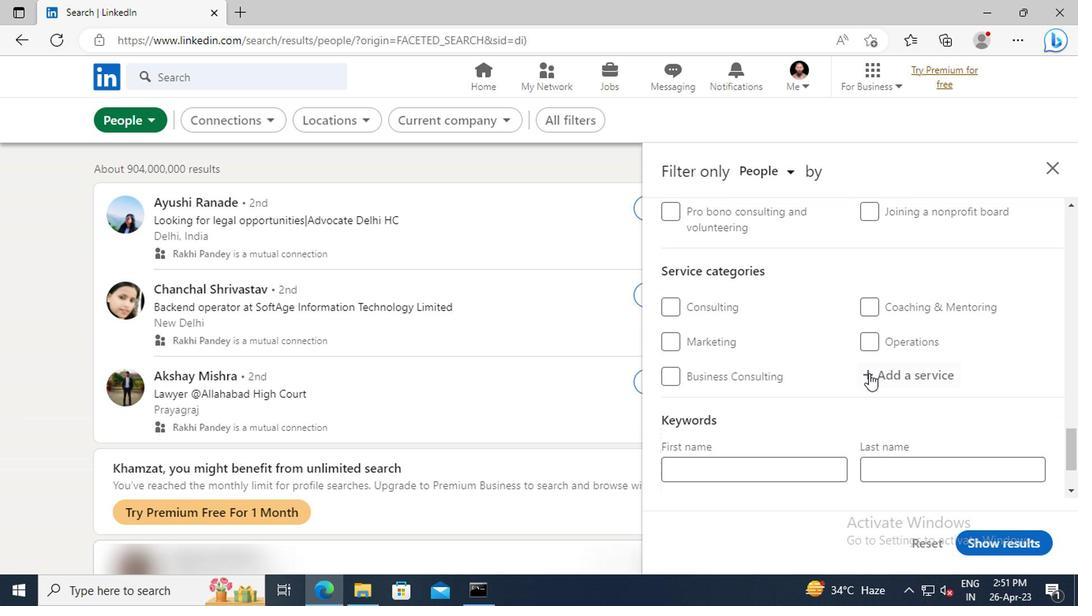 
Action: Mouse pressed left at (876, 375)
Screenshot: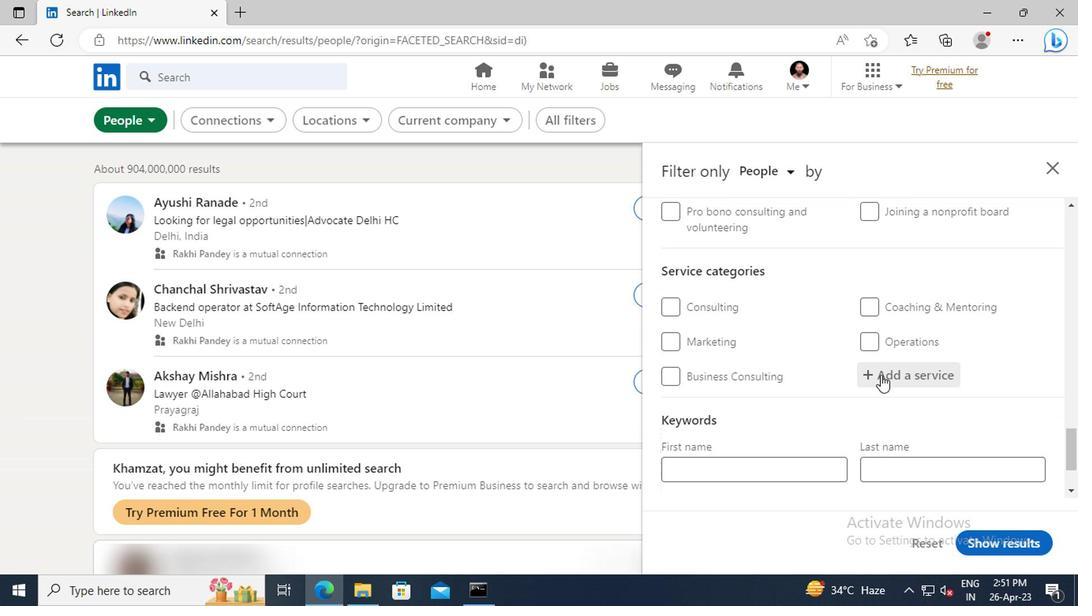 
Action: Key pressed <Key.shift>SOFTWARE<Key.space><Key.shift>TESTING
Screenshot: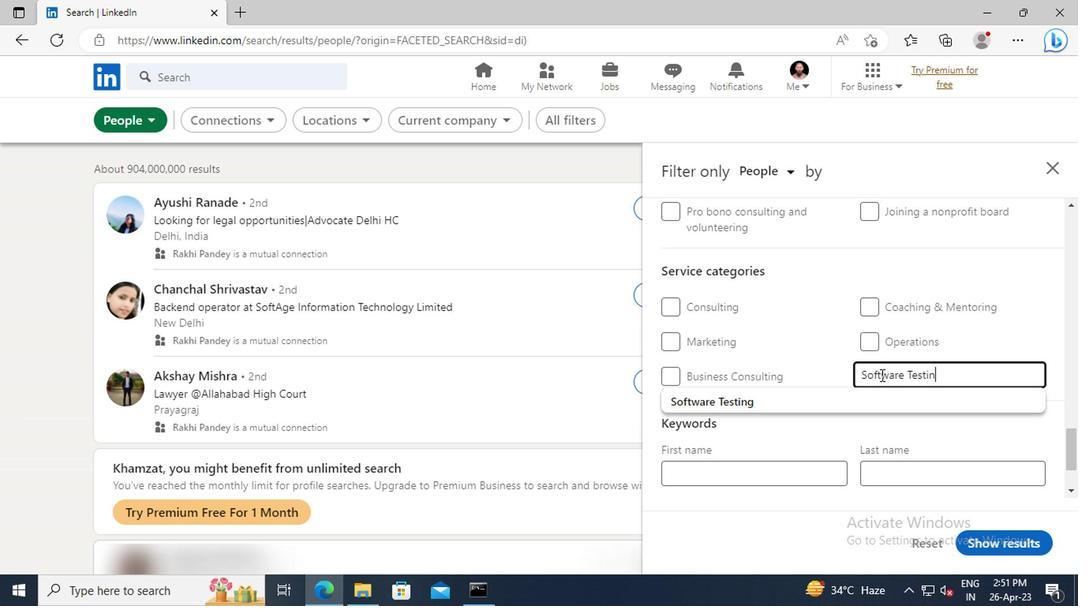 
Action: Mouse moved to (857, 398)
Screenshot: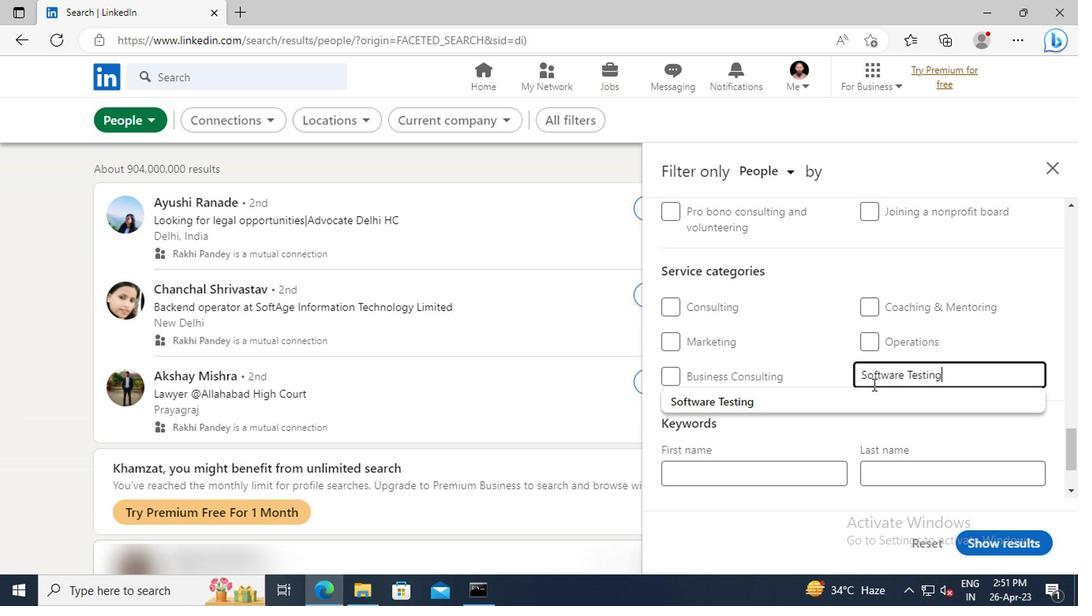 
Action: Mouse pressed left at (857, 398)
Screenshot: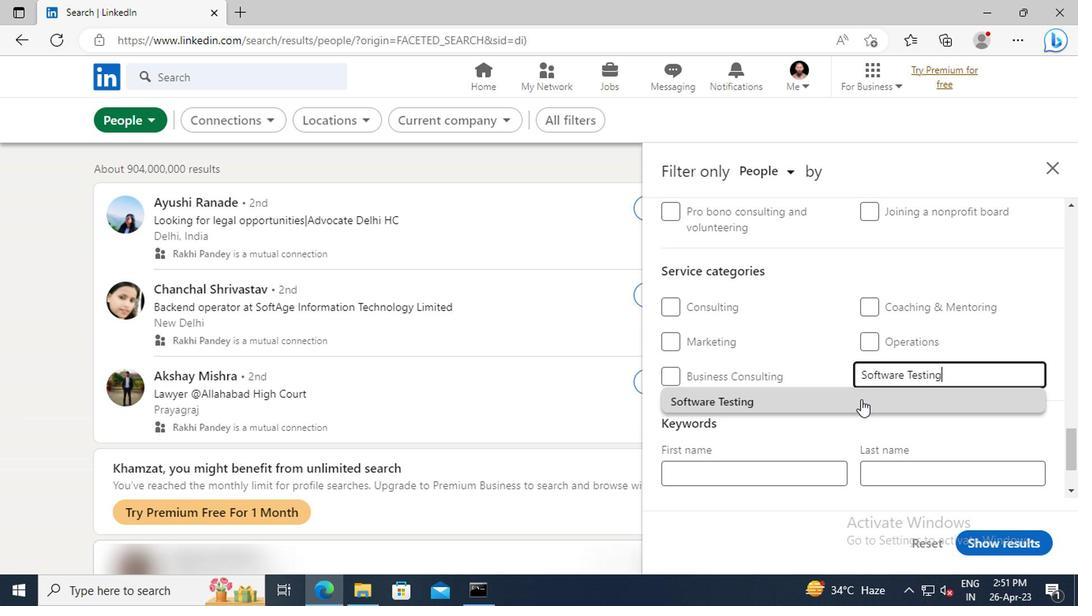 
Action: Mouse moved to (849, 327)
Screenshot: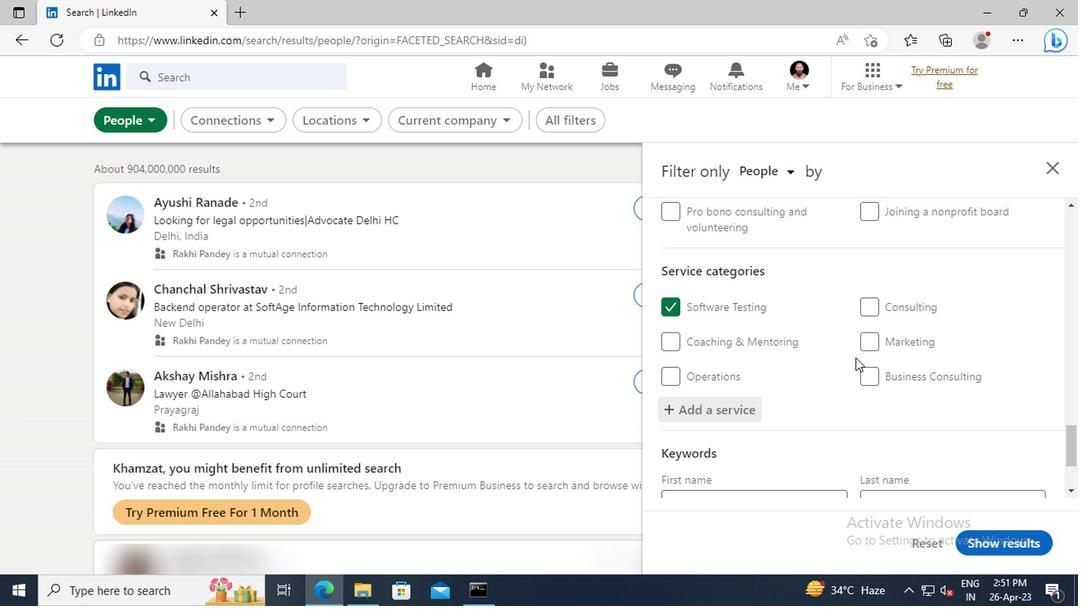
Action: Mouse scrolled (849, 326) with delta (0, 0)
Screenshot: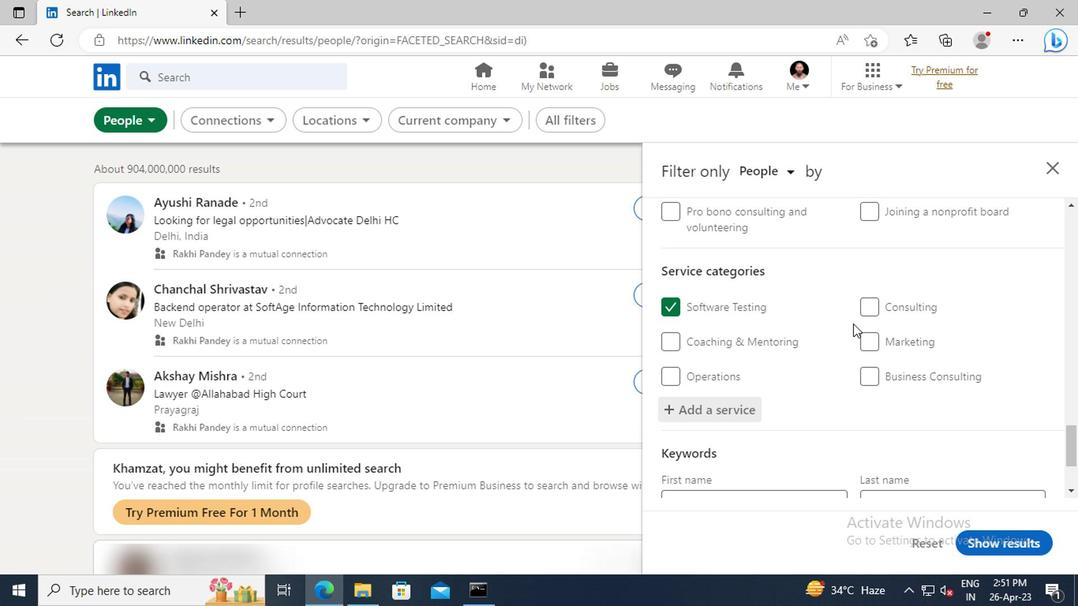 
Action: Mouse scrolled (849, 326) with delta (0, 0)
Screenshot: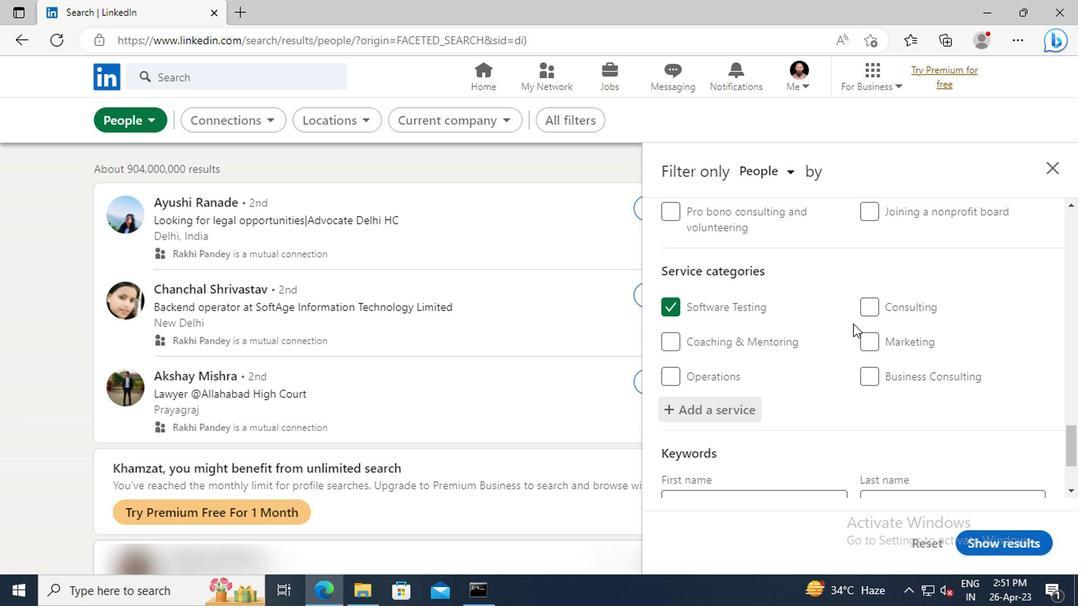 
Action: Mouse scrolled (849, 326) with delta (0, 0)
Screenshot: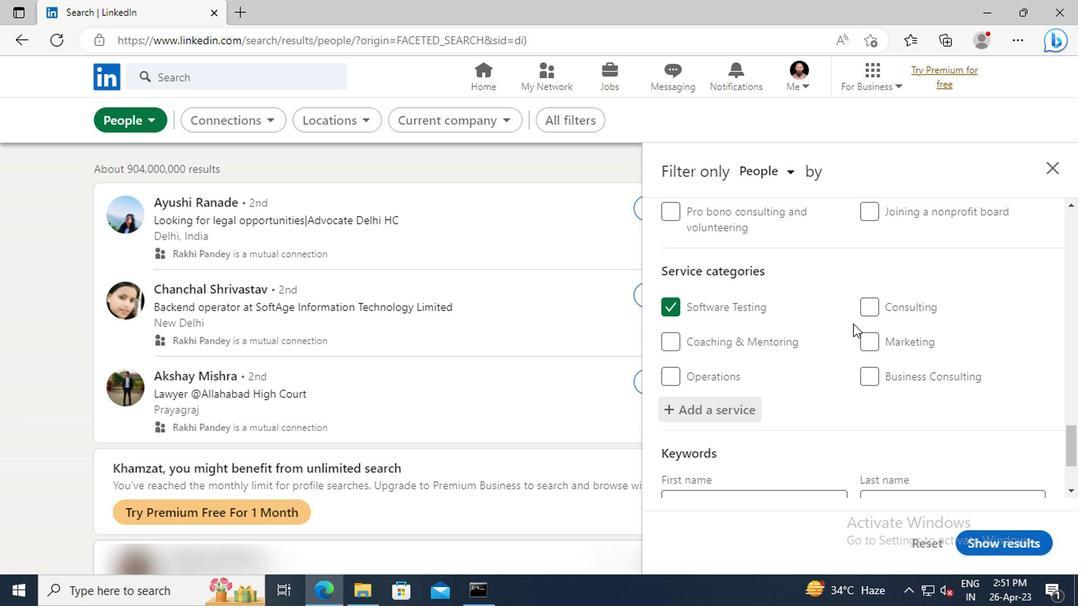 
Action: Mouse scrolled (849, 326) with delta (0, 0)
Screenshot: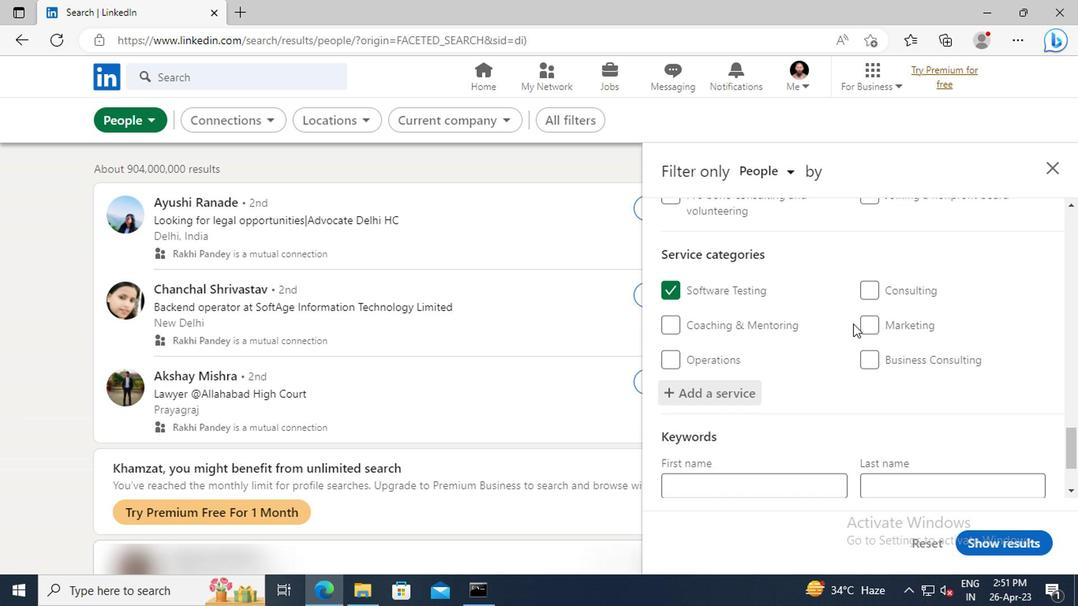 
Action: Mouse scrolled (849, 326) with delta (0, 0)
Screenshot: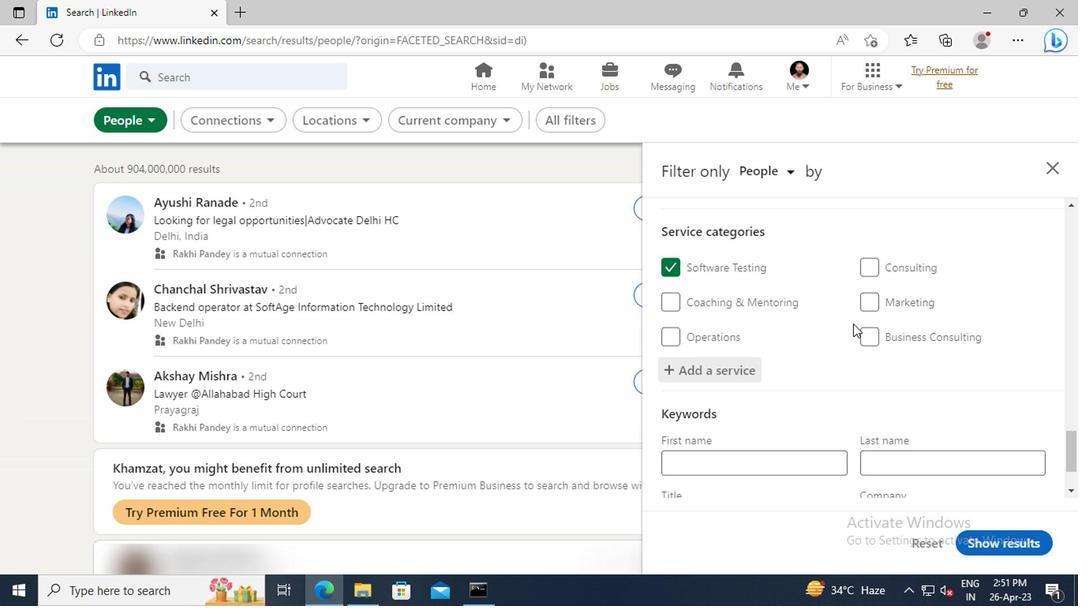 
Action: Mouse moved to (758, 427)
Screenshot: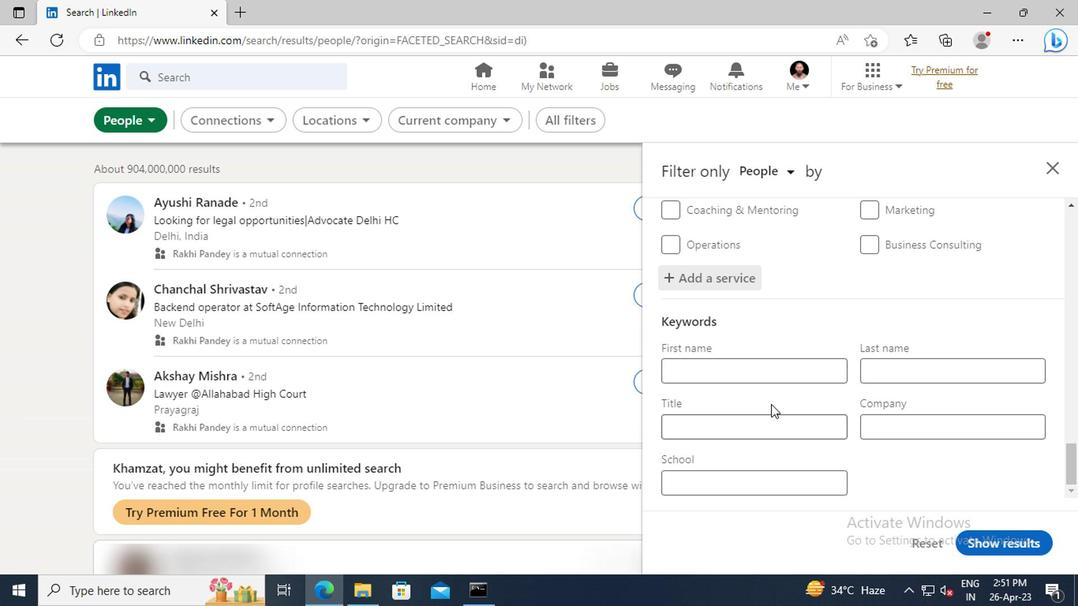 
Action: Mouse pressed left at (758, 427)
Screenshot: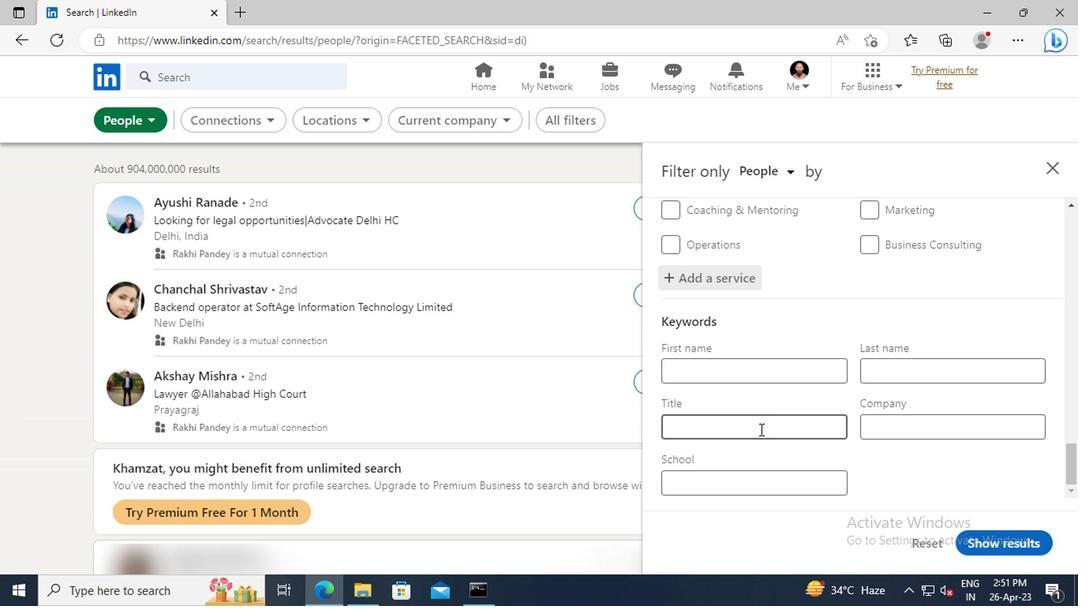 
Action: Key pressed <Key.shift>DIRECTOR<Key.enter>
Screenshot: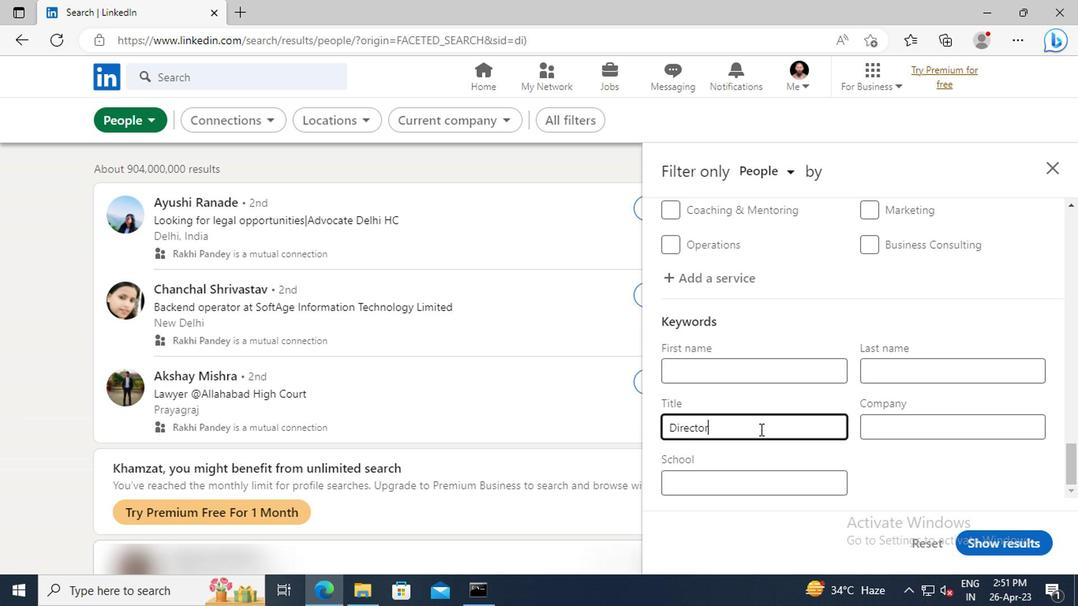 
Action: Mouse moved to (983, 530)
Screenshot: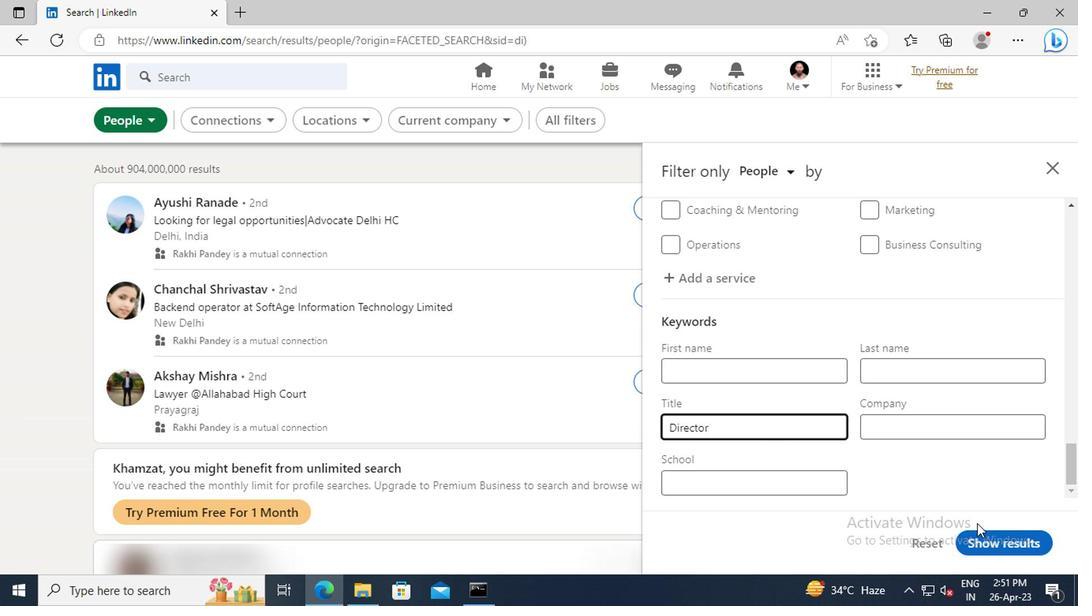 
Action: Mouse pressed left at (983, 530)
Screenshot: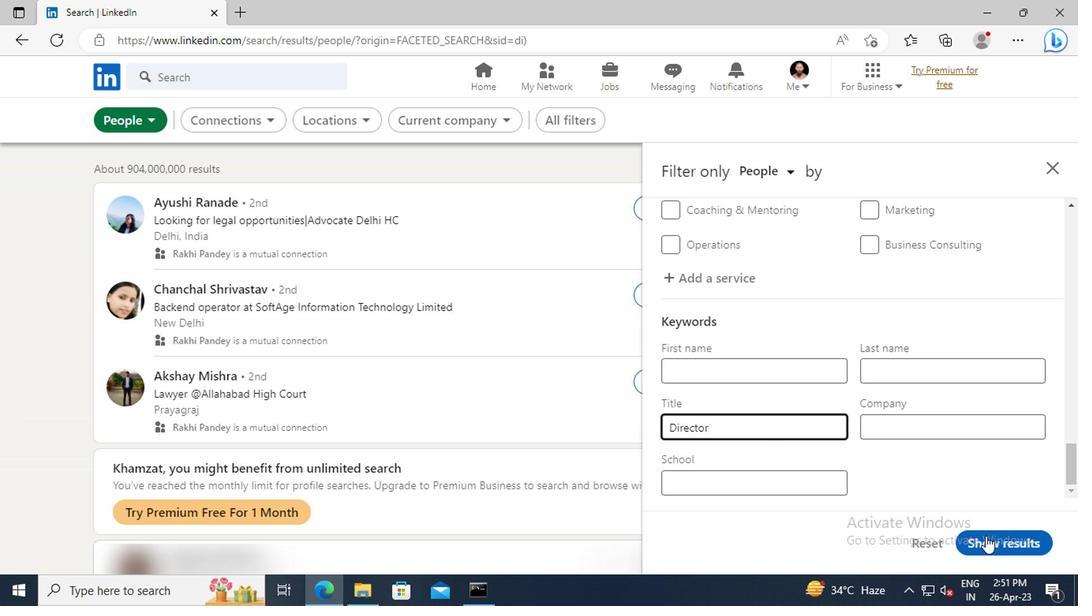 
